 Task: In the  document regulation.rtf Insert page numer 'on top of the page' change page color to  'Olive Green'. Write company name: Ramsons
Action: Mouse moved to (318, 479)
Screenshot: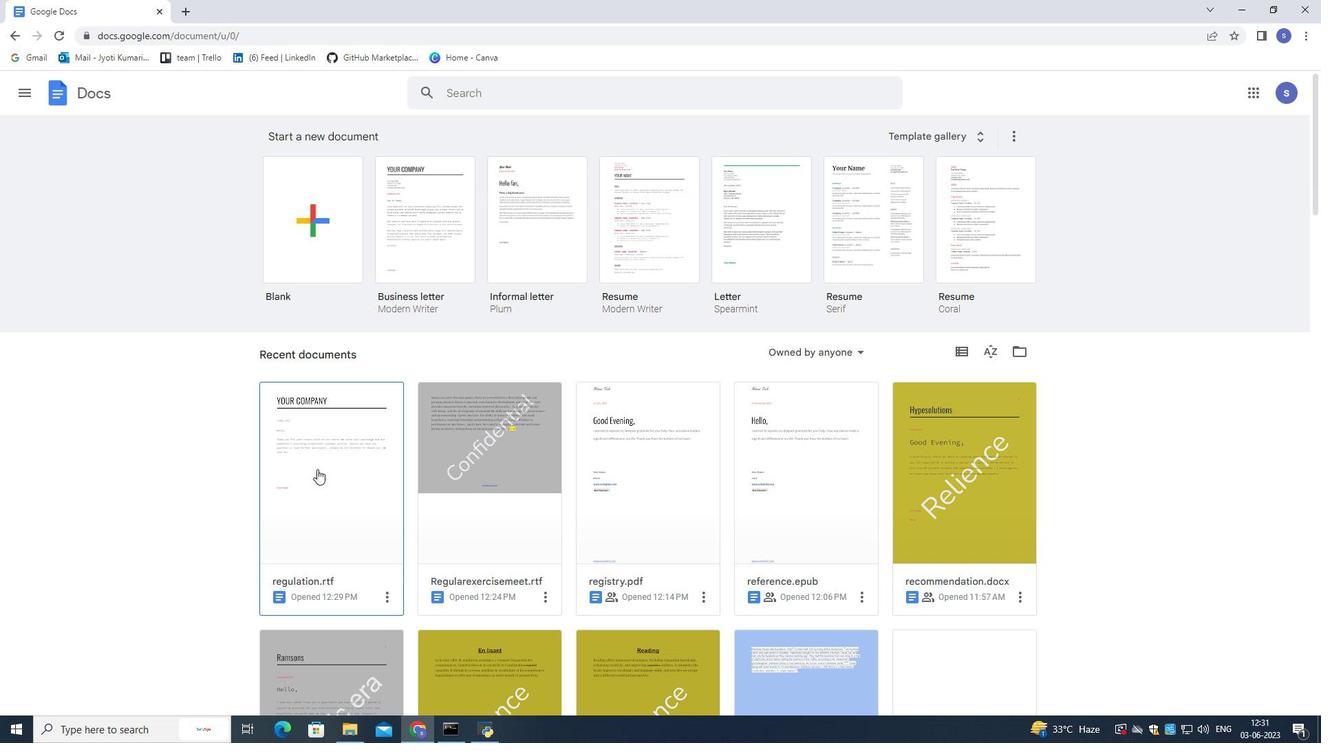 
Action: Mouse pressed left at (318, 479)
Screenshot: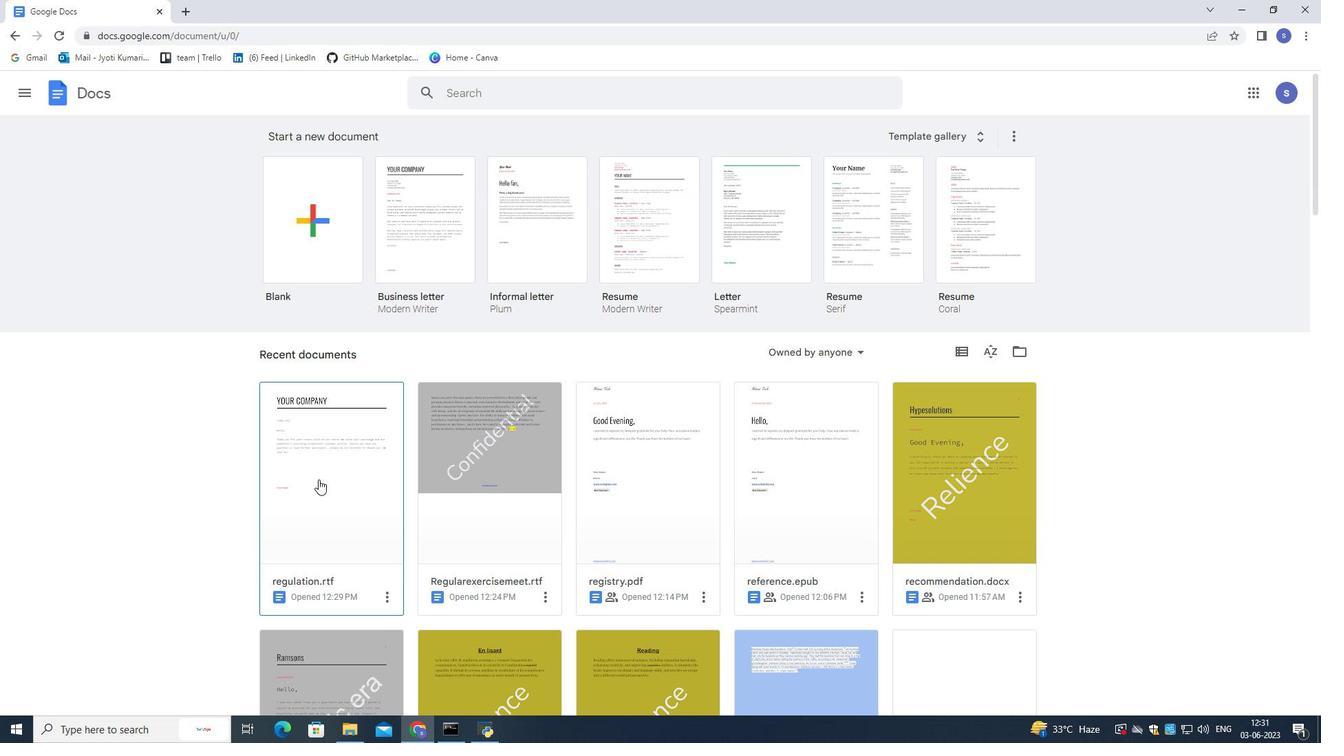
Action: Mouse moved to (319, 481)
Screenshot: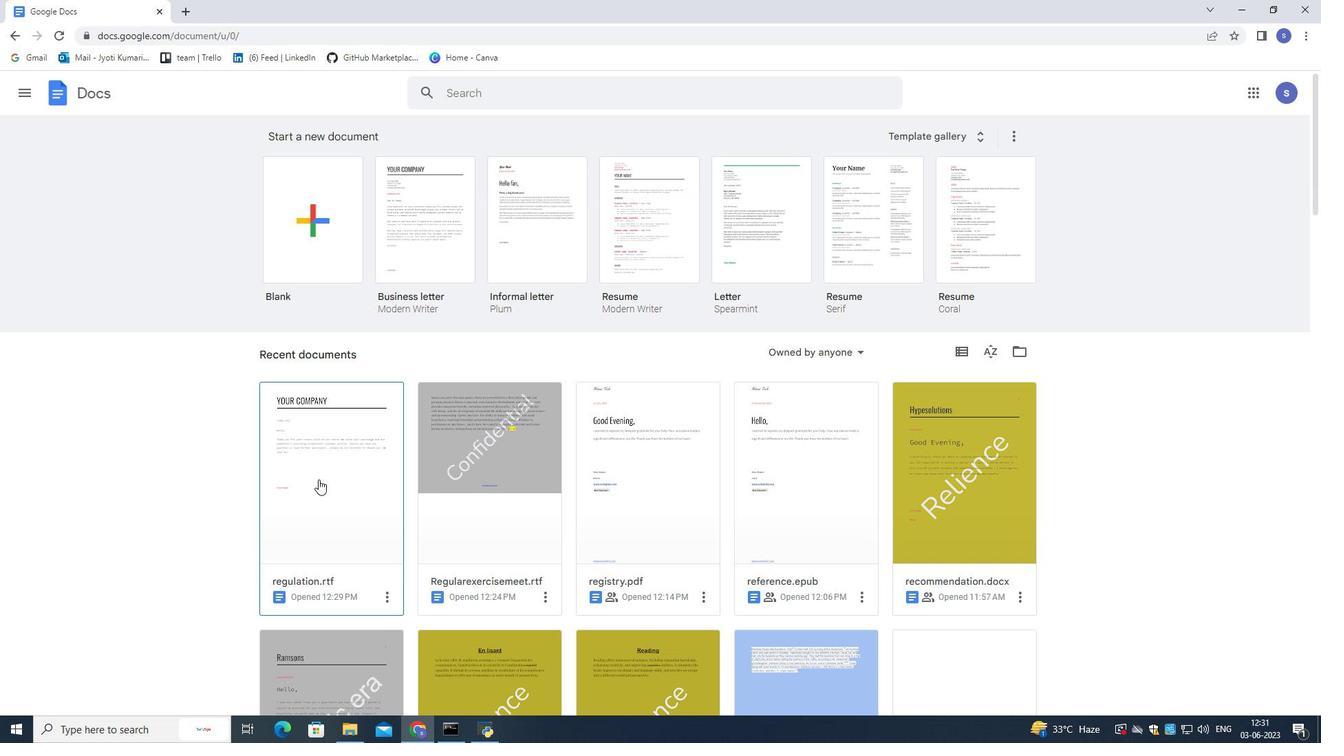 
Action: Mouse pressed left at (319, 481)
Screenshot: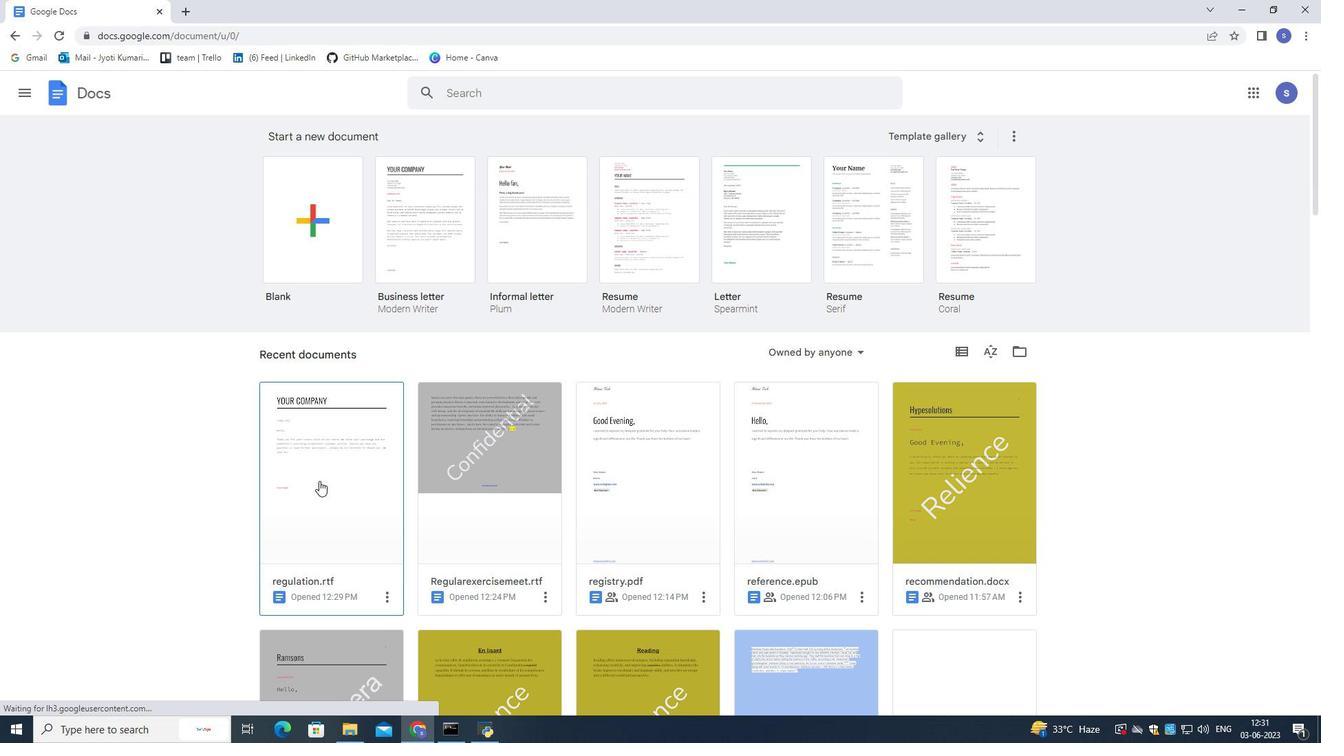 
Action: Mouse moved to (481, 284)
Screenshot: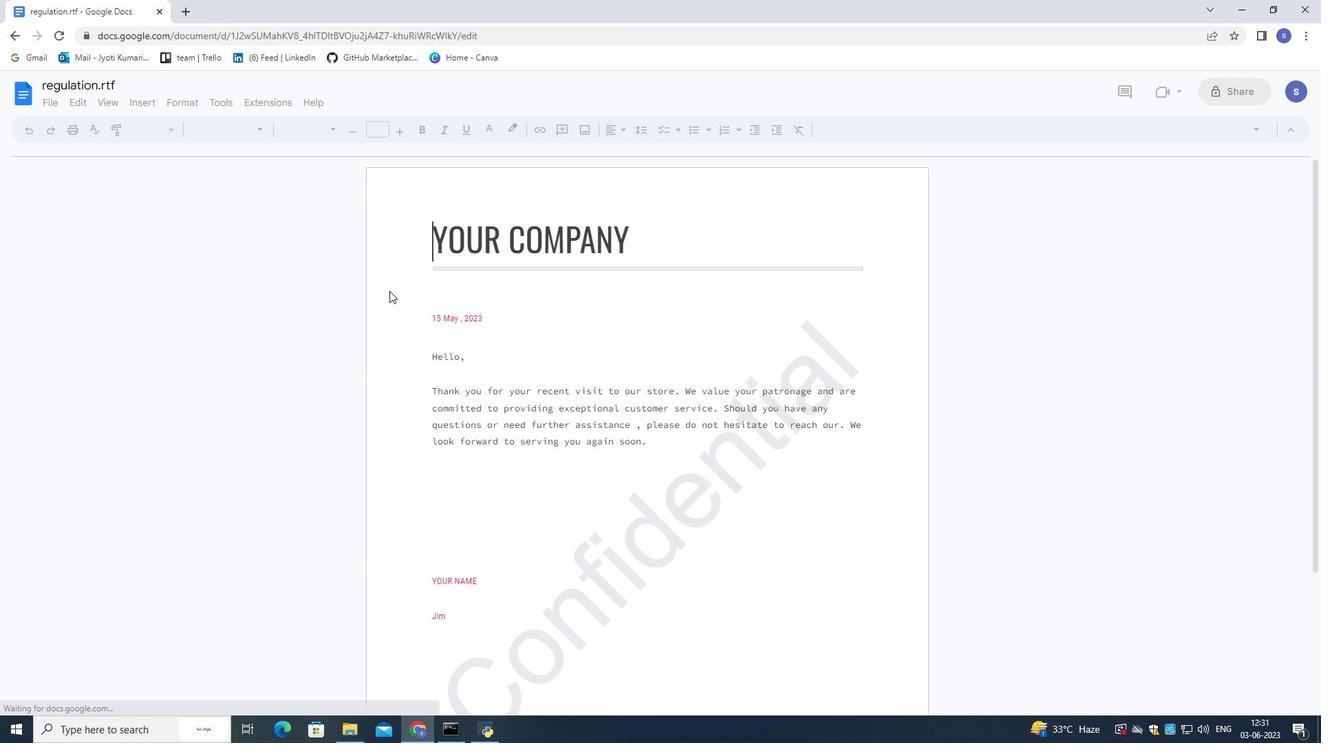 
Action: Mouse pressed left at (481, 284)
Screenshot: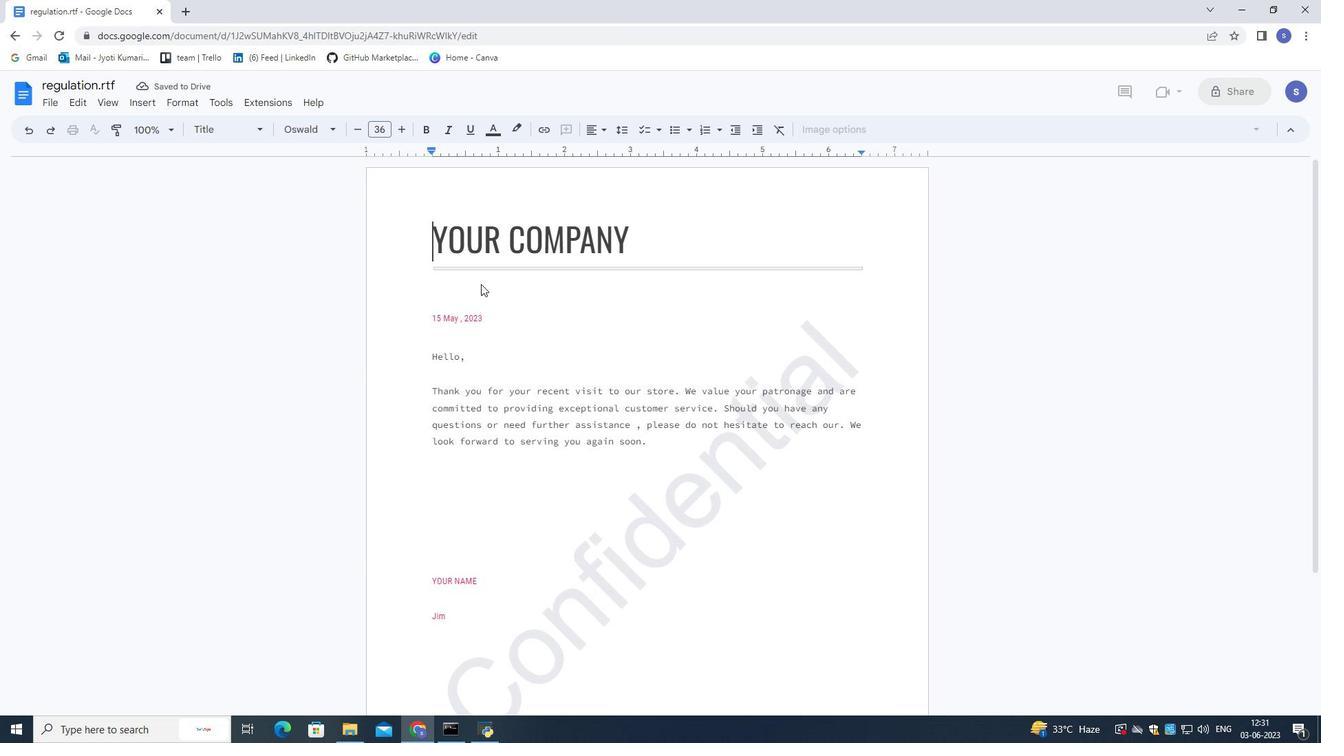 
Action: Mouse moved to (150, 103)
Screenshot: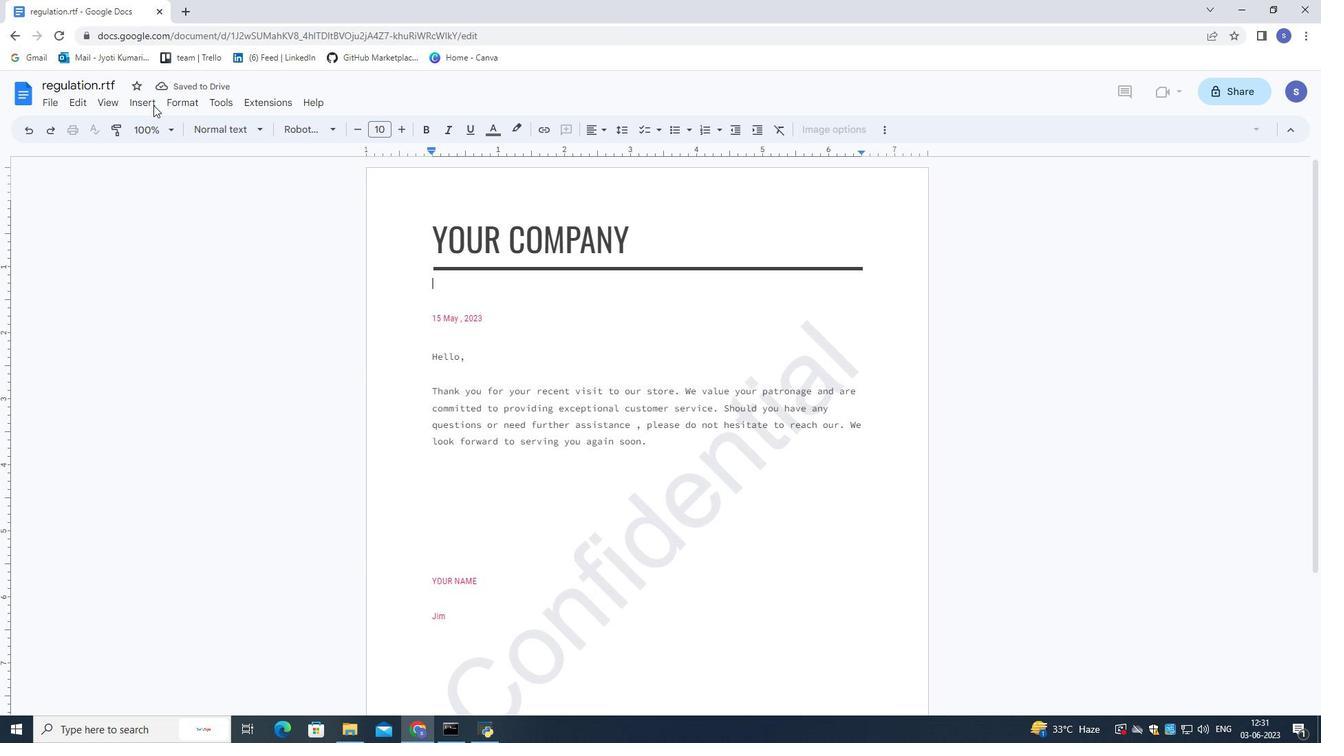 
Action: Mouse pressed left at (150, 103)
Screenshot: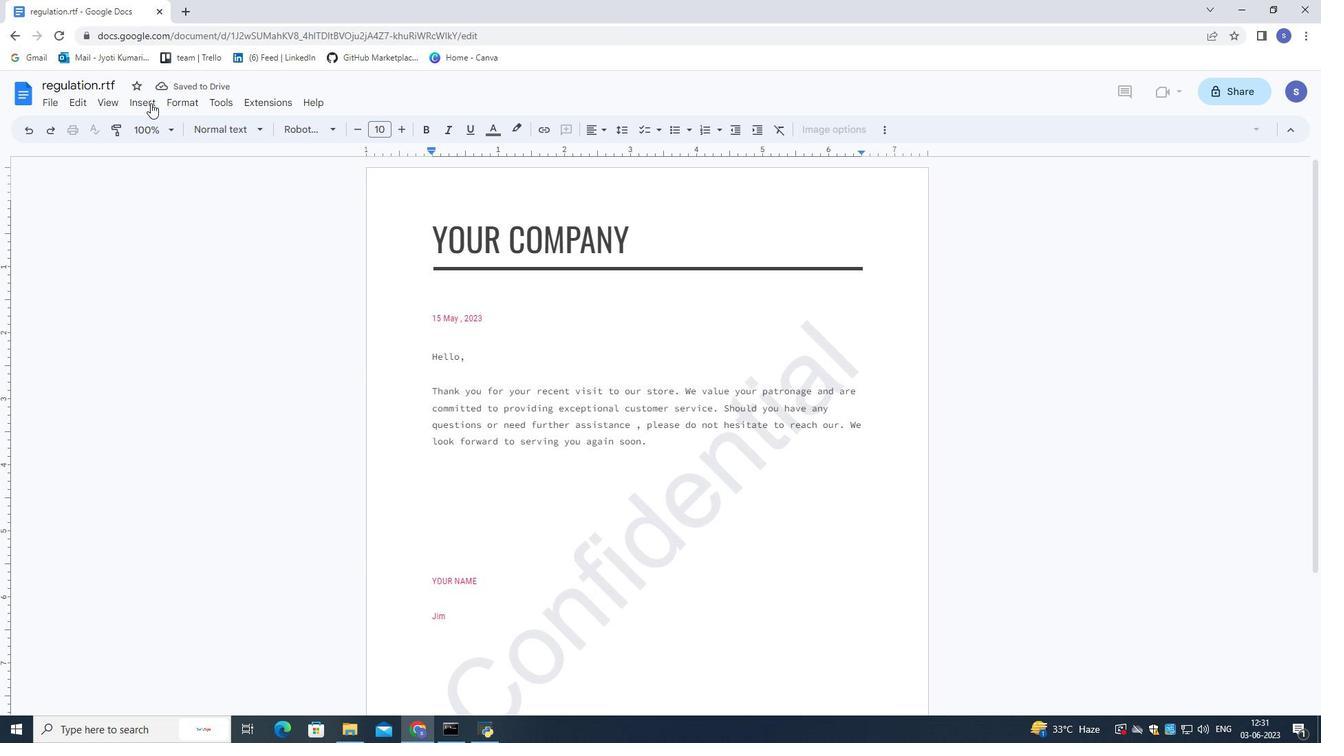 
Action: Mouse moved to (331, 471)
Screenshot: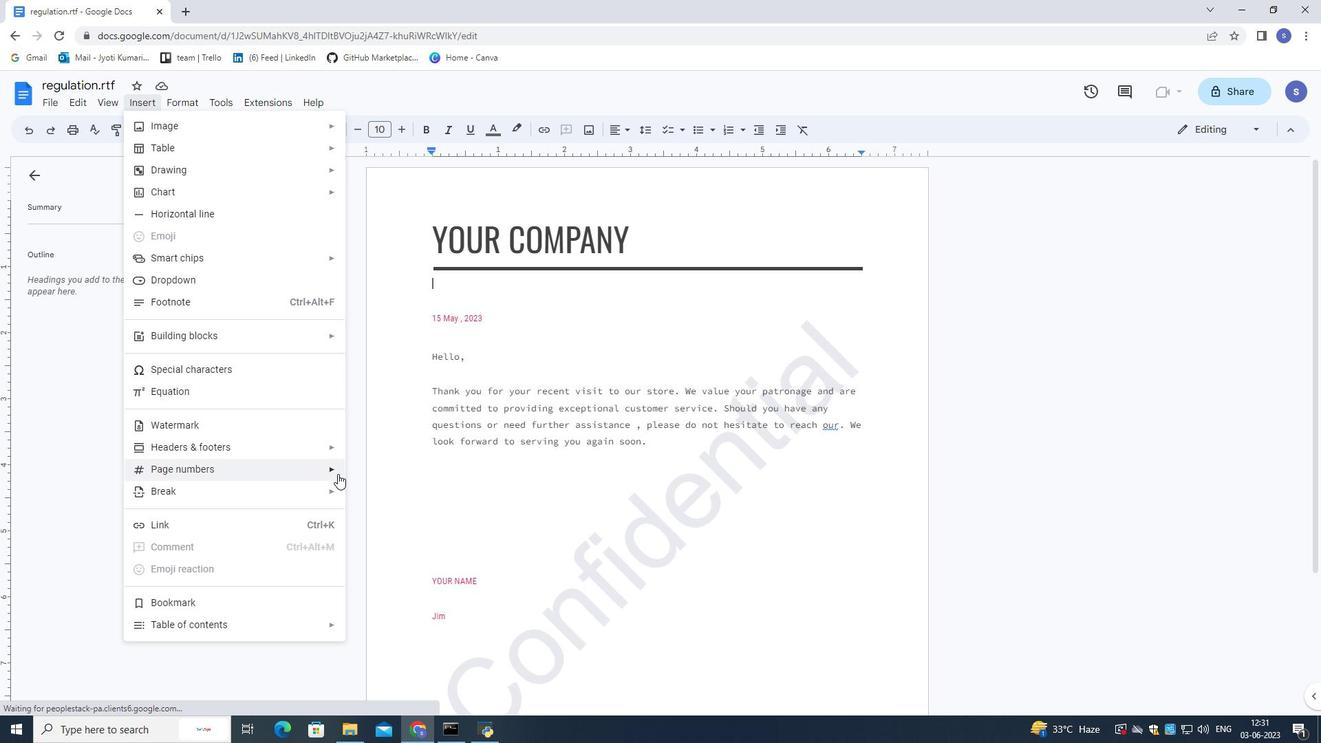 
Action: Mouse pressed left at (331, 471)
Screenshot: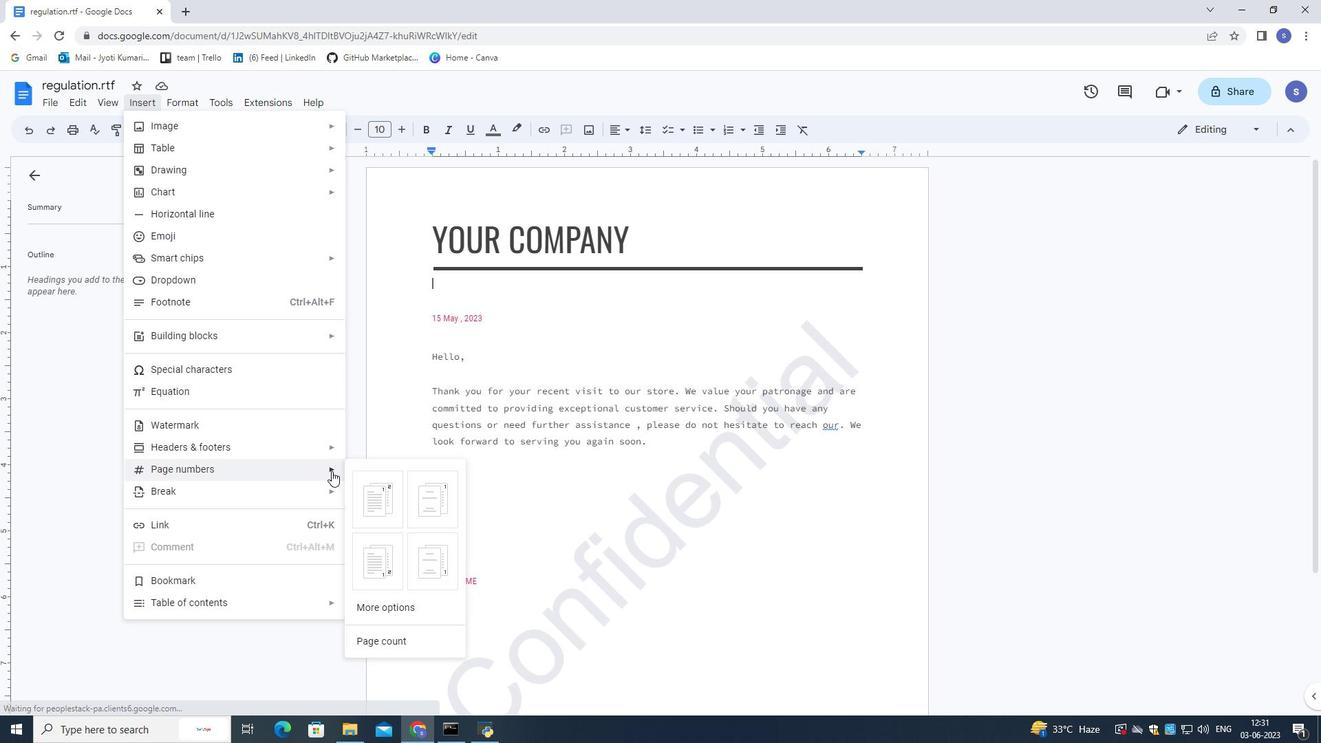 
Action: Mouse moved to (381, 485)
Screenshot: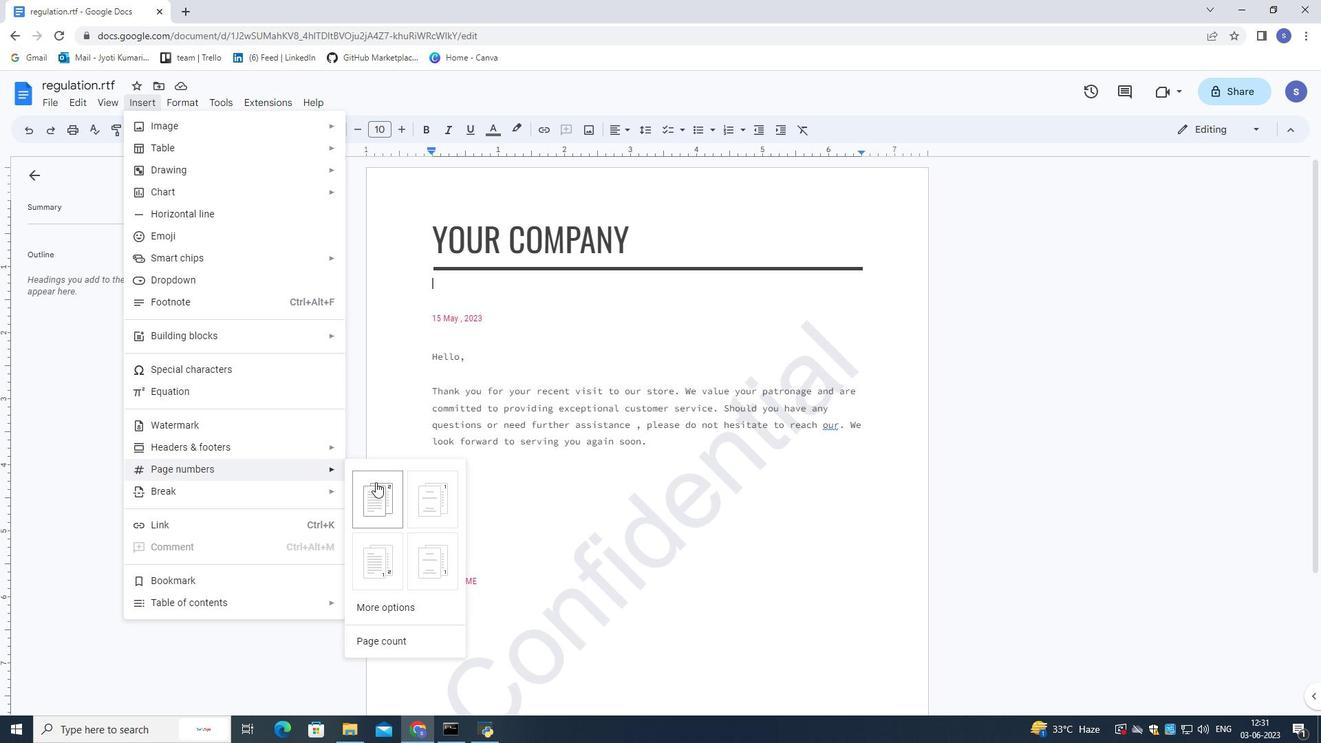 
Action: Mouse pressed left at (381, 485)
Screenshot: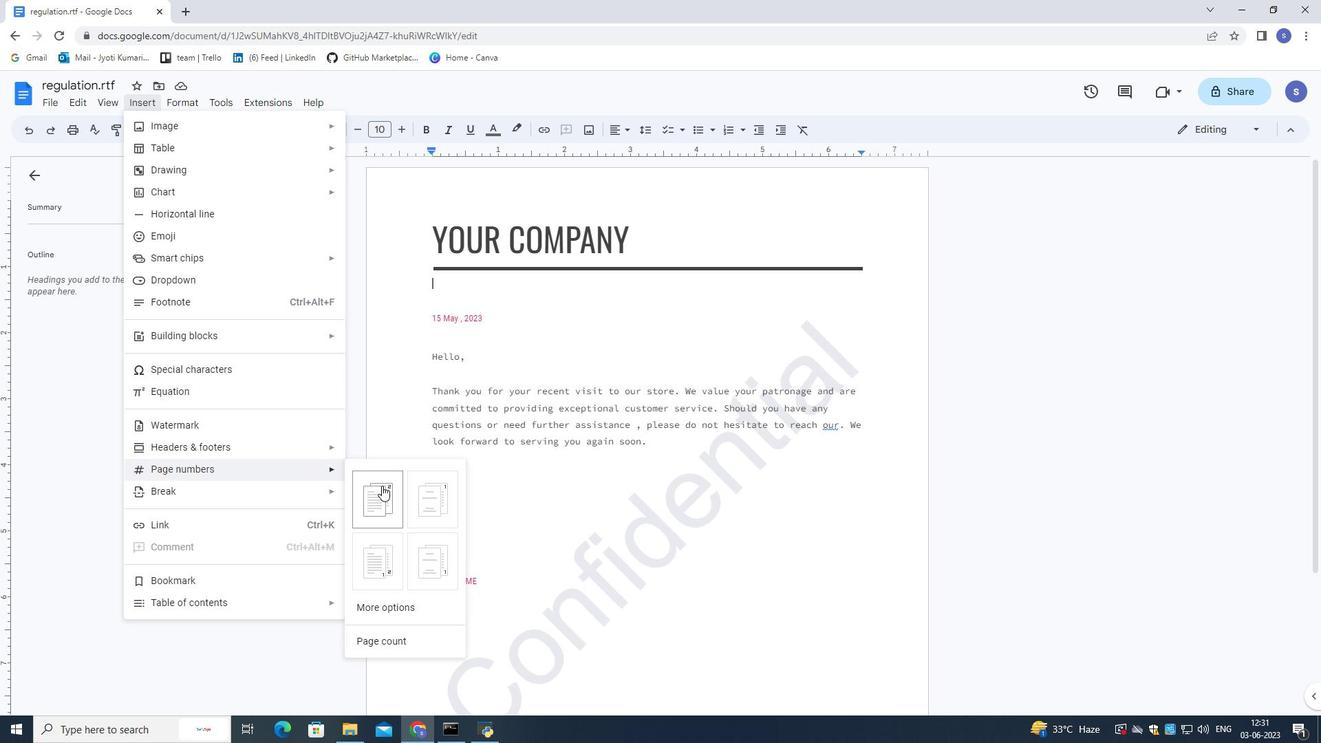 
Action: Mouse moved to (44, 99)
Screenshot: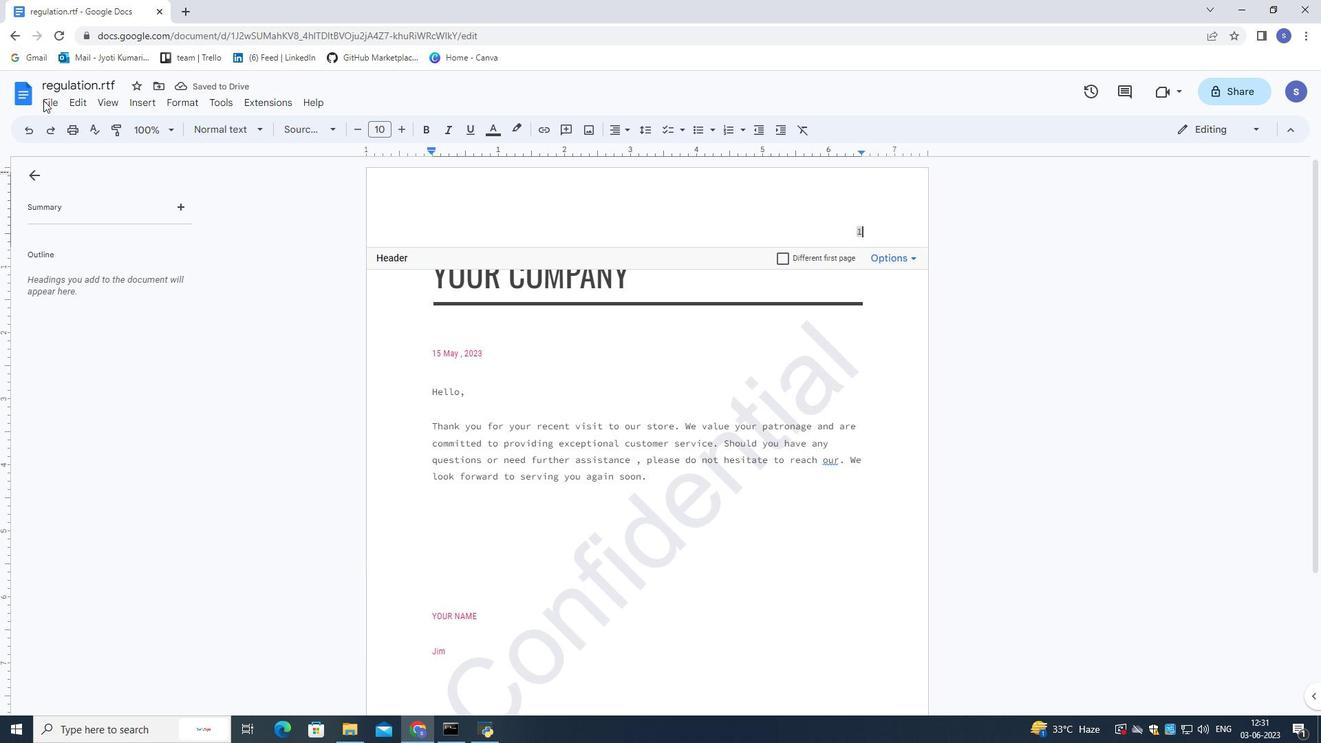 
Action: Mouse pressed left at (44, 99)
Screenshot: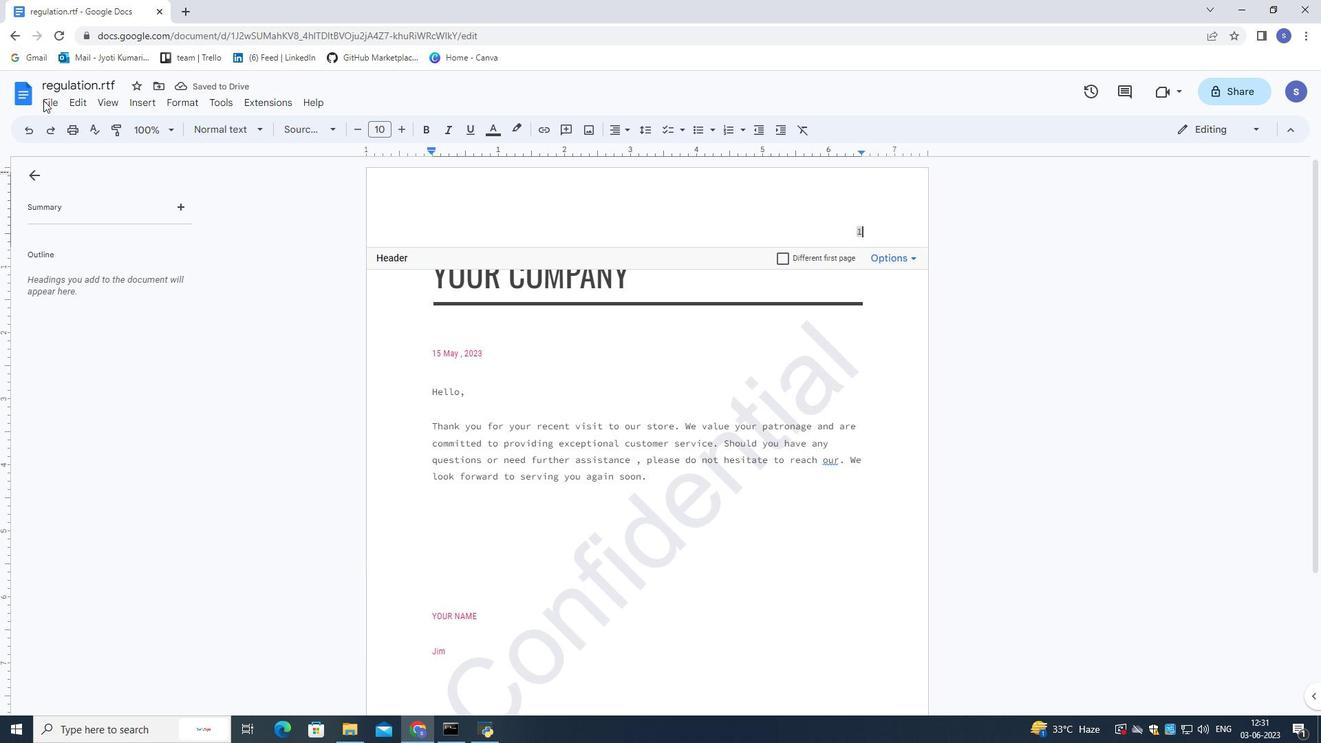 
Action: Mouse moved to (81, 480)
Screenshot: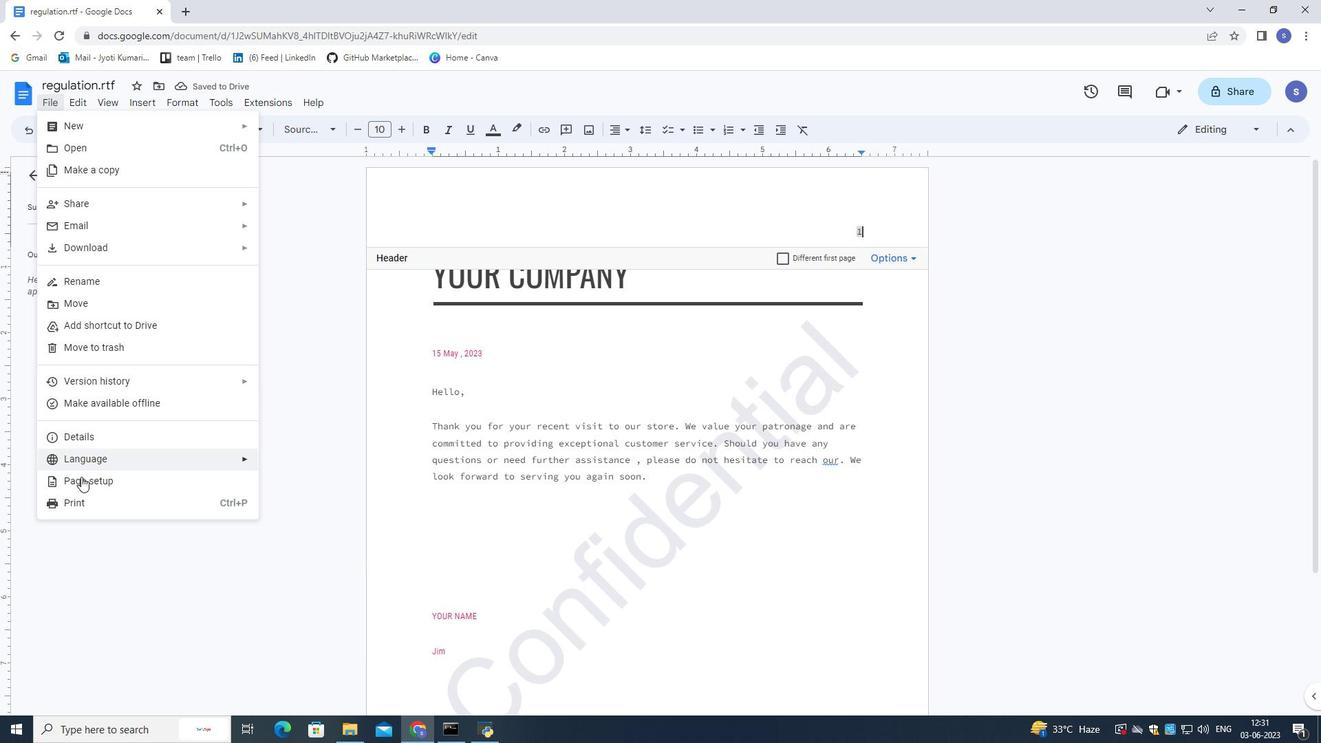 
Action: Mouse pressed left at (81, 480)
Screenshot: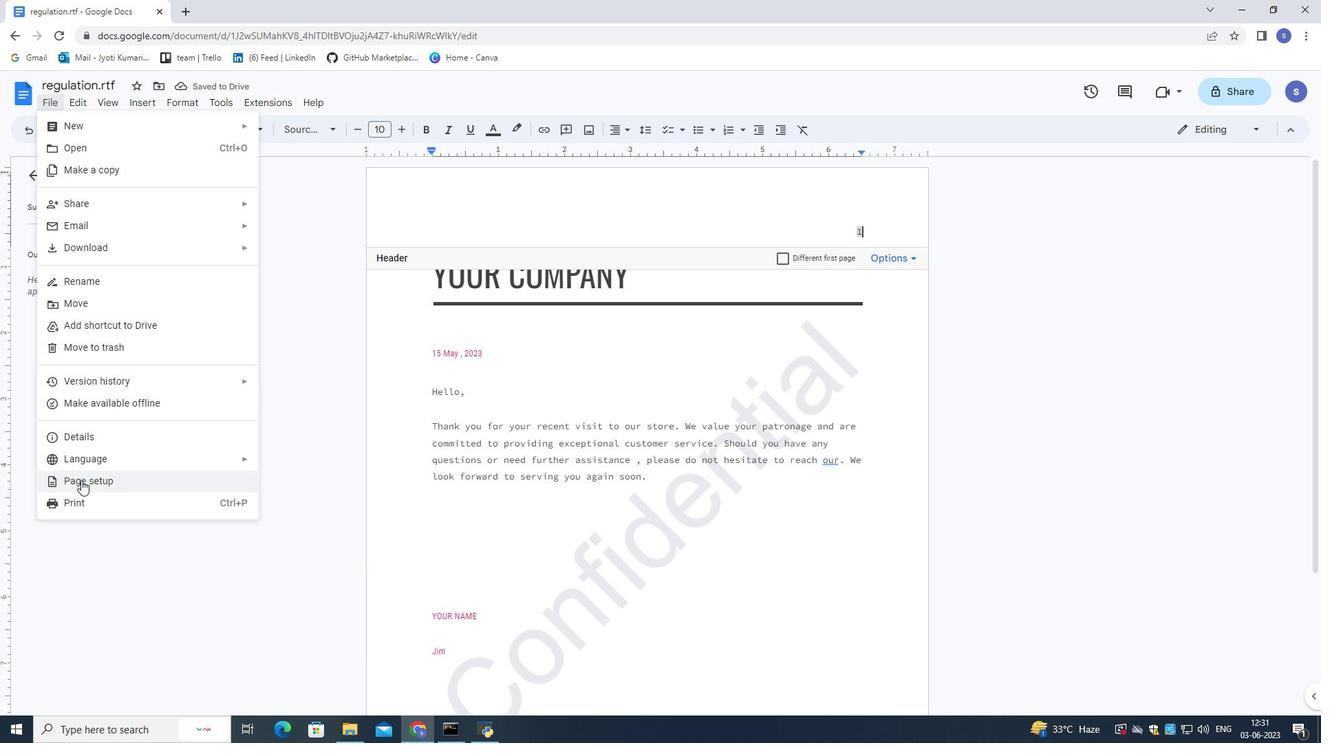 
Action: Mouse moved to (532, 487)
Screenshot: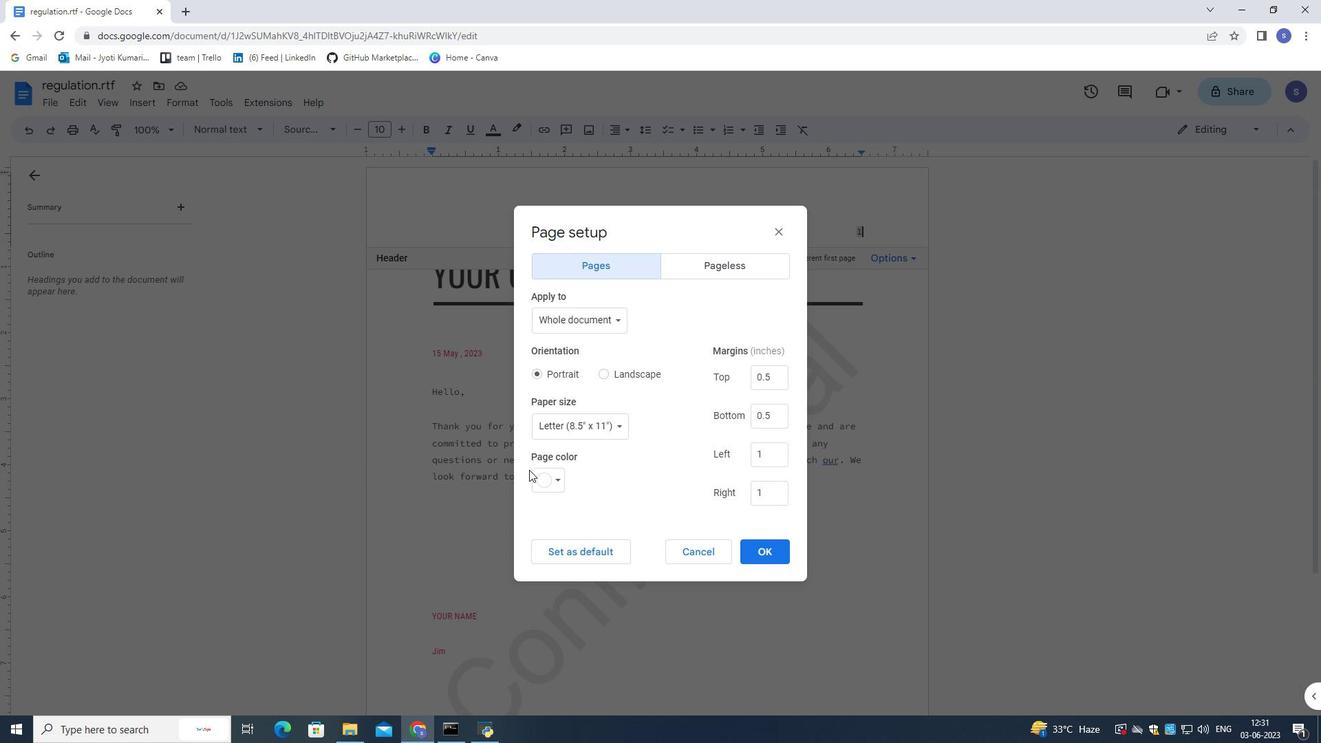 
Action: Mouse pressed left at (532, 487)
Screenshot: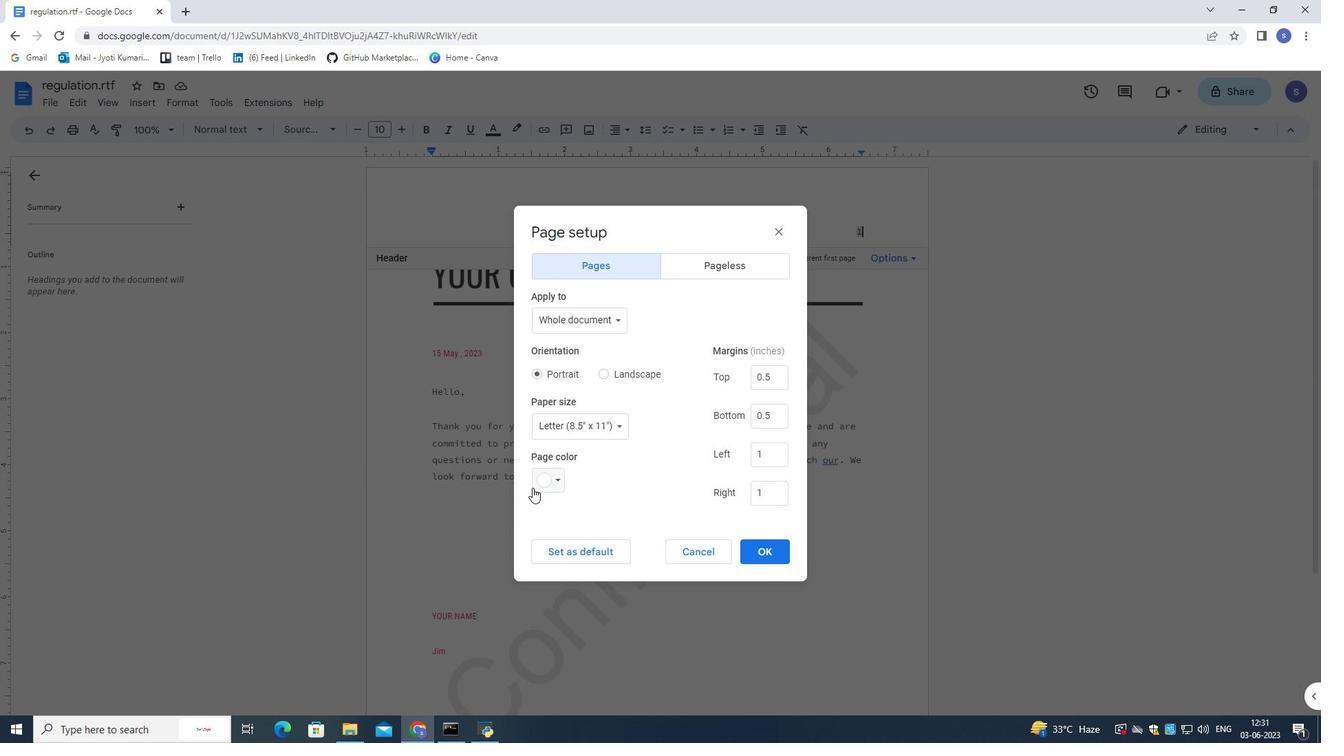 
Action: Mouse moved to (591, 635)
Screenshot: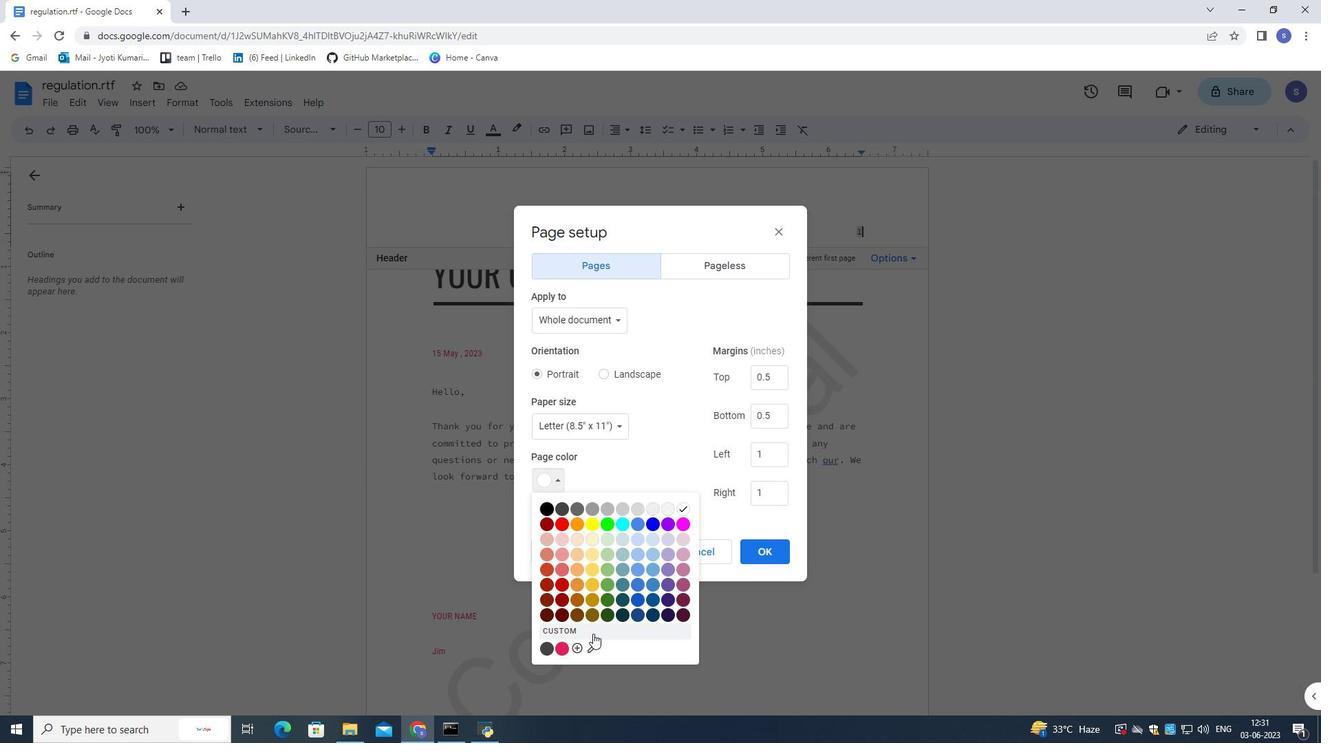 
Action: Mouse pressed left at (591, 635)
Screenshot: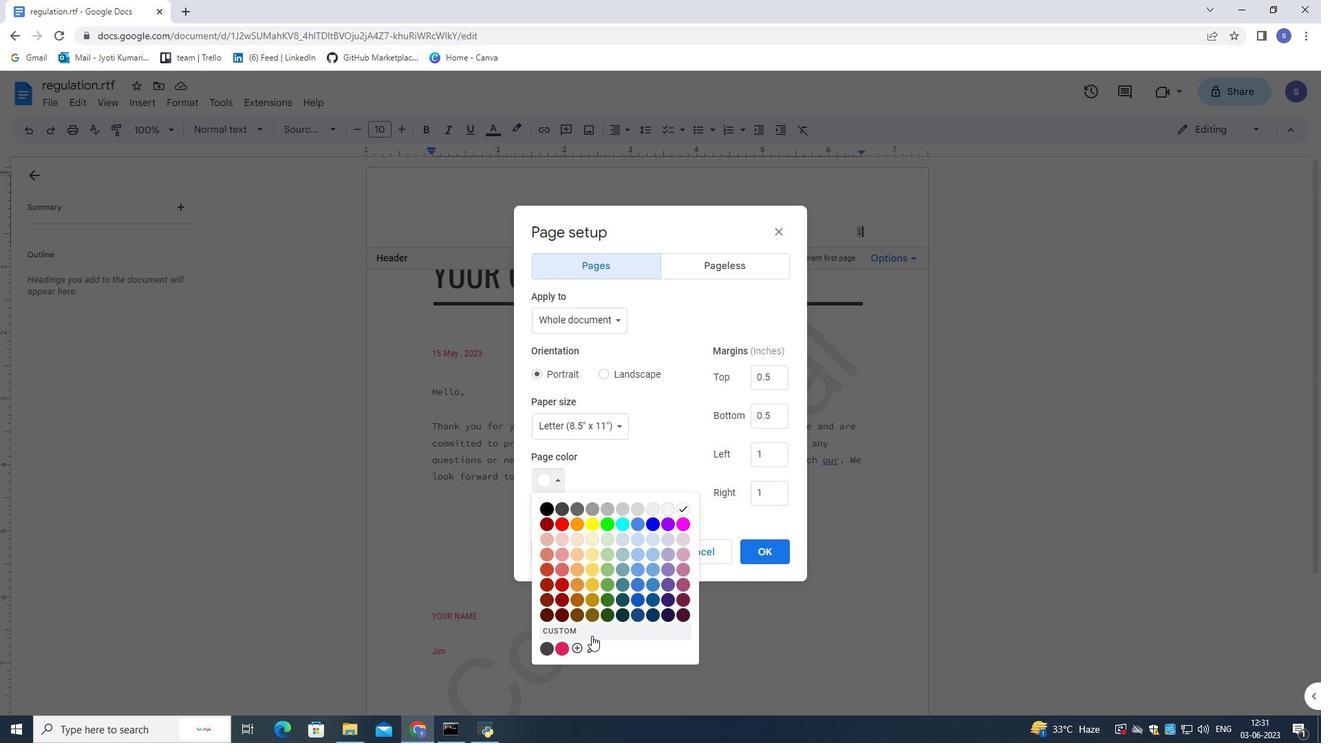 
Action: Mouse moved to (674, 408)
Screenshot: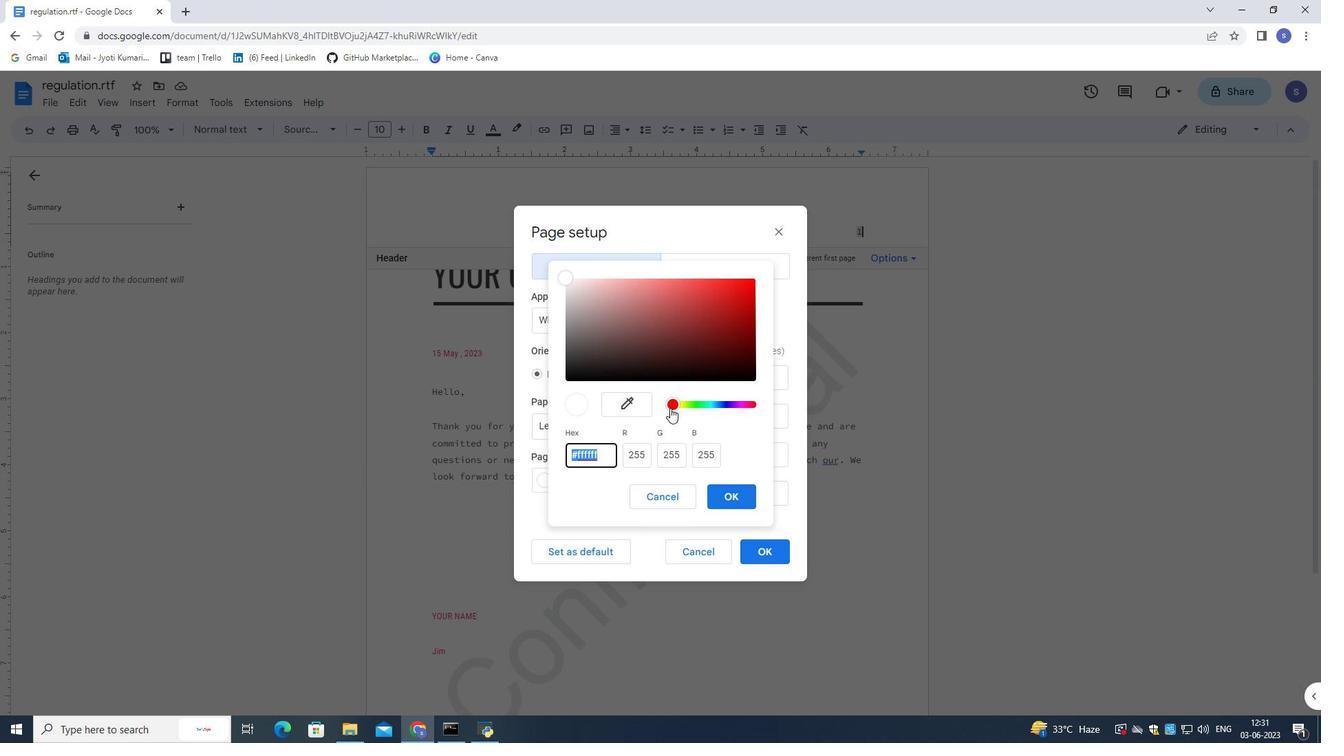 
Action: Mouse pressed left at (674, 408)
Screenshot: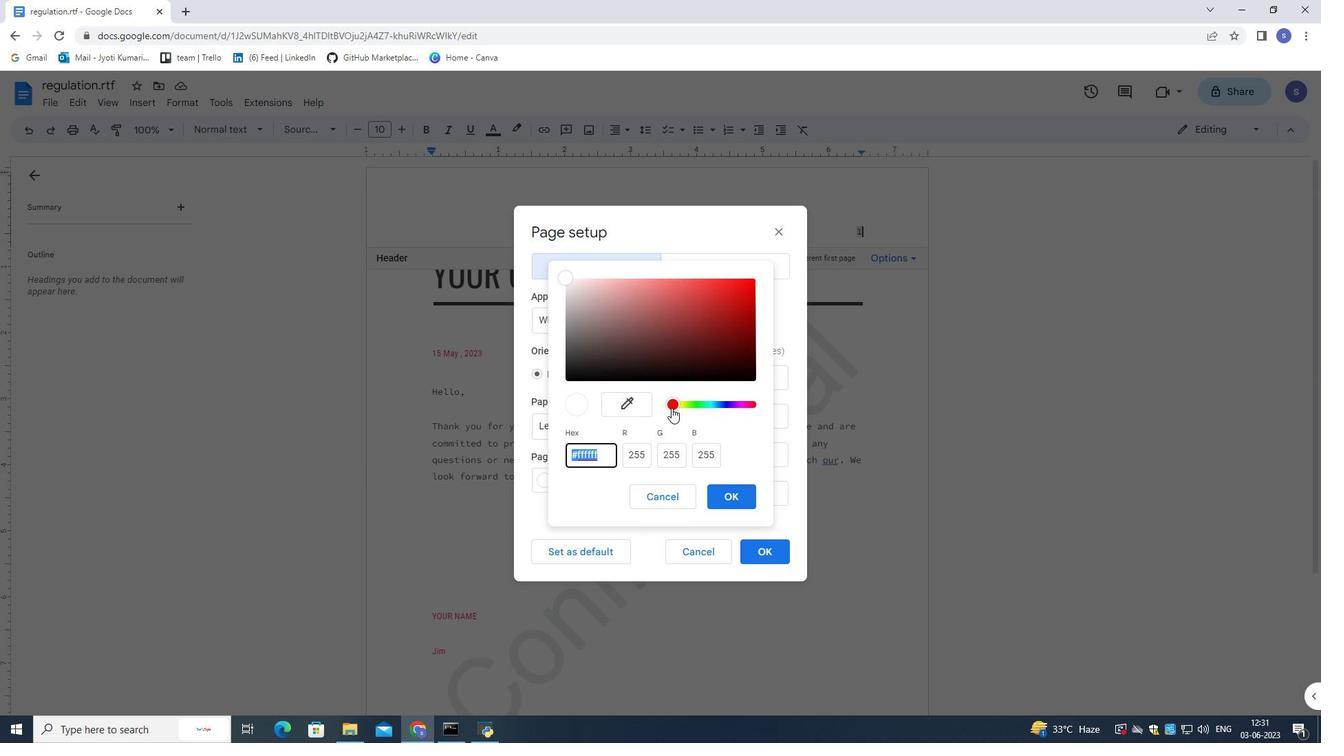 
Action: Mouse moved to (701, 346)
Screenshot: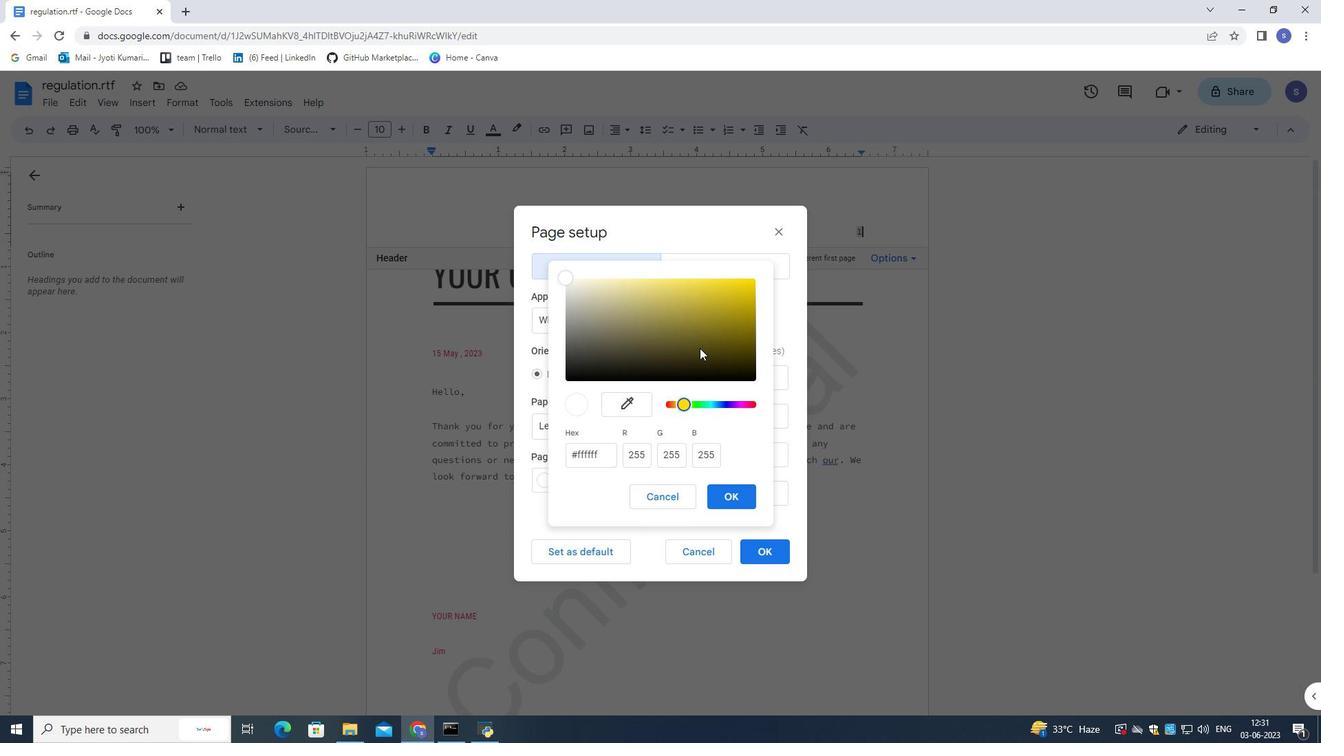 
Action: Mouse pressed left at (701, 346)
Screenshot: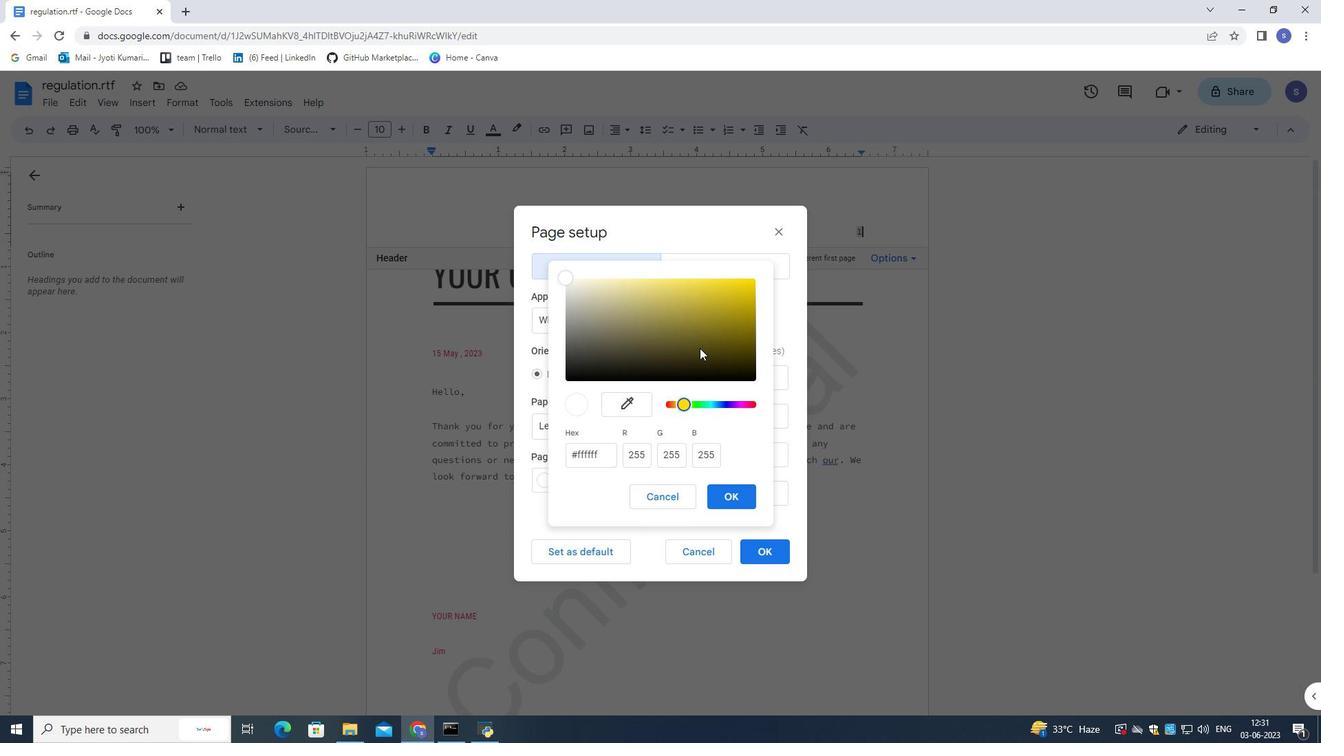 
Action: Mouse moved to (735, 500)
Screenshot: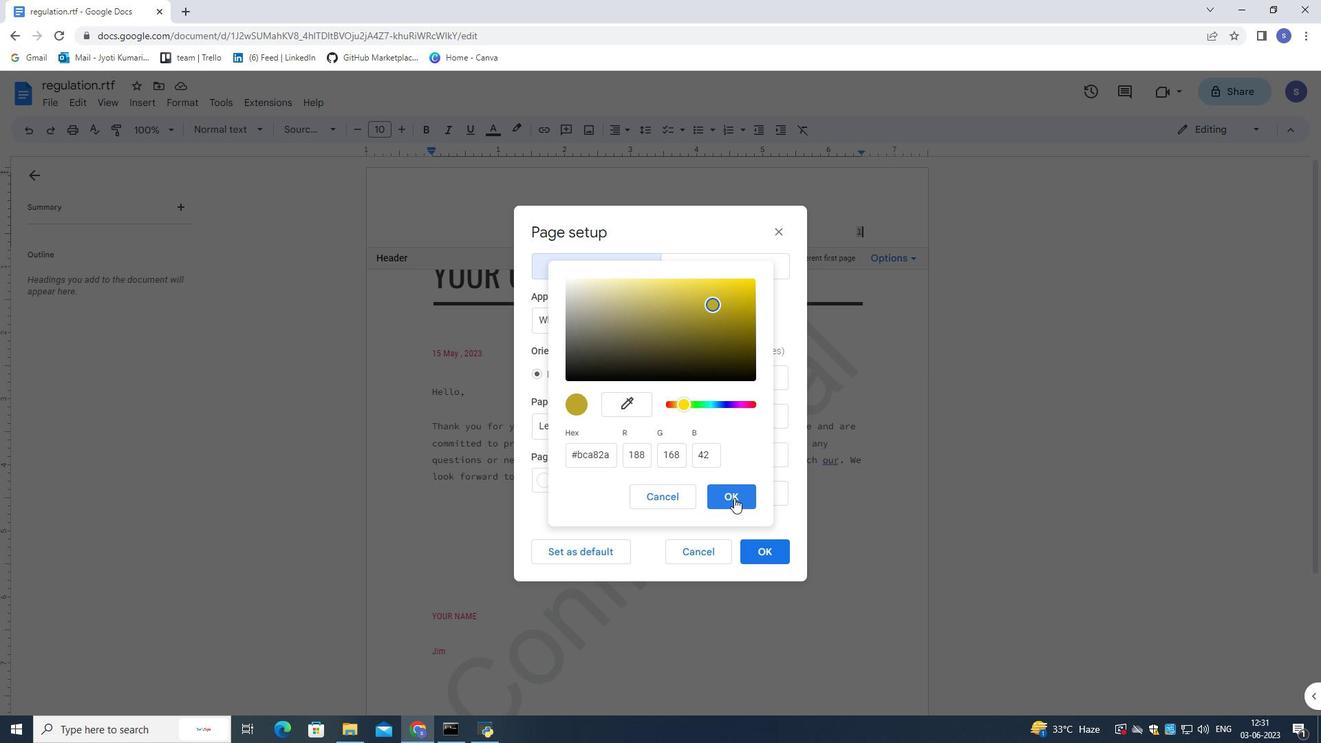 
Action: Mouse pressed left at (735, 500)
Screenshot: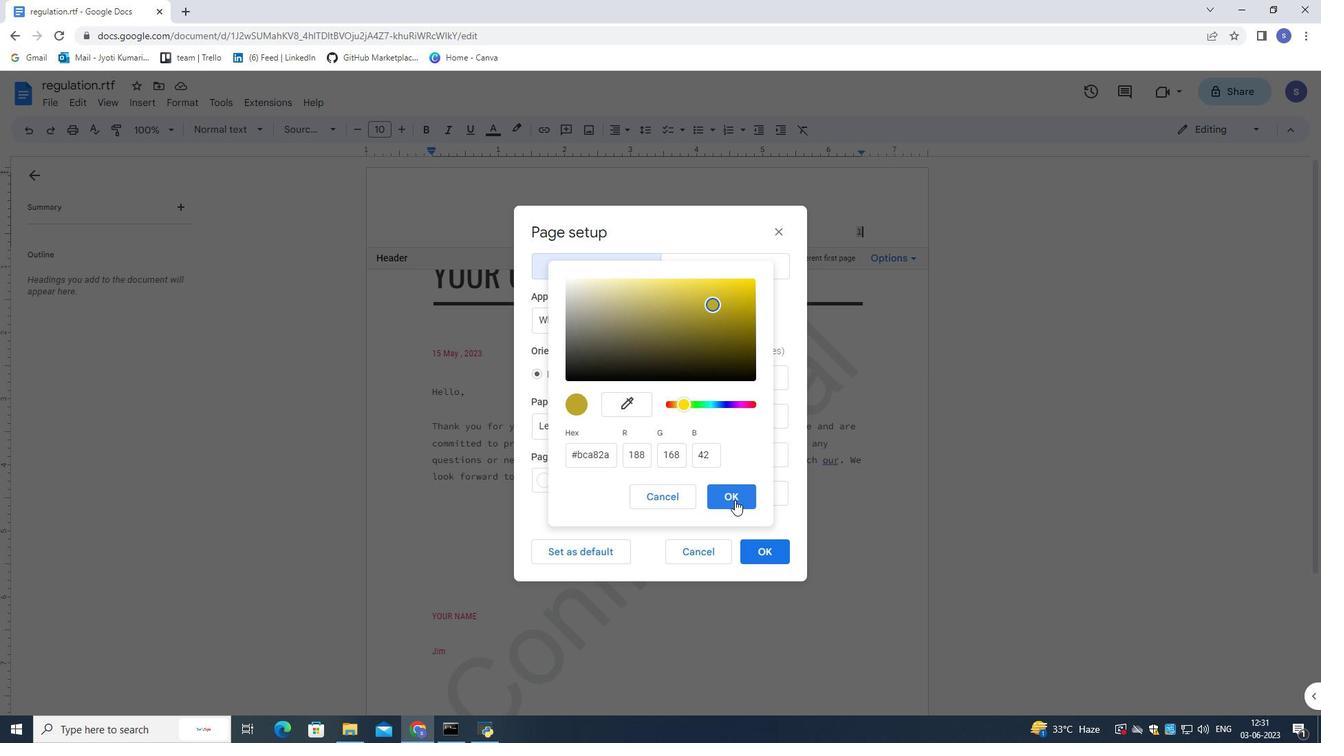 
Action: Mouse moved to (769, 564)
Screenshot: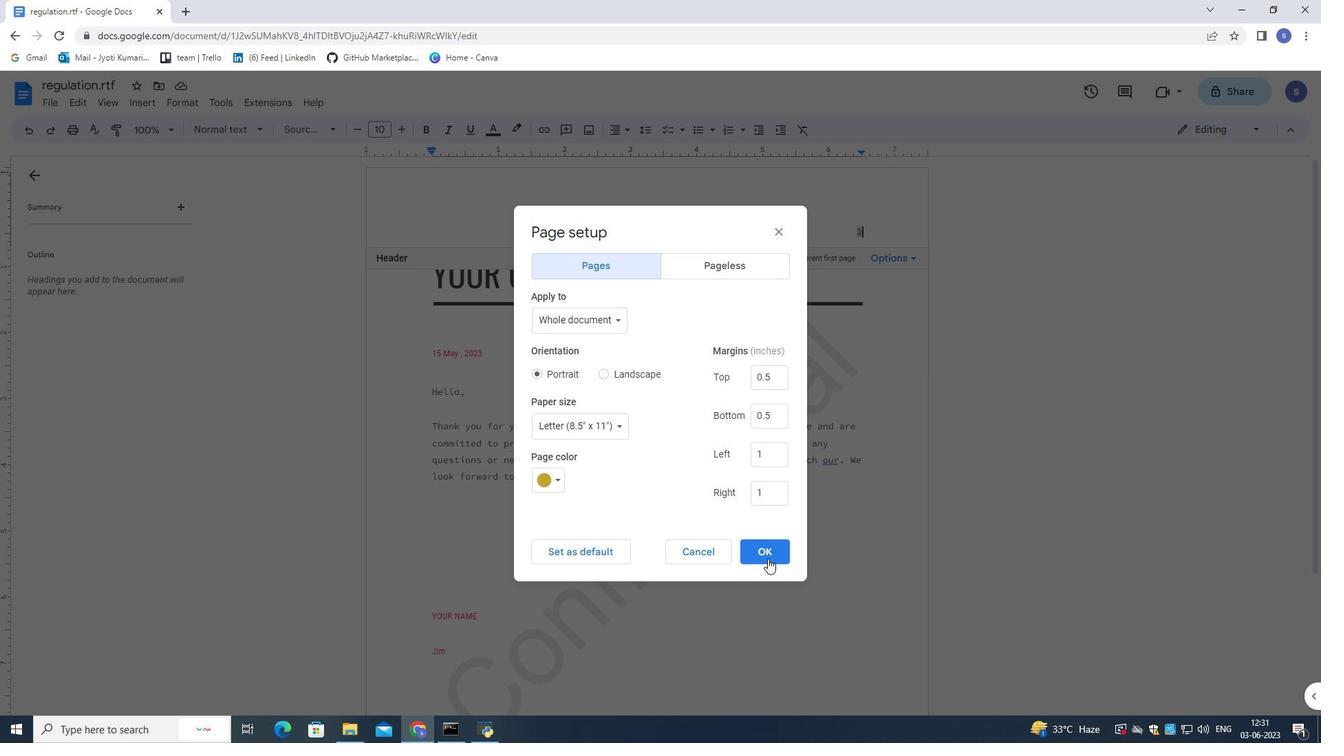 
Action: Mouse pressed left at (769, 564)
Screenshot: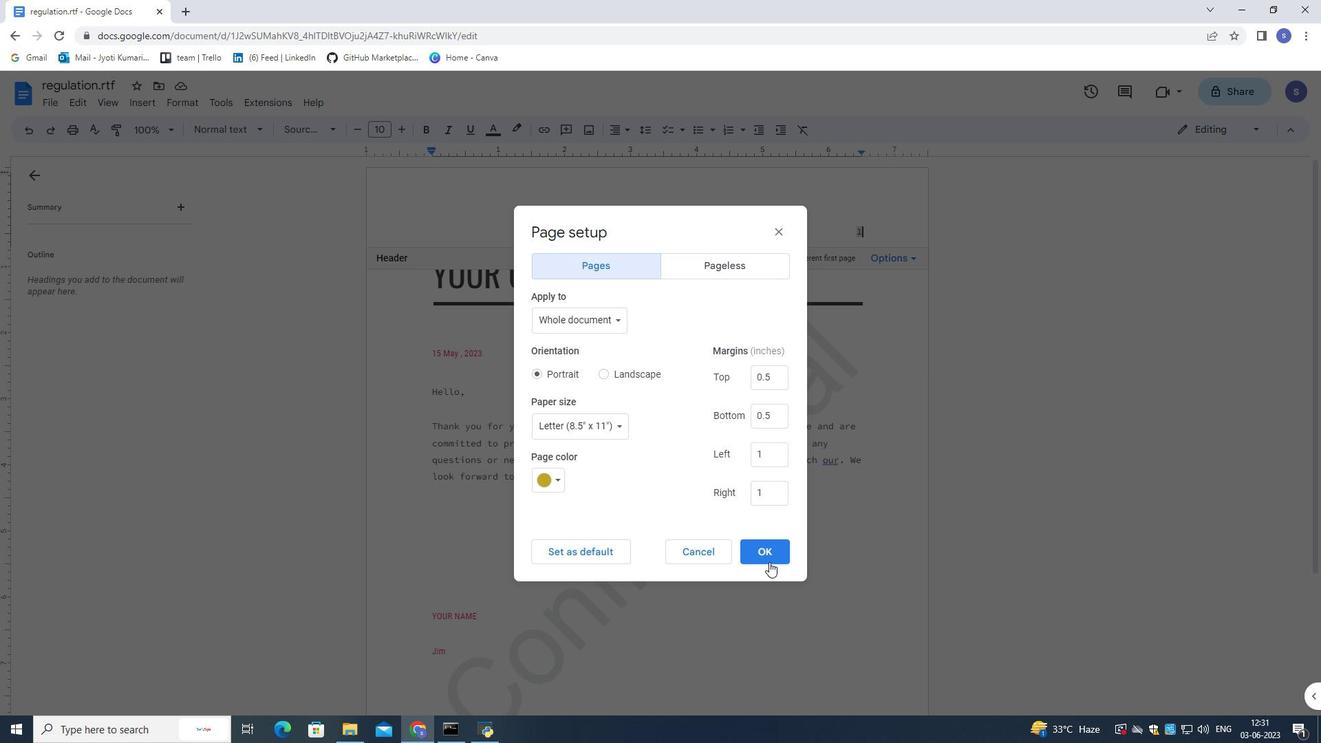 
Action: Mouse moved to (764, 554)
Screenshot: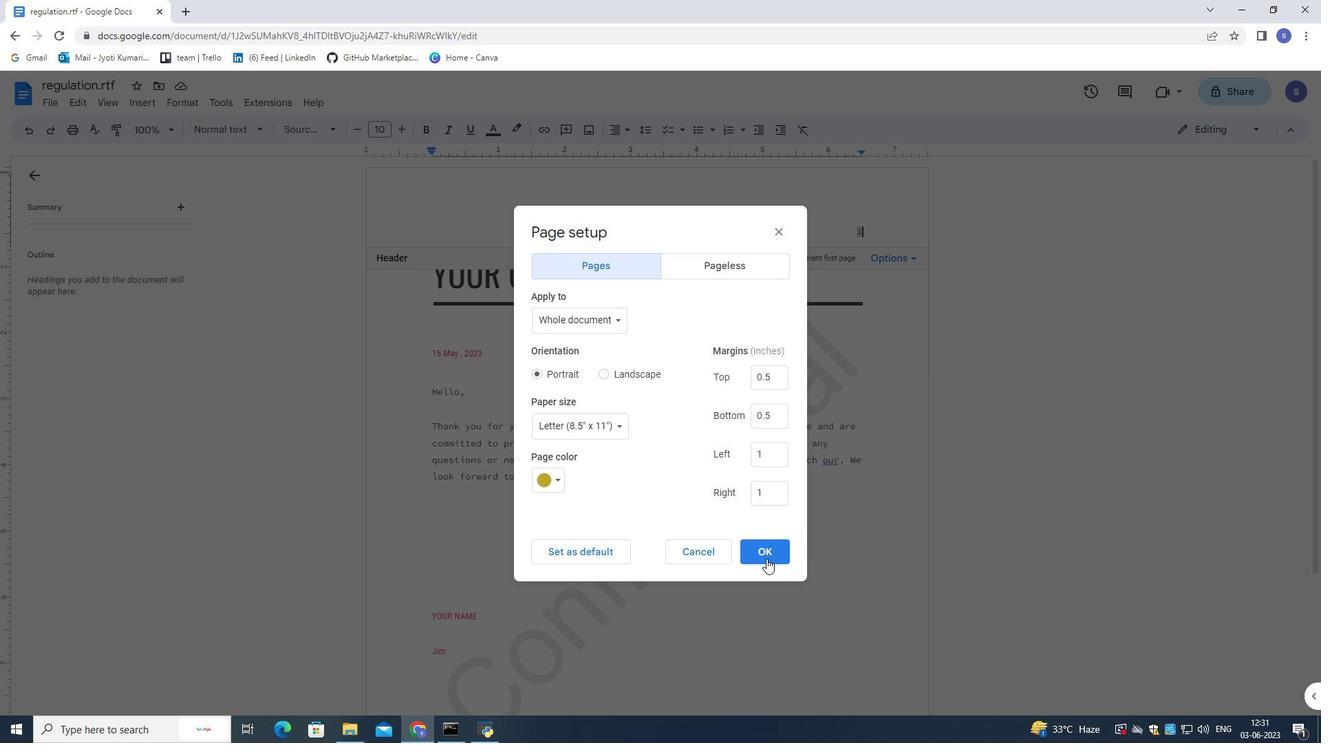 
Action: Mouse pressed left at (764, 554)
Screenshot: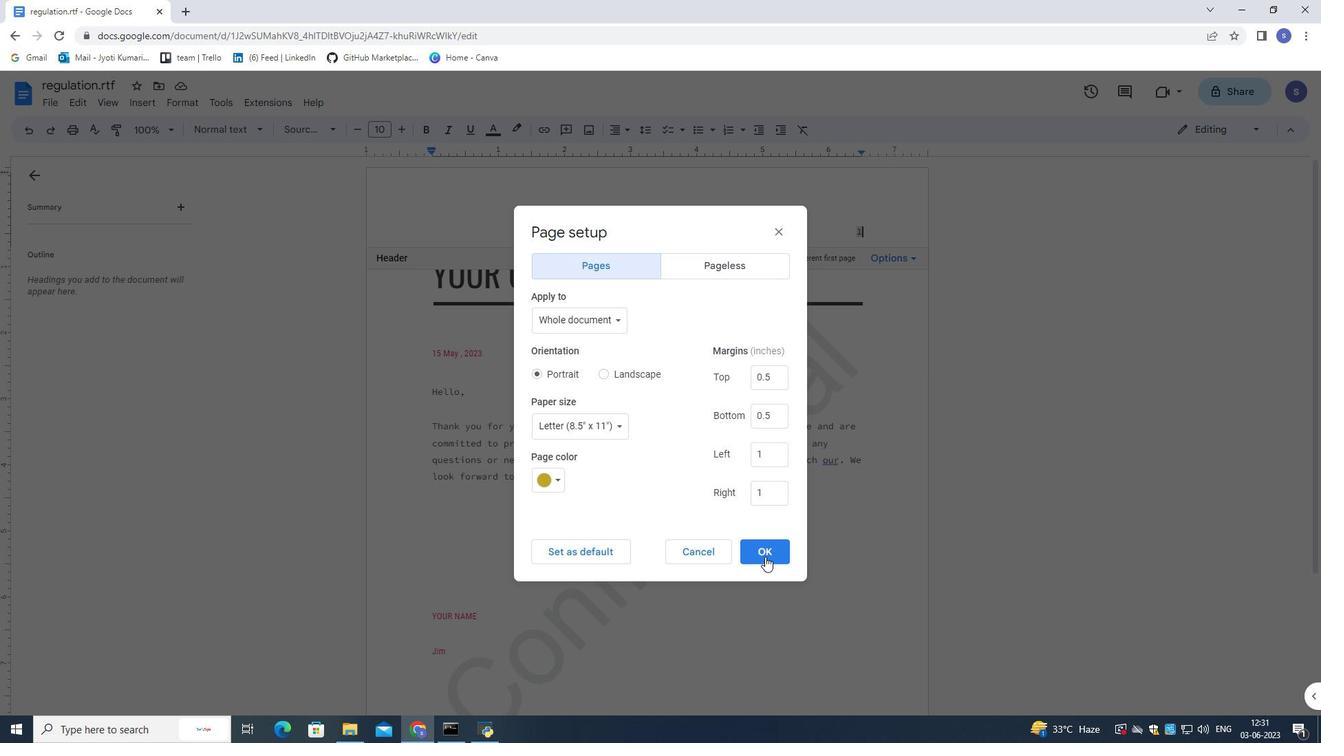
Action: Mouse moved to (765, 466)
Screenshot: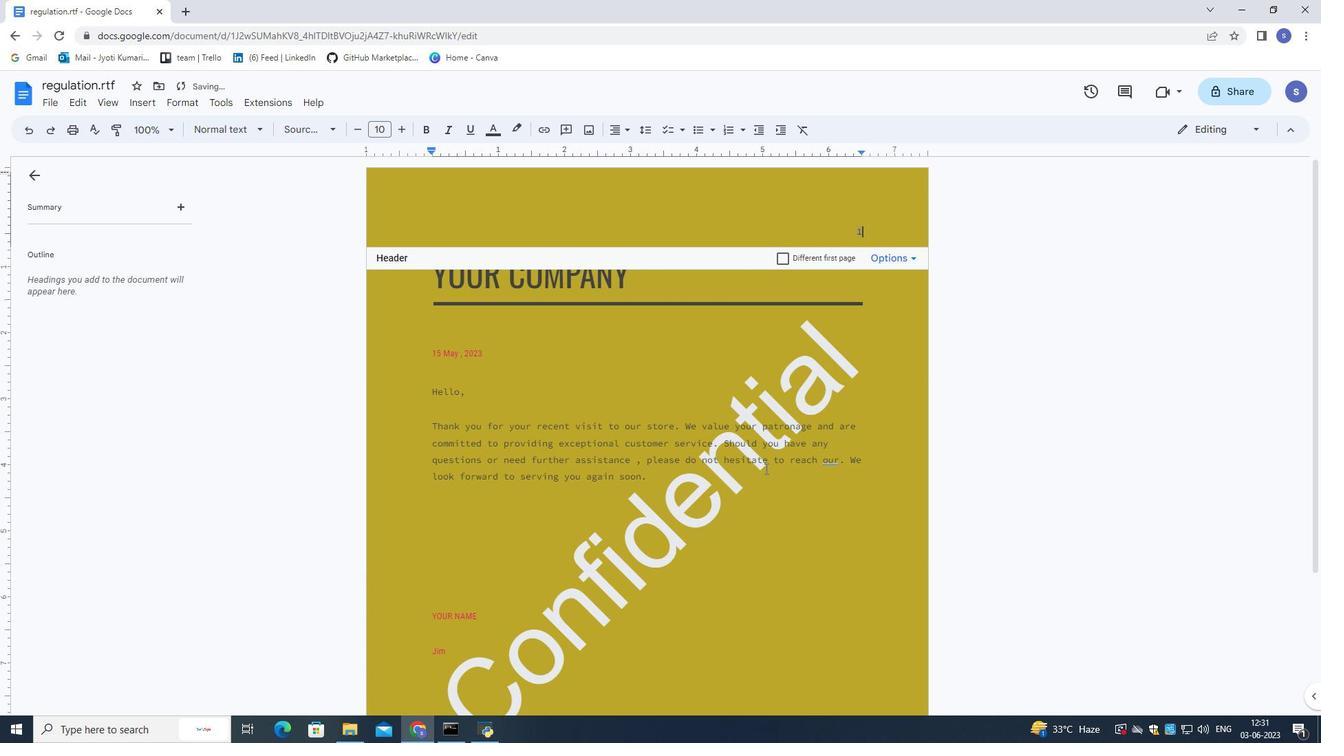 
Action: Mouse scrolled (765, 467) with delta (0, 0)
Screenshot: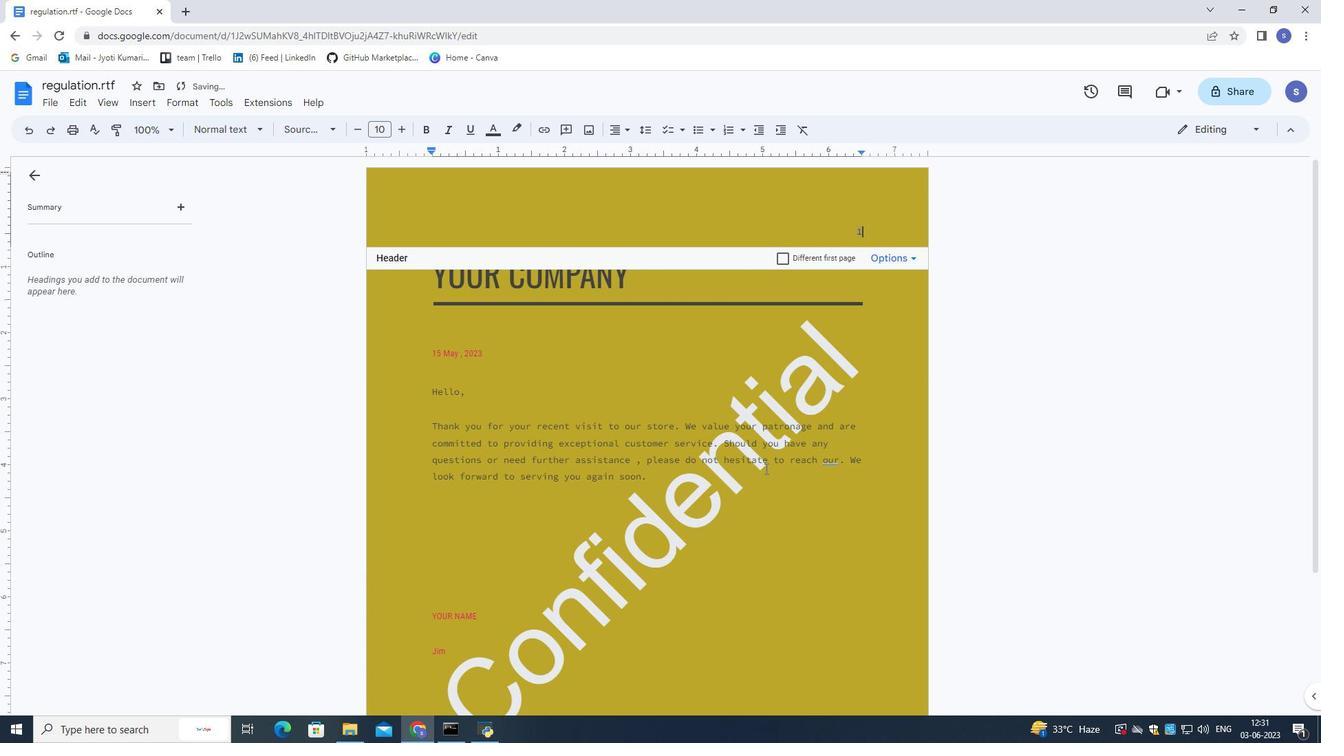 
Action: Mouse scrolled (765, 467) with delta (0, 0)
Screenshot: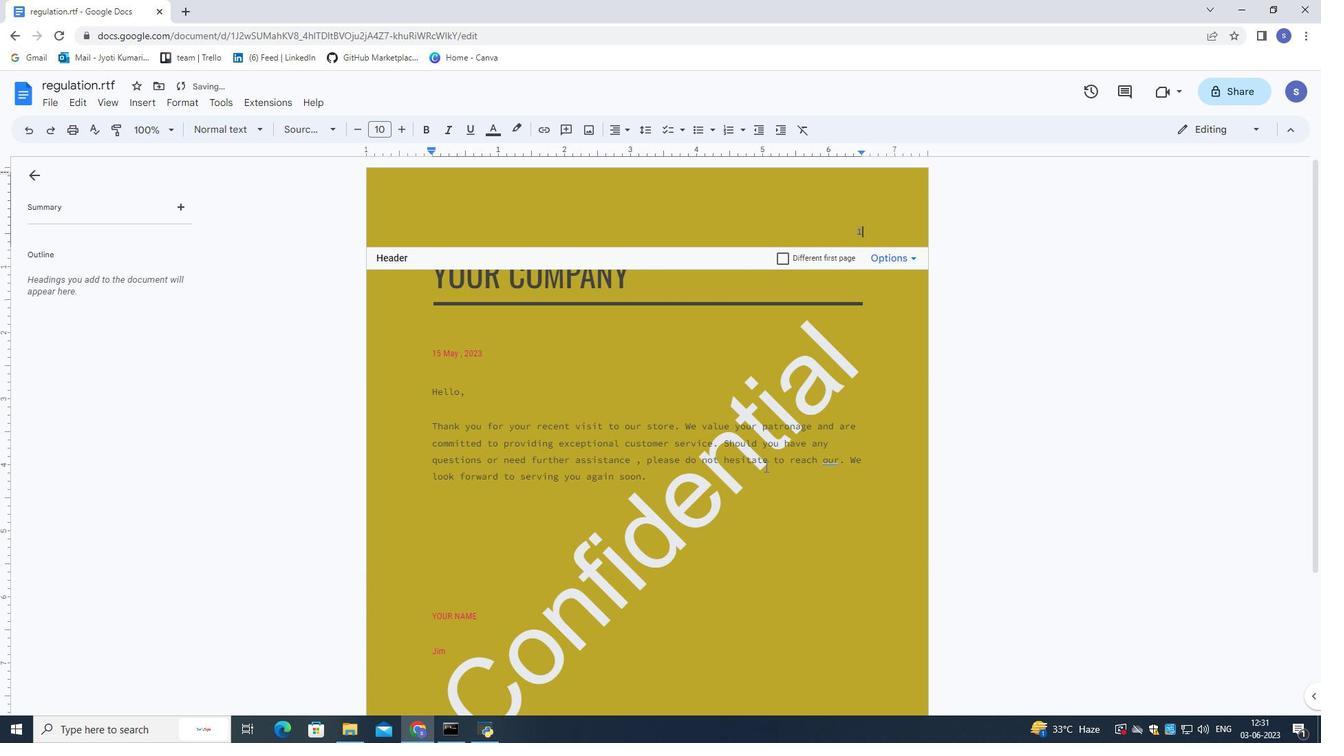 
Action: Mouse scrolled (765, 467) with delta (0, 0)
Screenshot: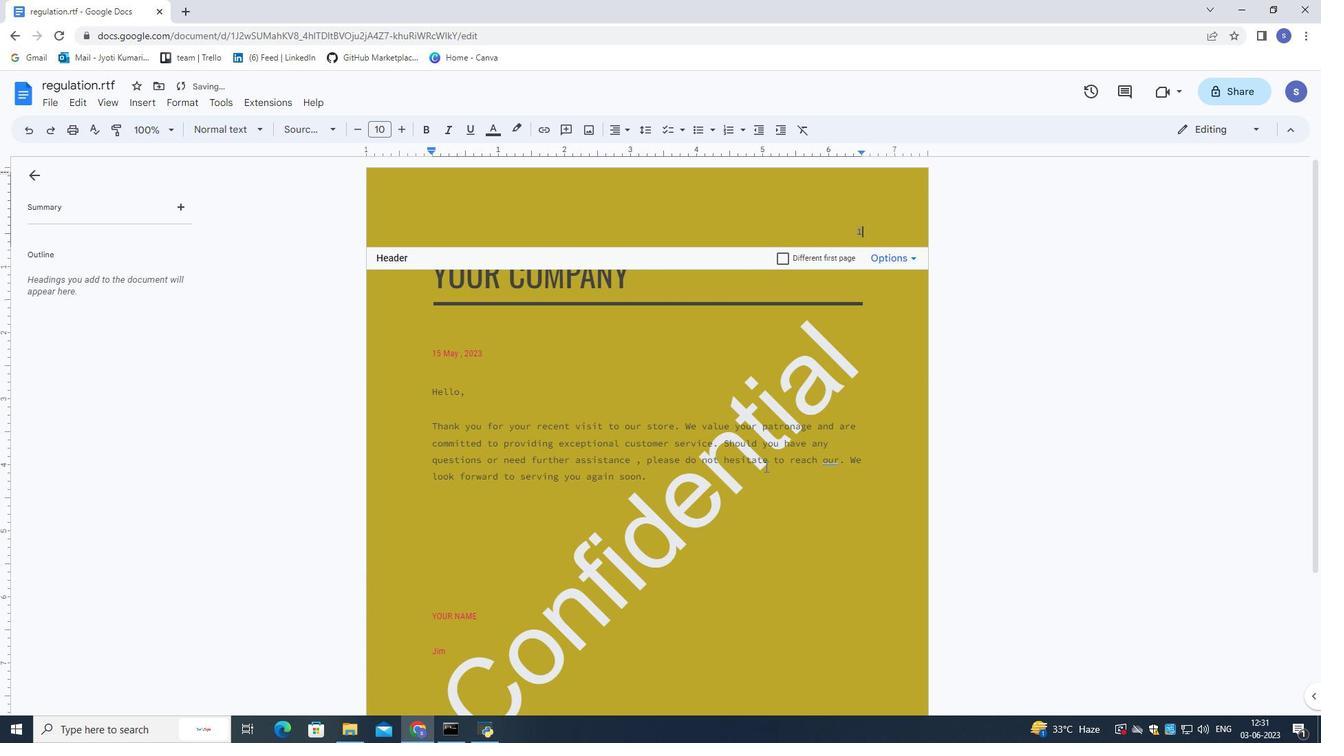 
Action: Mouse moved to (765, 465)
Screenshot: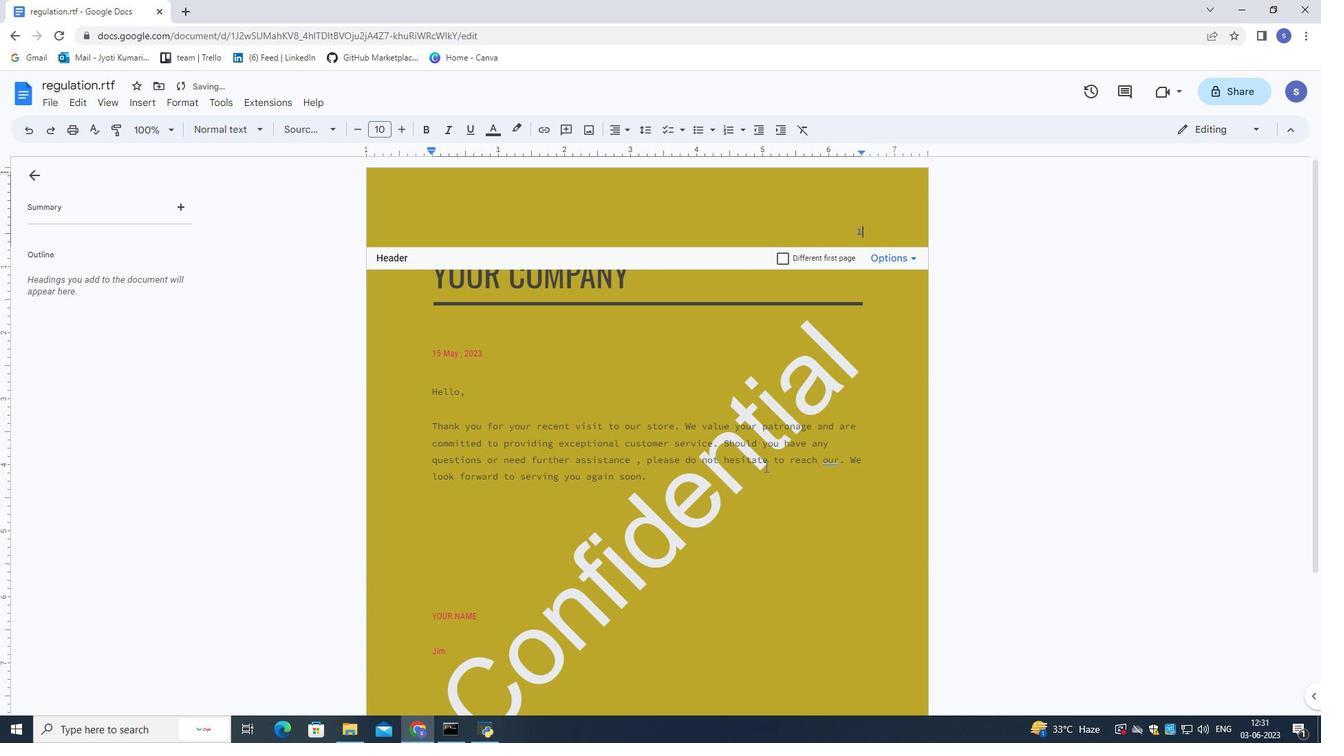 
Action: Mouse scrolled (765, 465) with delta (0, 0)
Screenshot: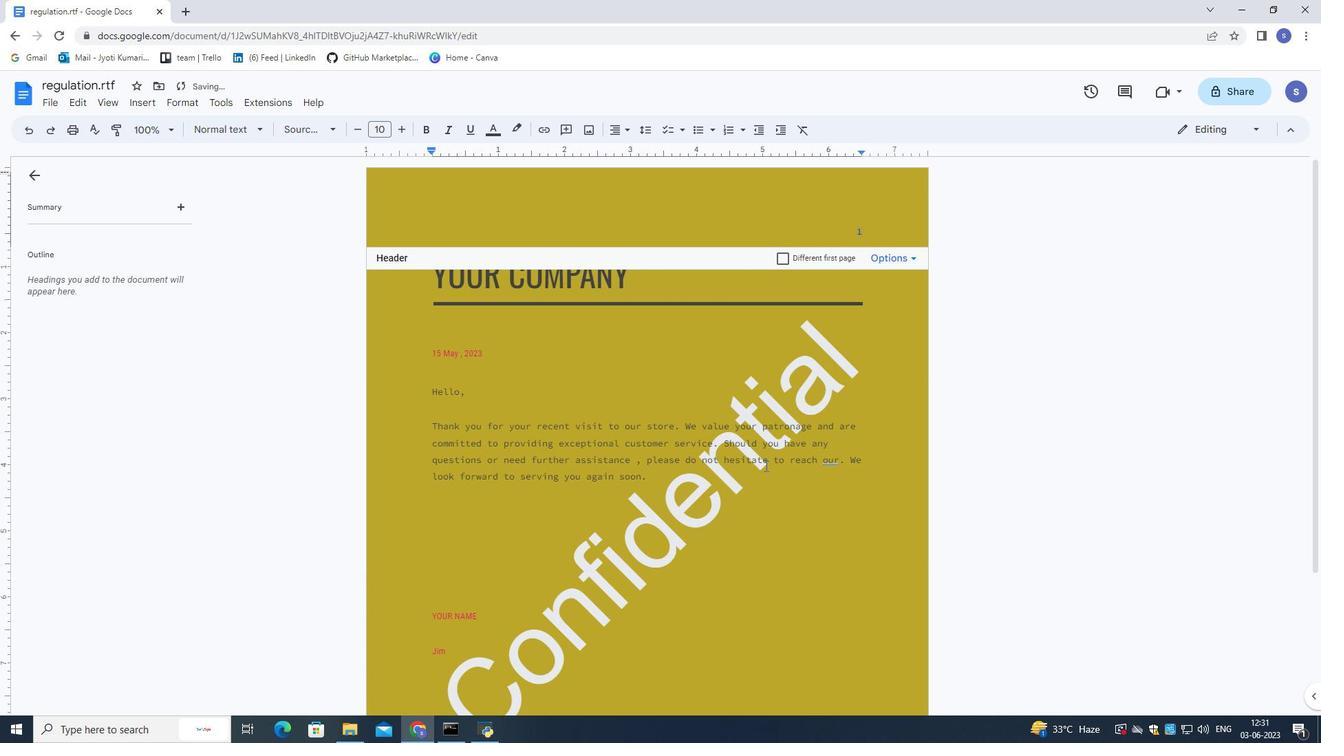 
Action: Mouse scrolled (765, 465) with delta (0, 0)
Screenshot: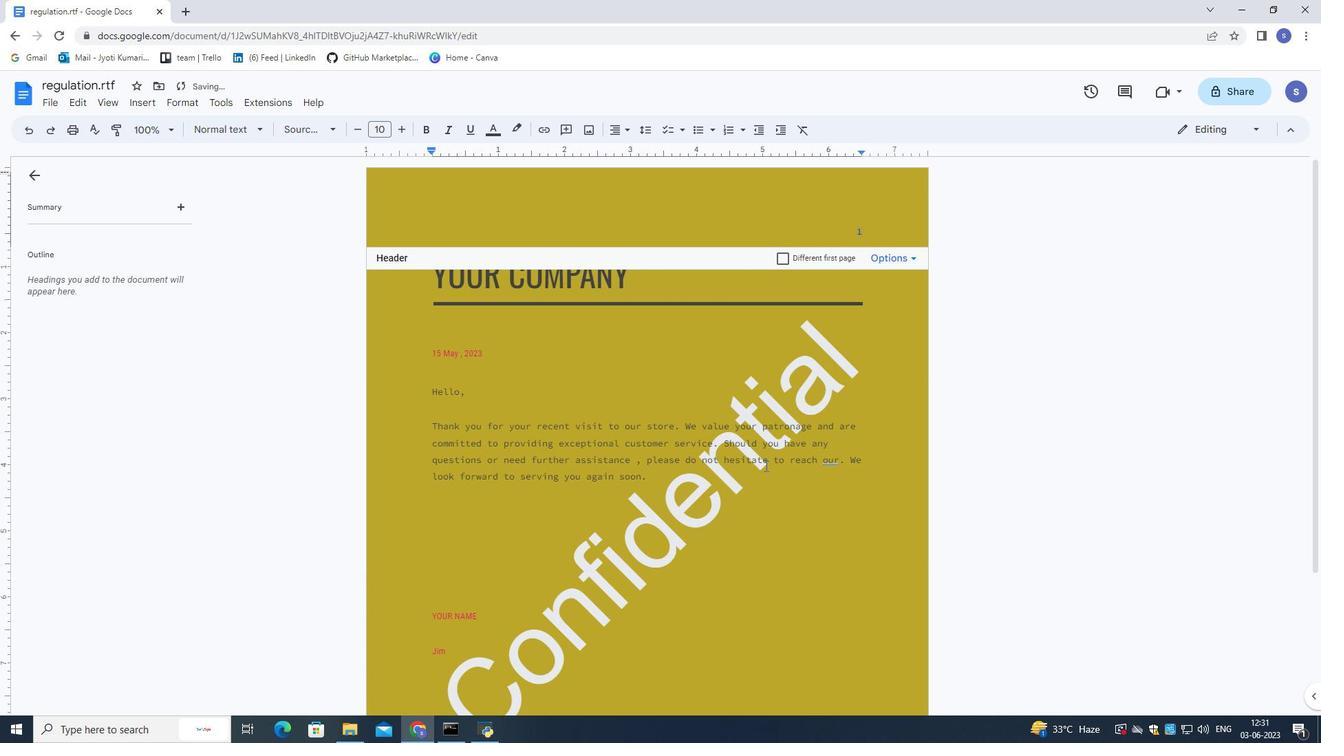 
Action: Mouse scrolled (765, 465) with delta (0, 0)
Screenshot: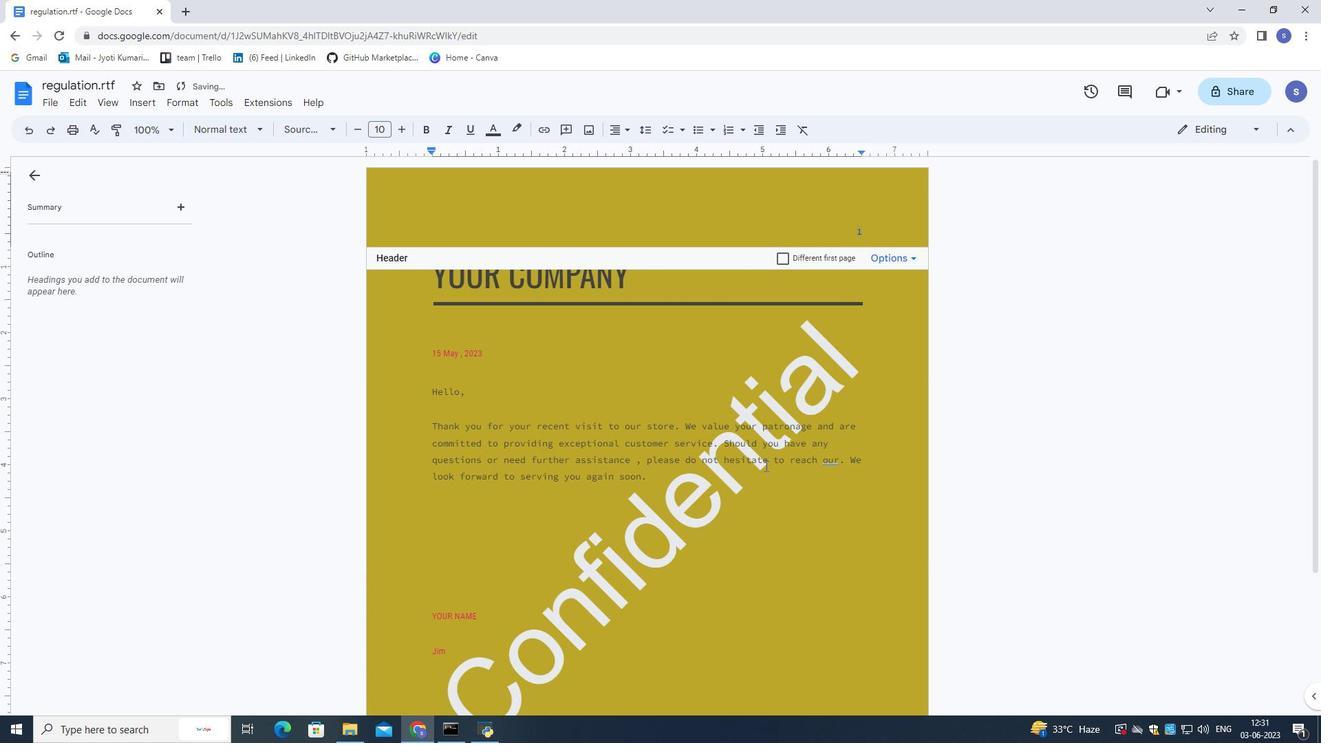 
Action: Mouse scrolled (765, 465) with delta (0, 0)
Screenshot: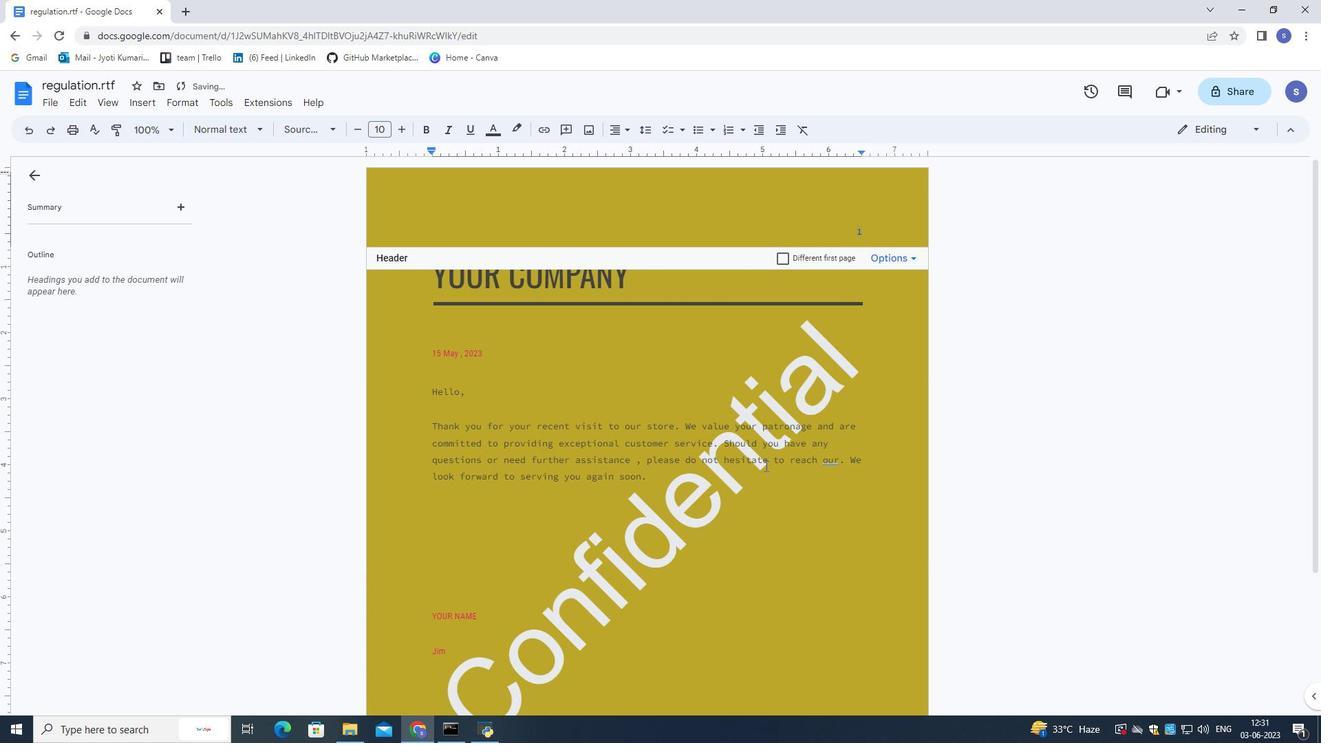 
Action: Mouse pressed left at (765, 465)
Screenshot: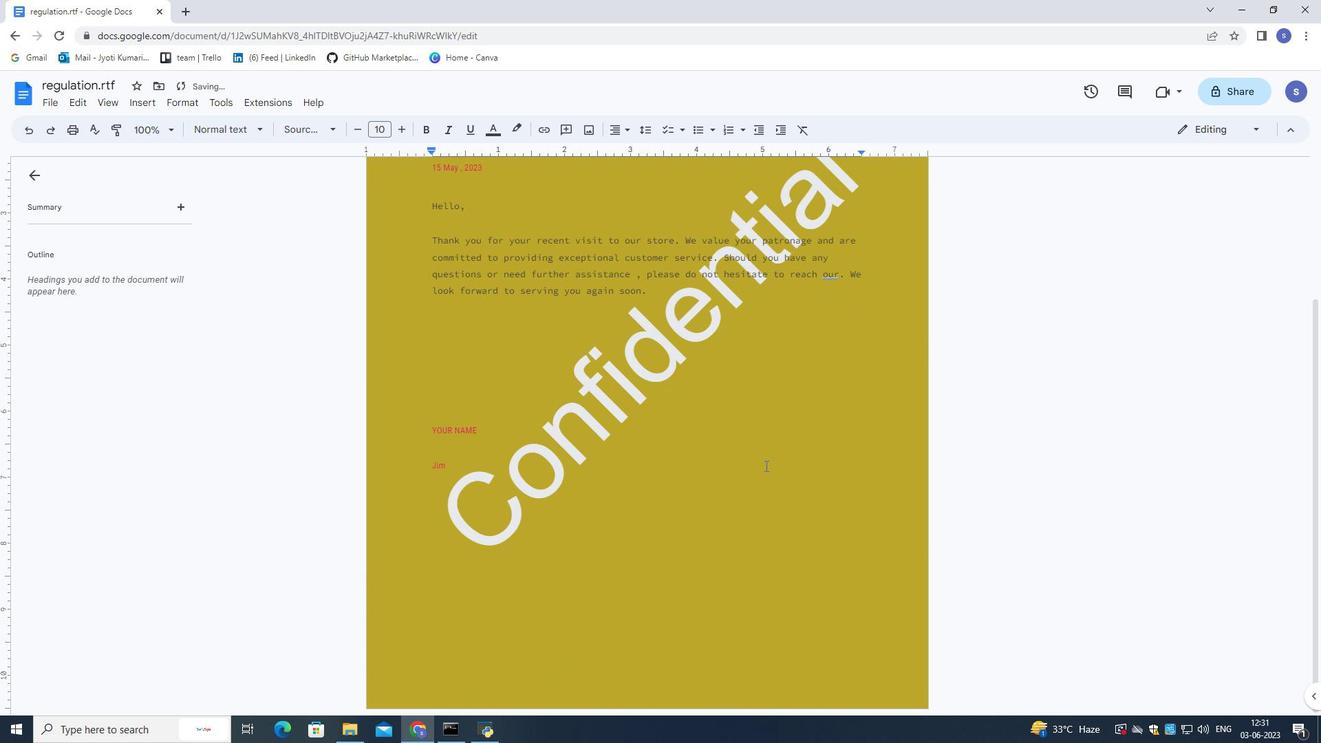 
Action: Mouse moved to (761, 463)
Screenshot: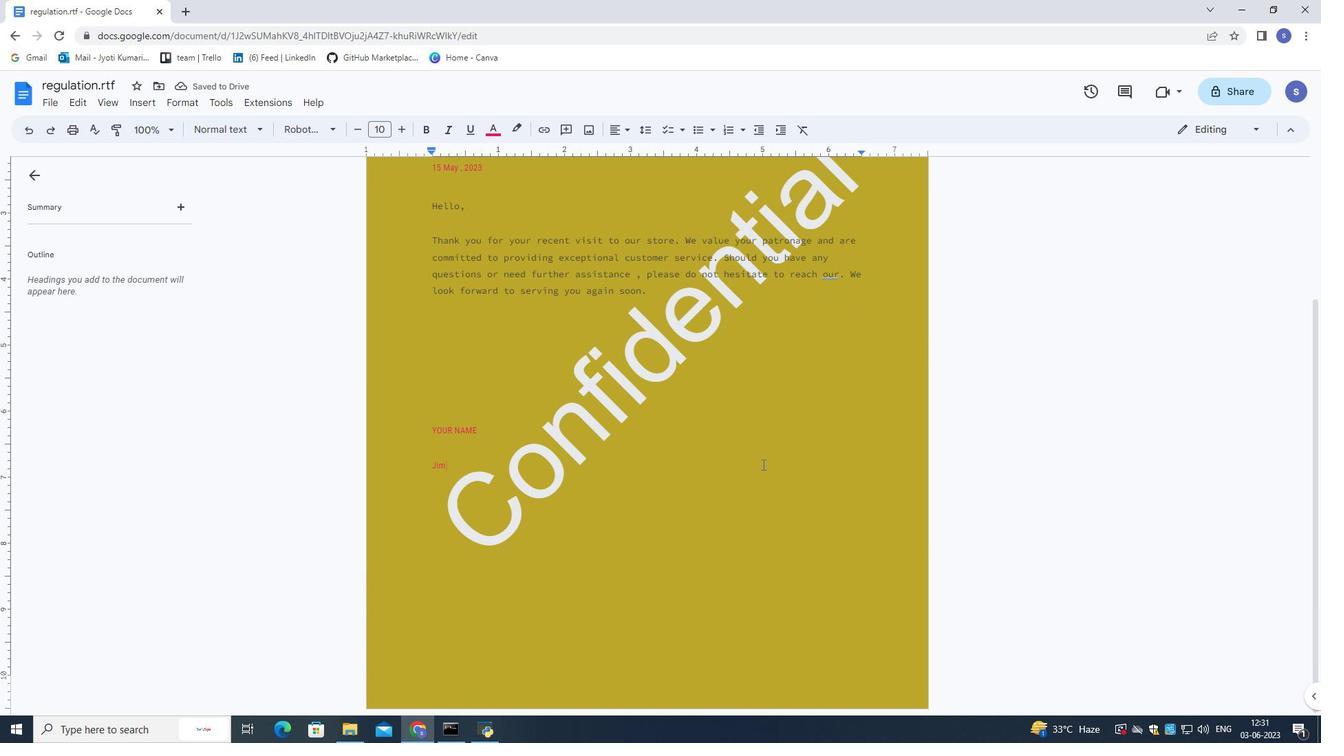 
Action: Mouse scrolled (761, 464) with delta (0, 0)
Screenshot: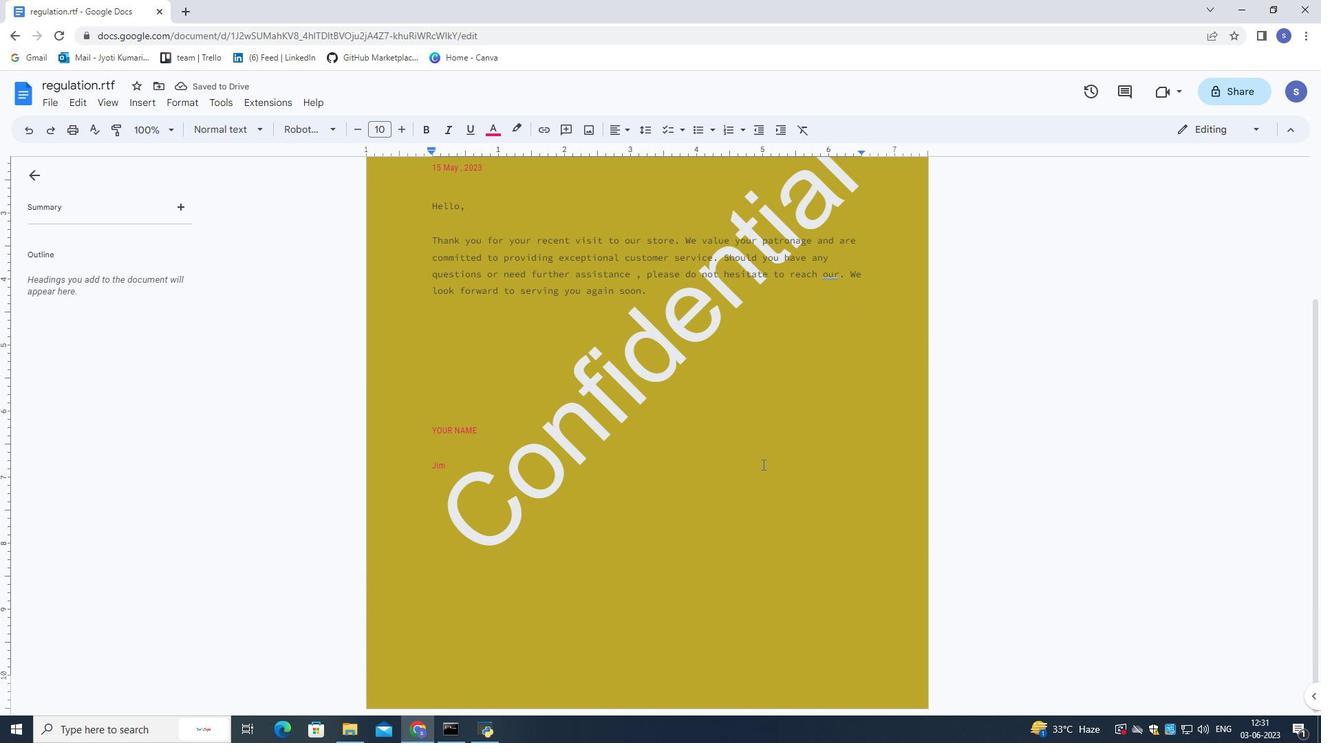 
Action: Mouse moved to (761, 463)
Screenshot: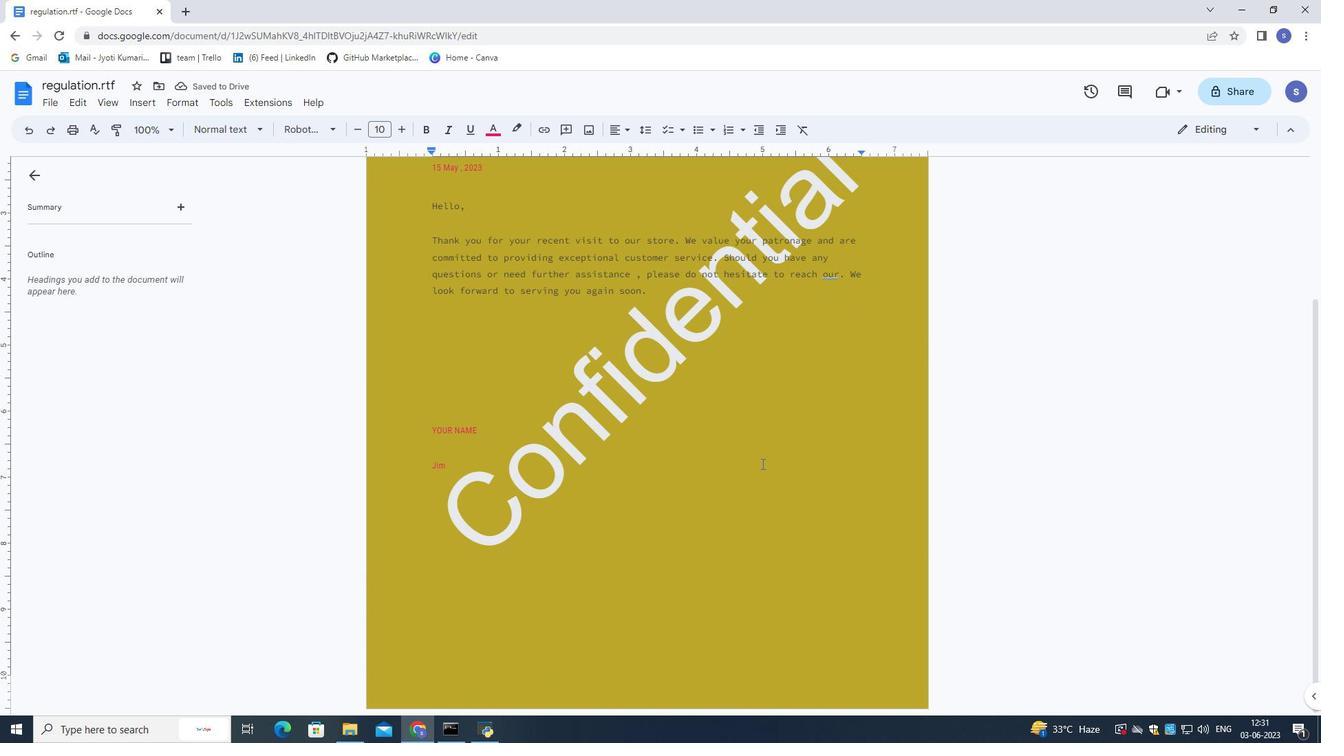 
Action: Mouse scrolled (761, 464) with delta (0, 0)
Screenshot: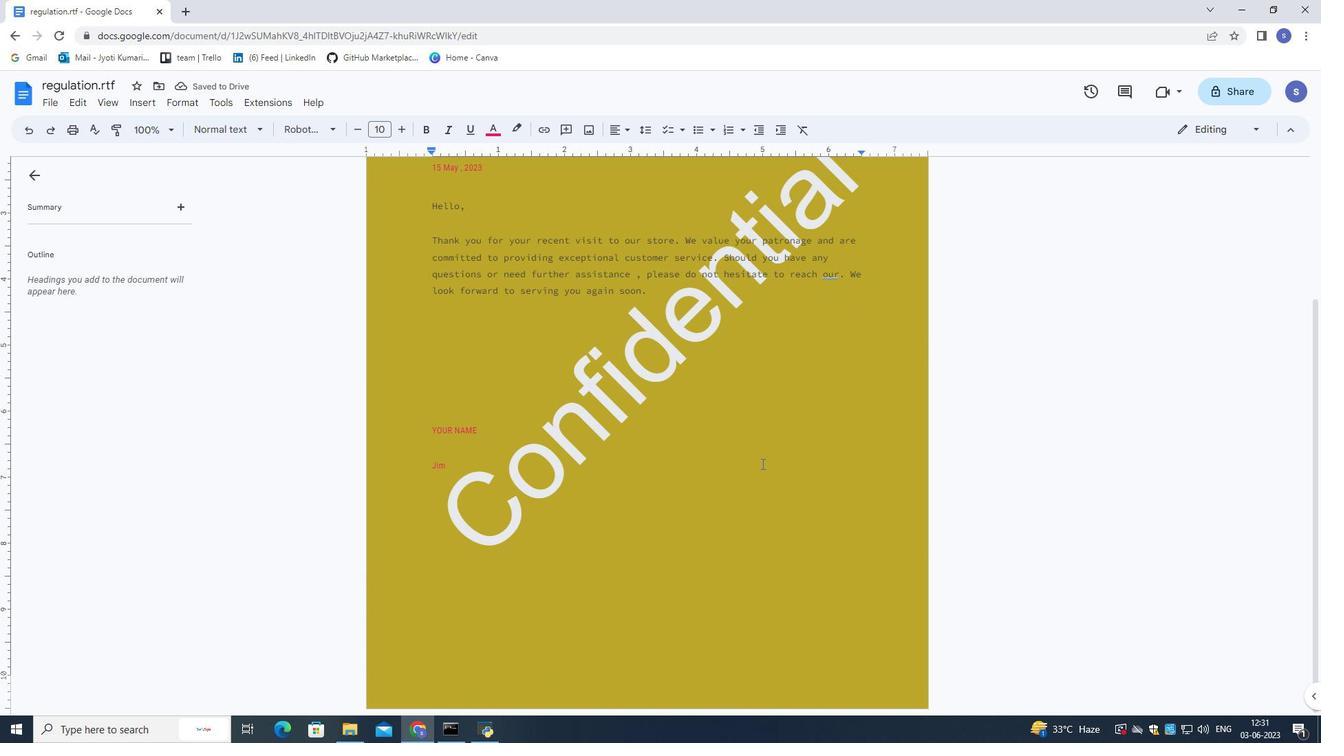 
Action: Mouse scrolled (761, 464) with delta (0, 0)
Screenshot: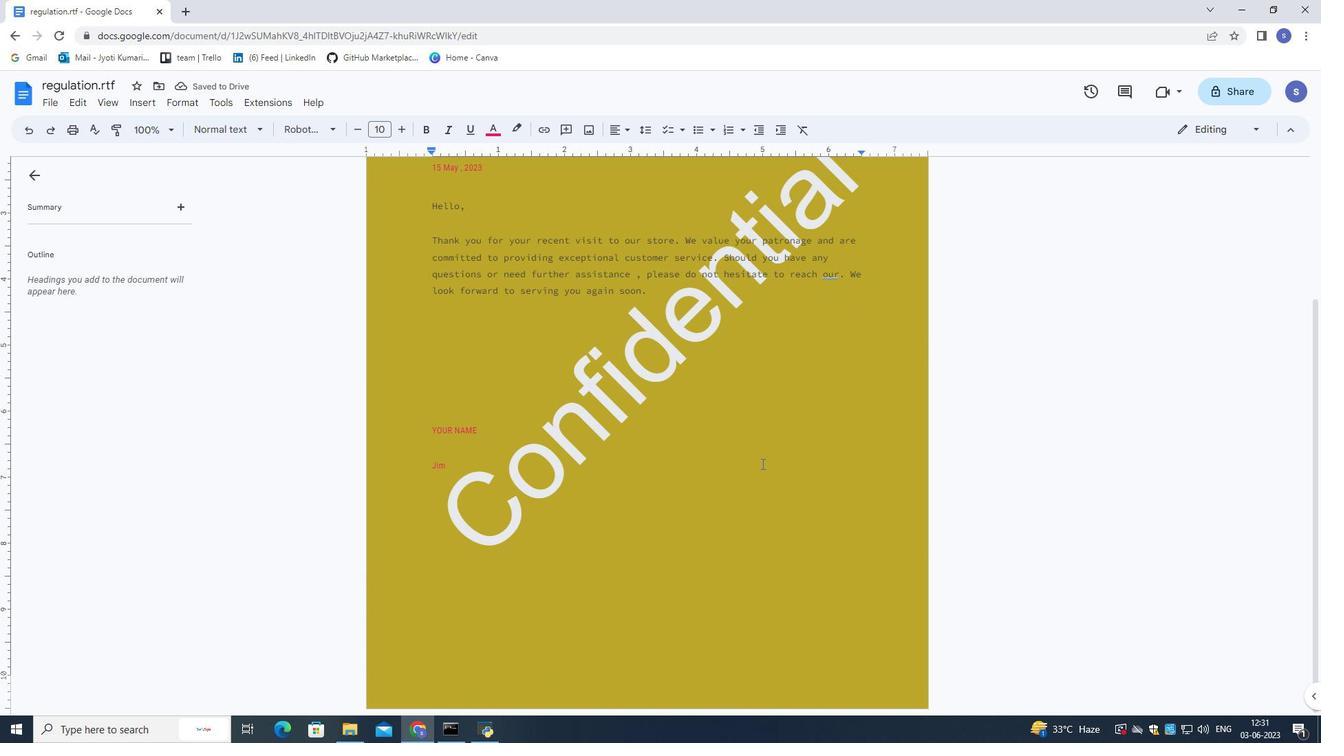 
Action: Mouse moved to (760, 463)
Screenshot: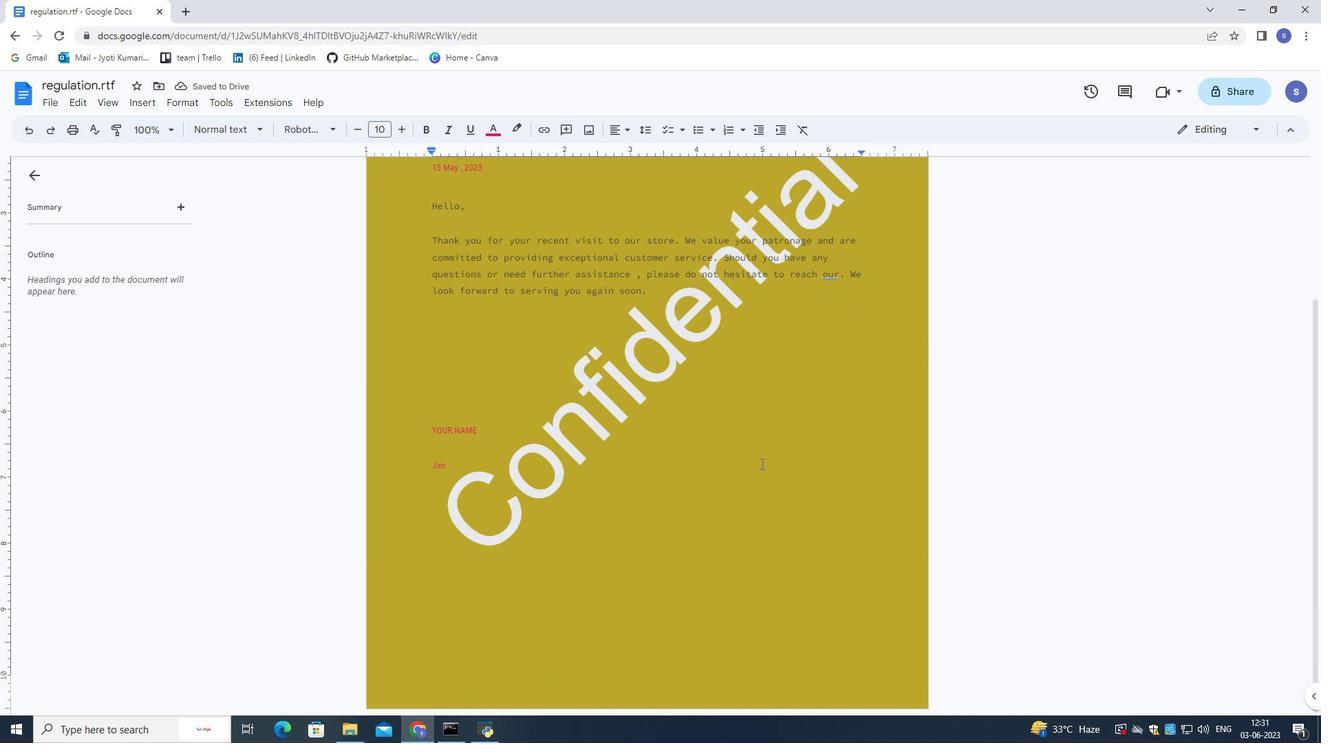 
Action: Mouse scrolled (760, 463) with delta (0, 0)
Screenshot: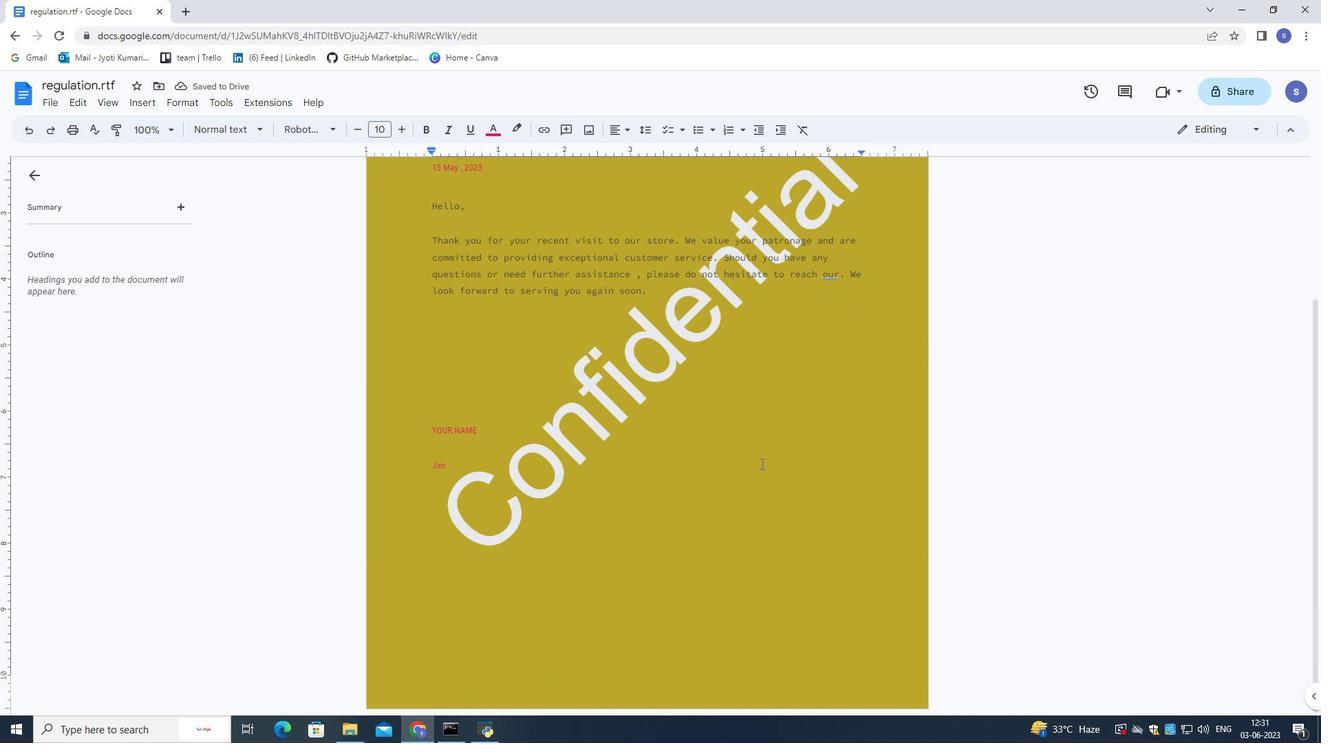 
Action: Mouse moved to (650, 286)
Screenshot: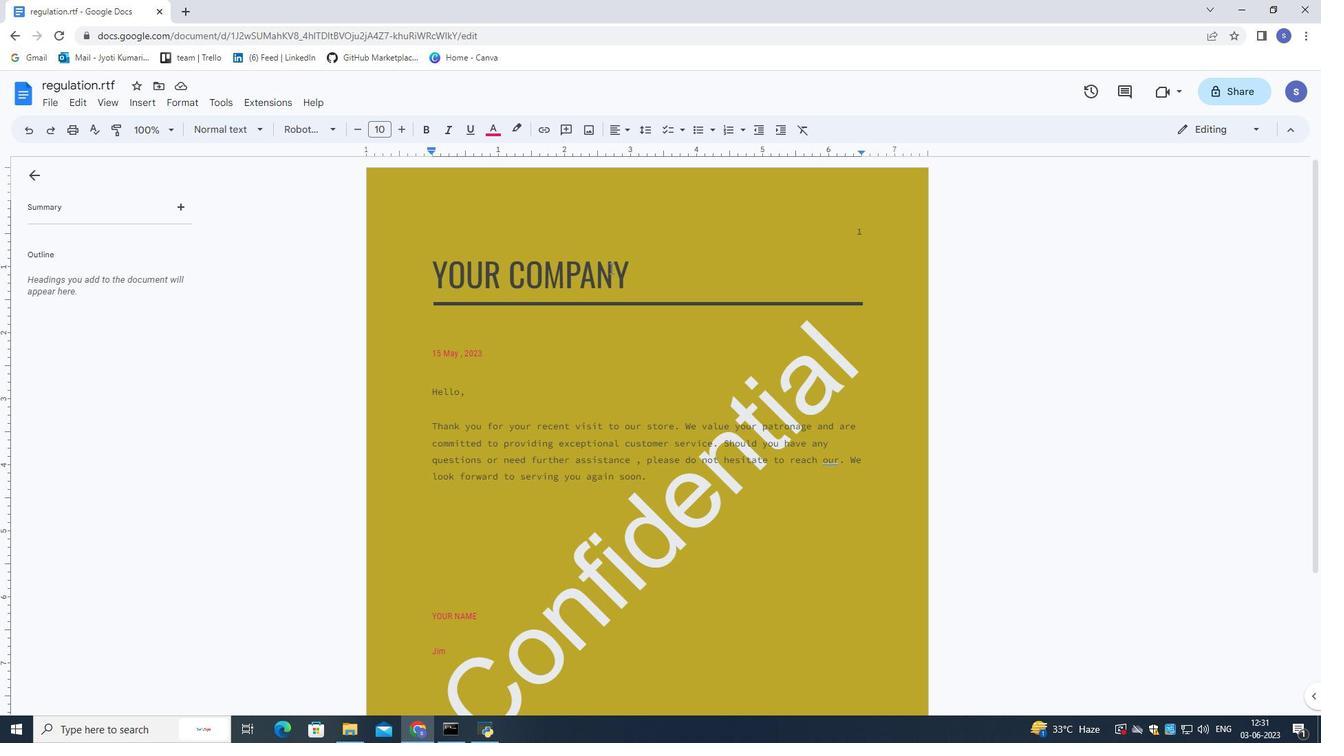 
Action: Mouse pressed left at (650, 286)
Screenshot: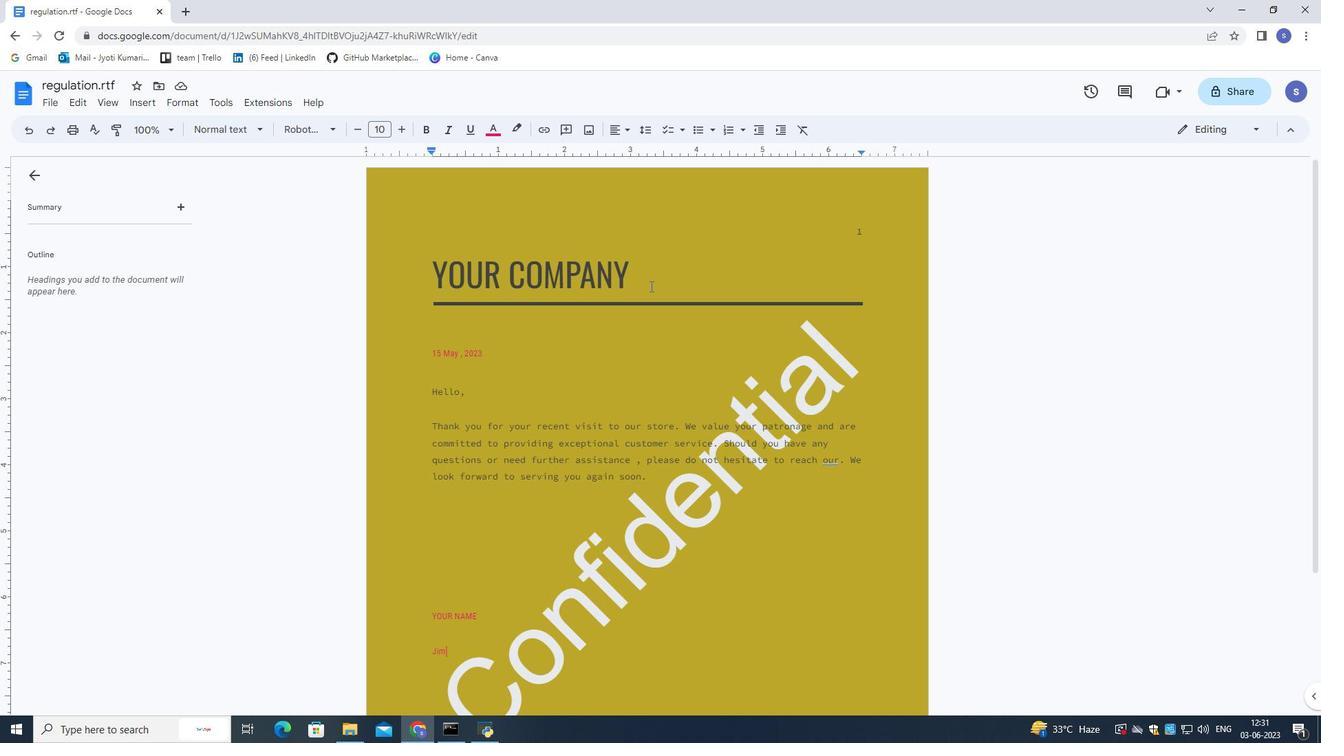 
Action: Mouse pressed left at (650, 286)
Screenshot: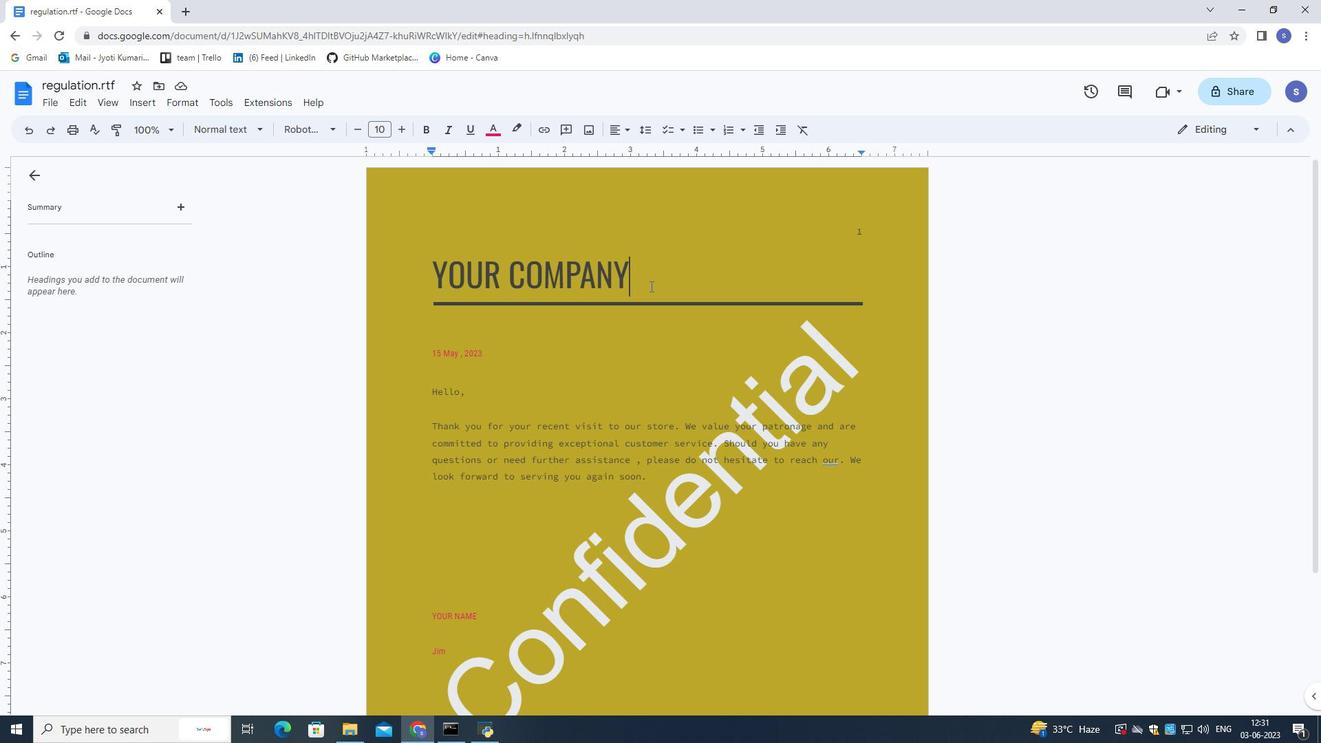 
Action: Mouse pressed left at (650, 286)
Screenshot: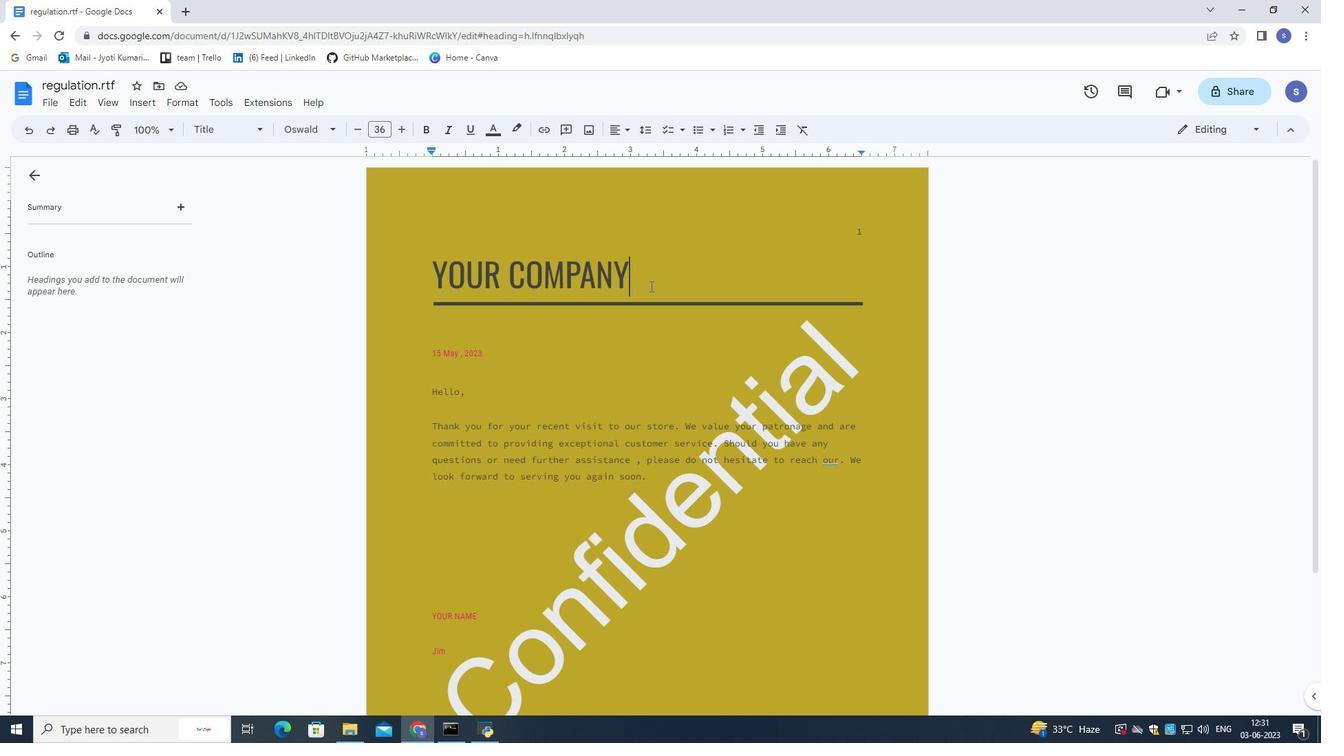 
Action: Mouse moved to (646, 283)
Screenshot: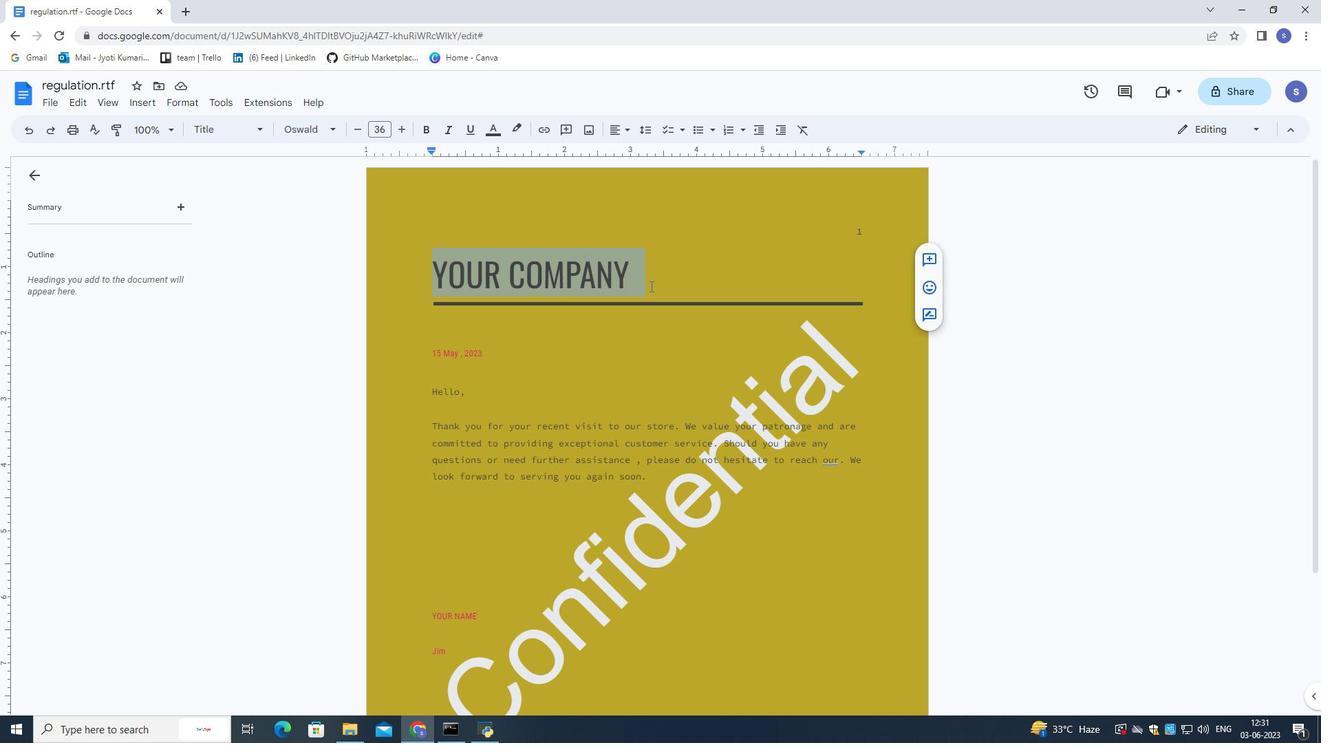 
Action: Key pressed <Key.shift>Ramsons
Screenshot: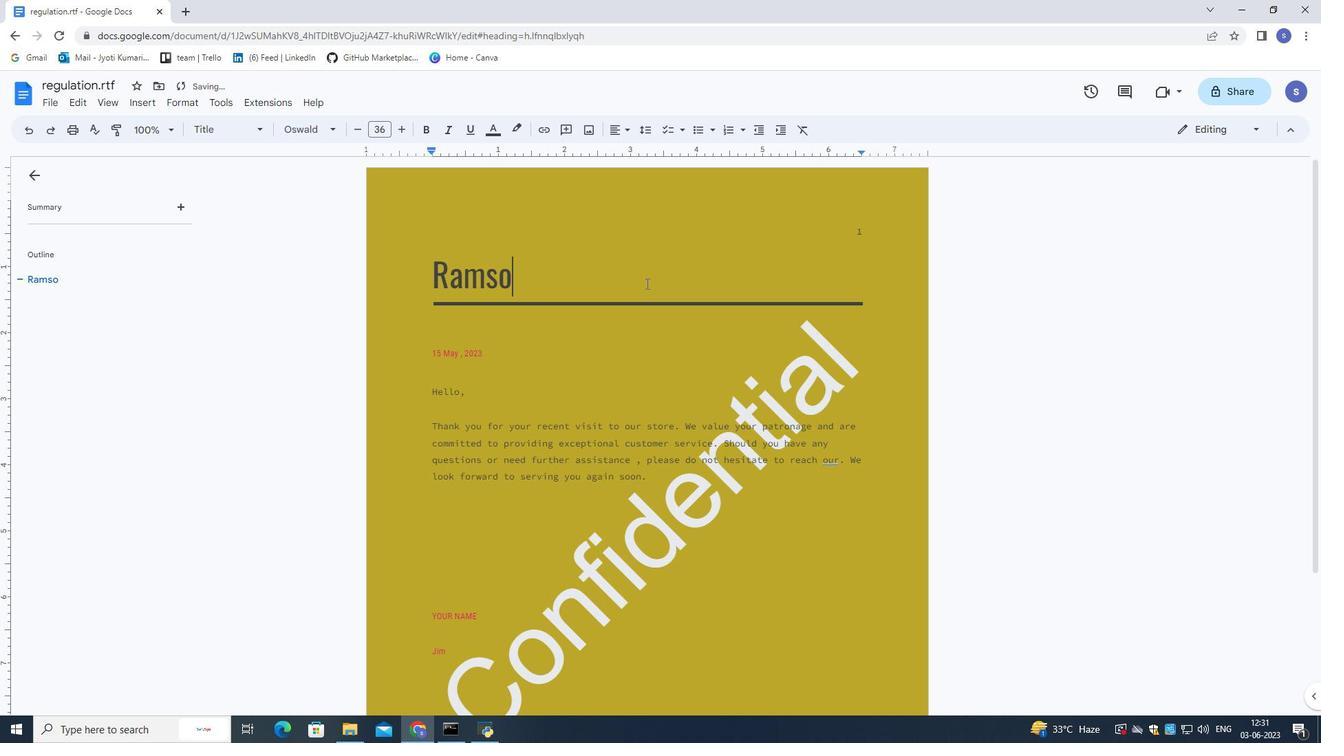 
Action: Mouse moved to (648, 297)
Screenshot: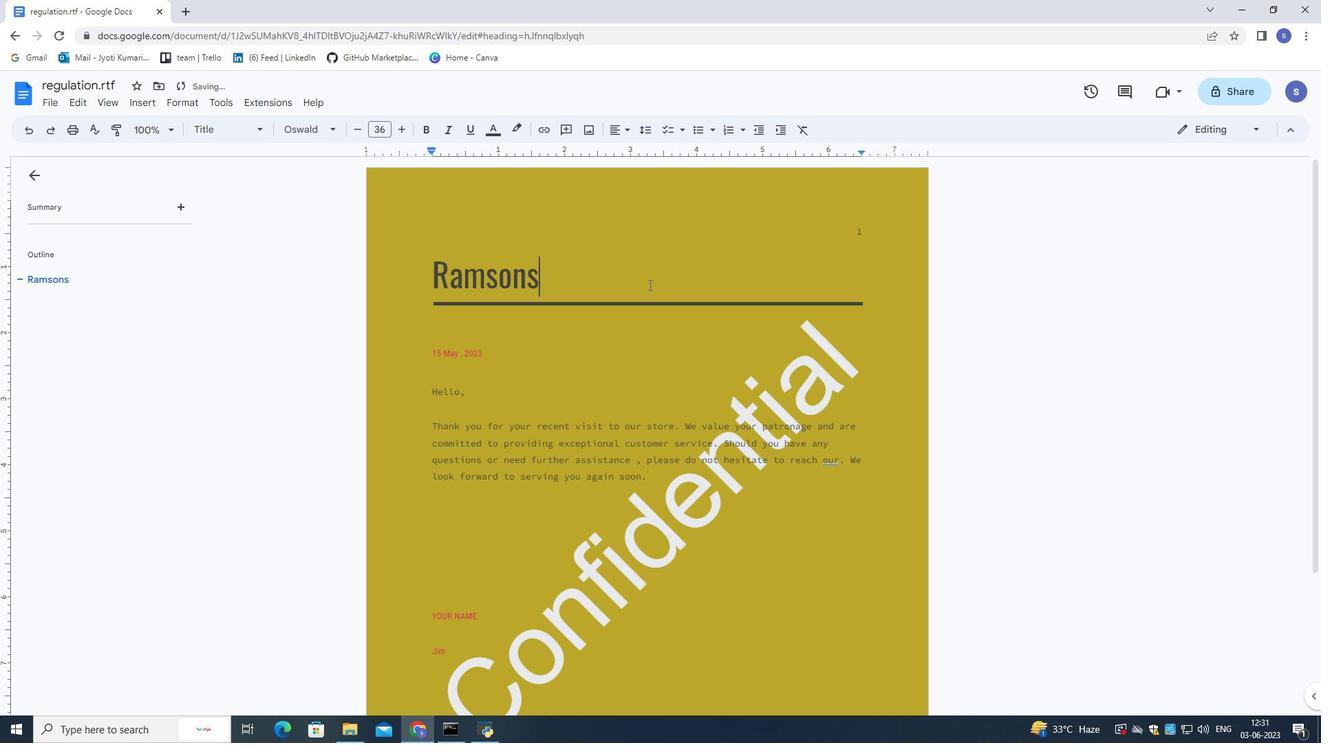 
Action: Mouse scrolled (648, 297) with delta (0, 0)
Screenshot: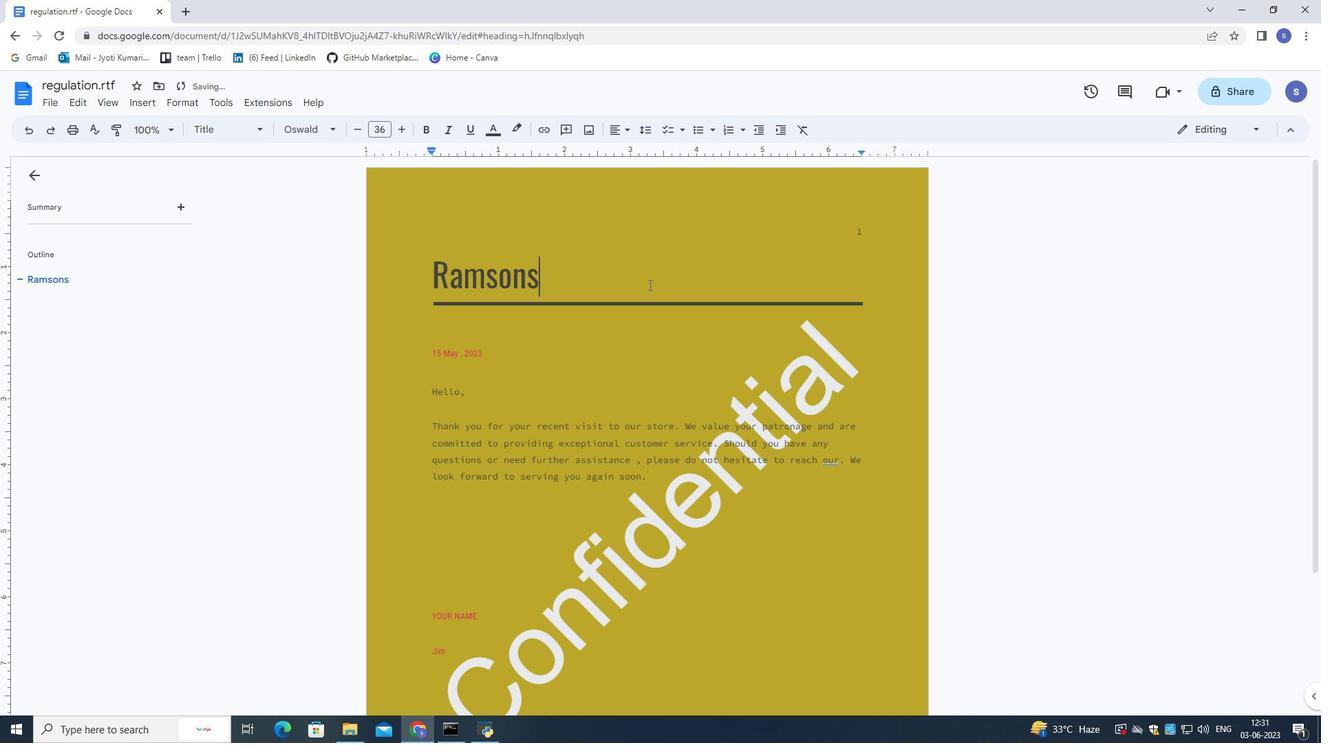 
Action: Mouse moved to (648, 300)
Screenshot: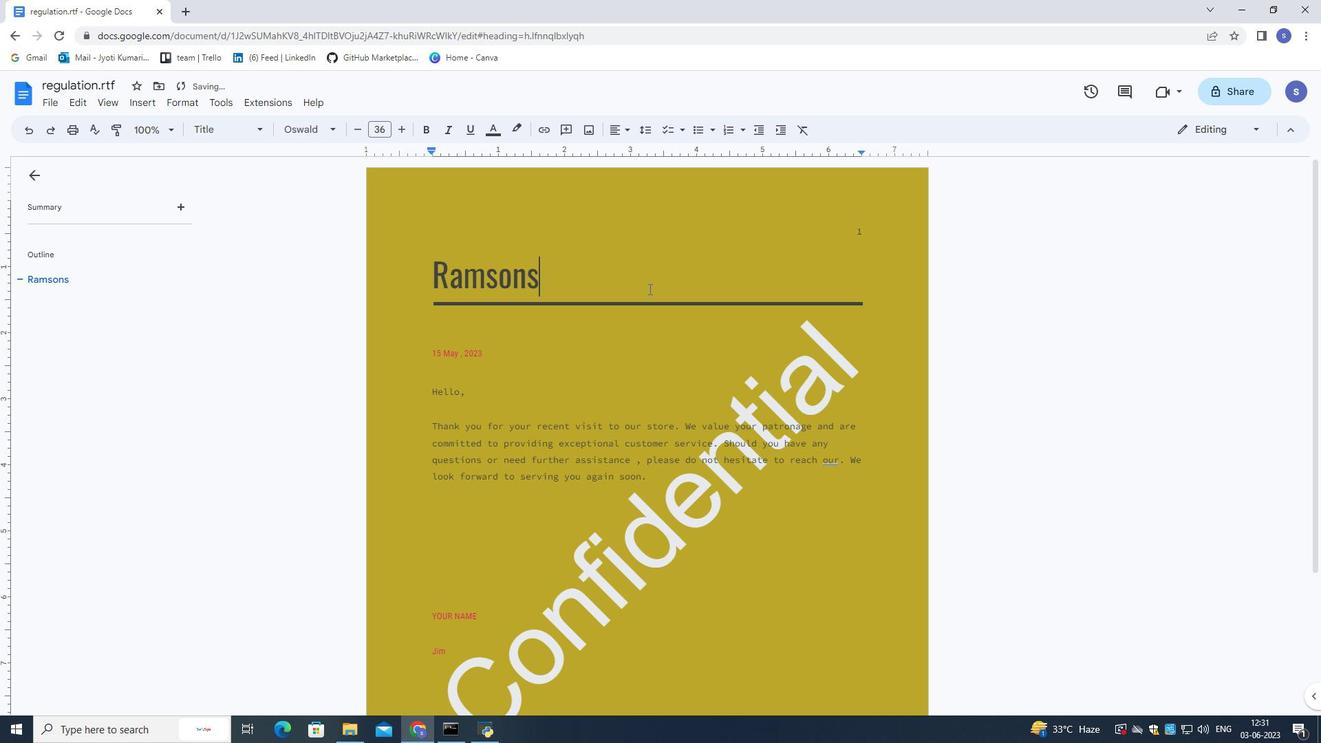 
Action: Mouse scrolled (648, 300) with delta (0, 0)
Screenshot: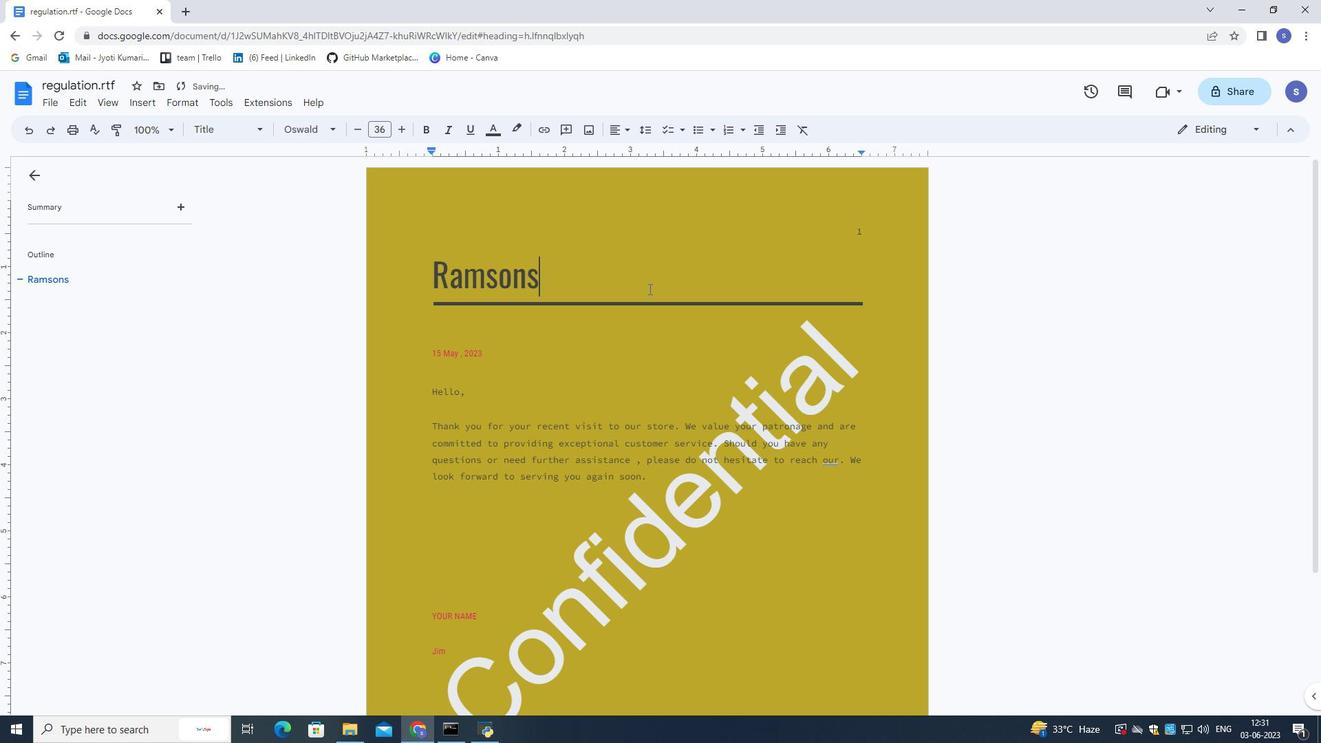 
Action: Mouse moved to (648, 302)
Screenshot: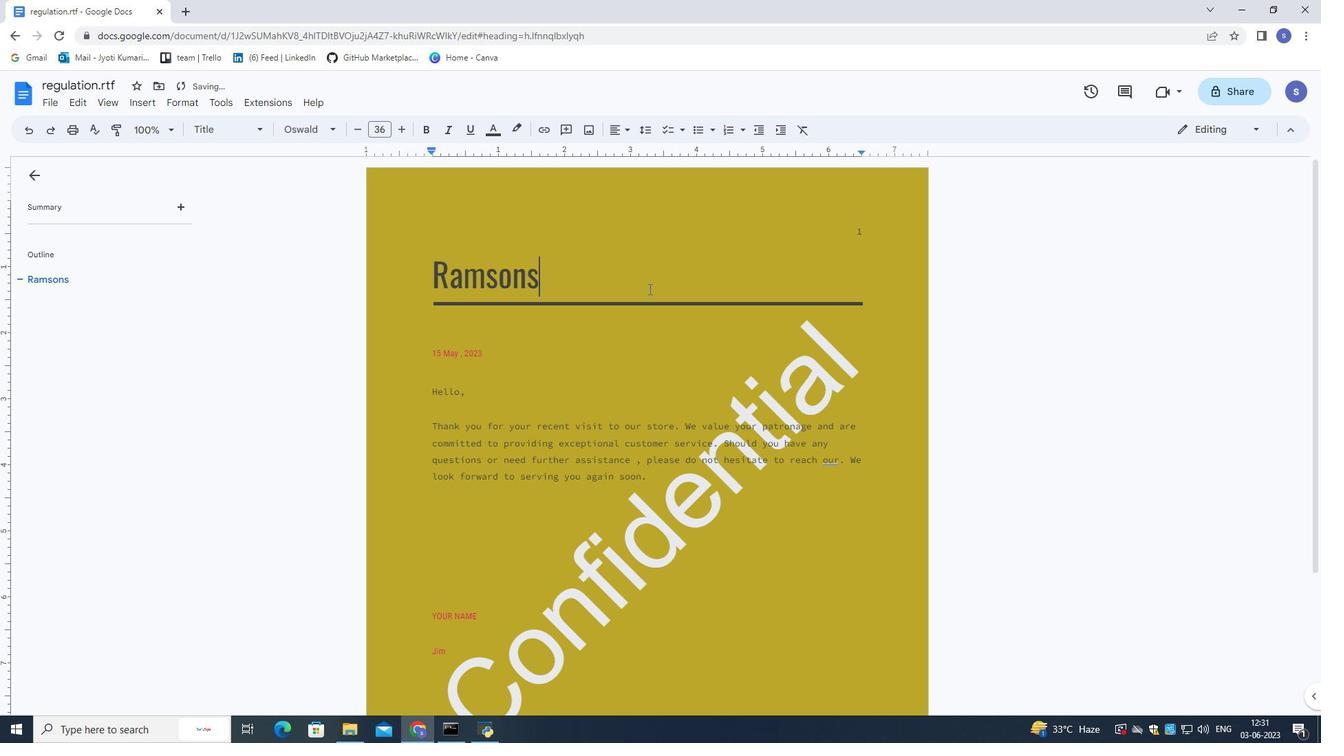 
Action: Mouse scrolled (648, 302) with delta (0, 0)
Screenshot: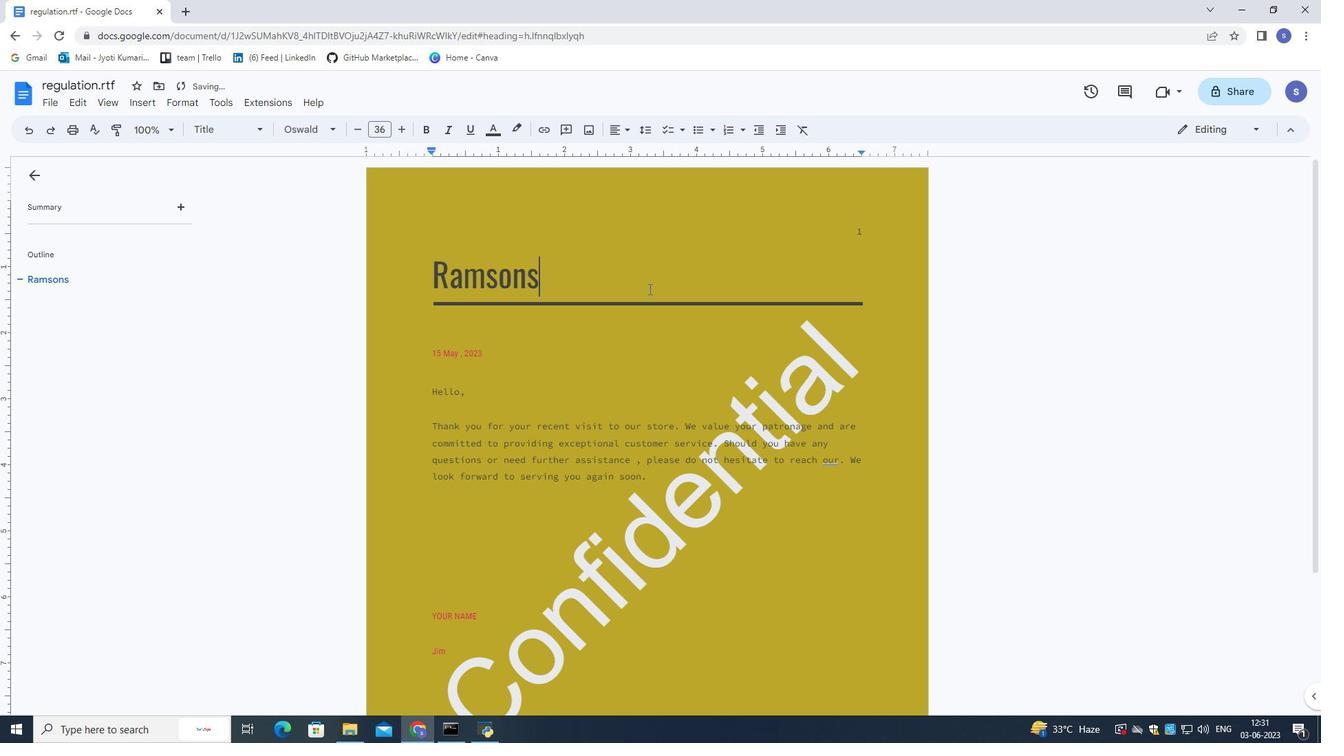 
Action: Mouse moved to (648, 303)
Screenshot: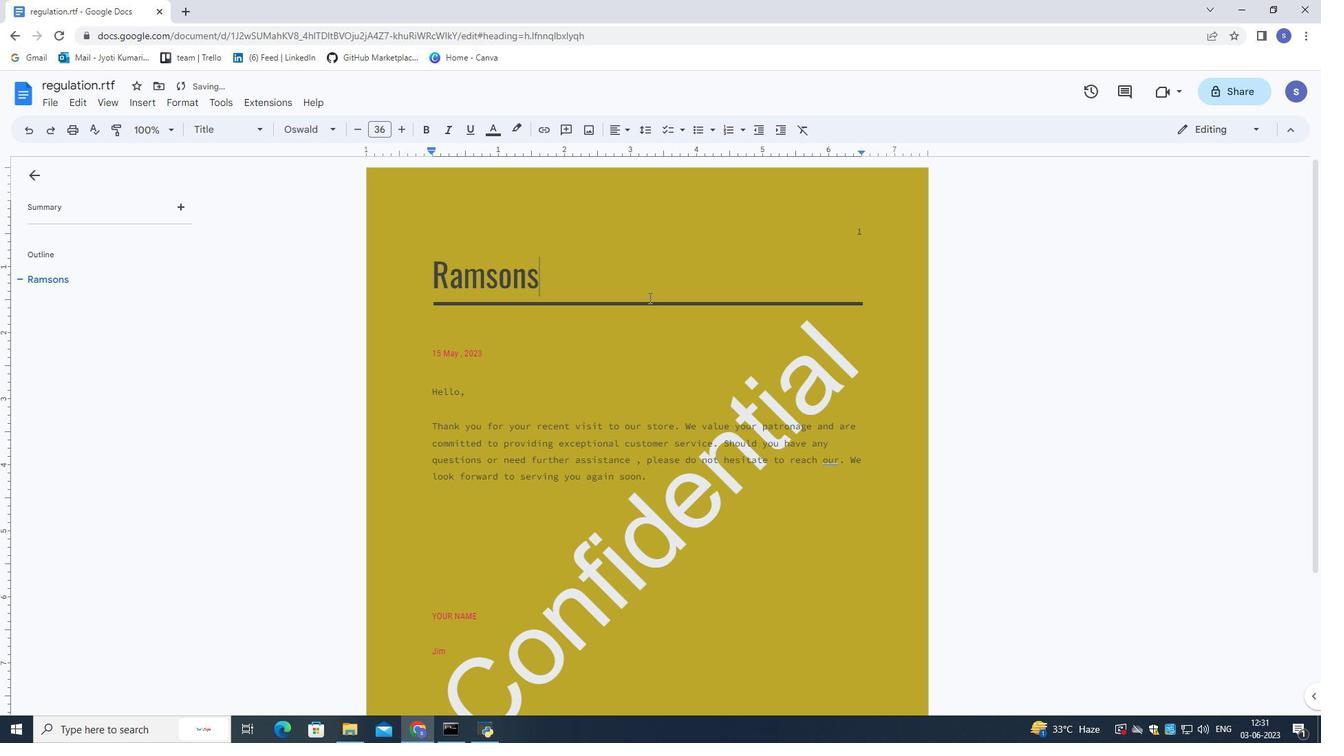 
Action: Mouse scrolled (648, 302) with delta (0, 0)
Screenshot: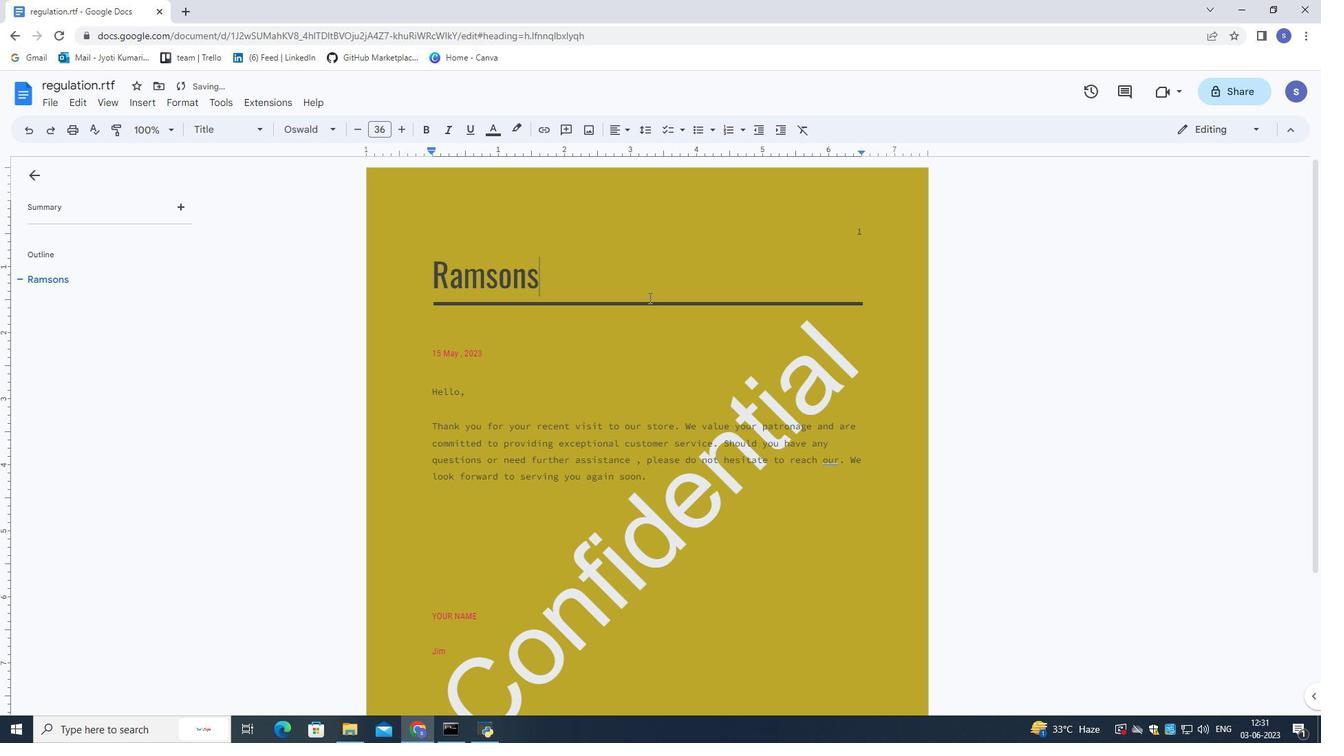 
Action: Mouse moved to (648, 304)
Screenshot: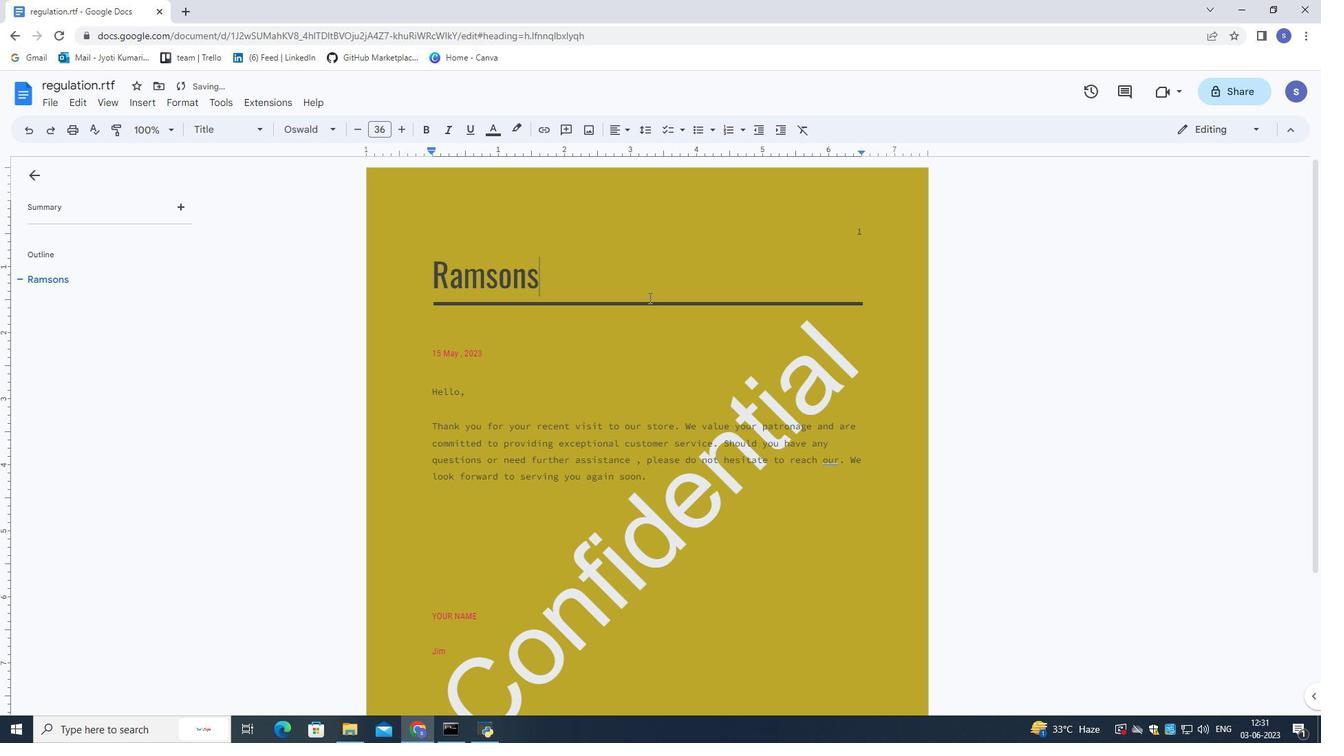 
Action: Mouse scrolled (648, 303) with delta (0, 0)
Screenshot: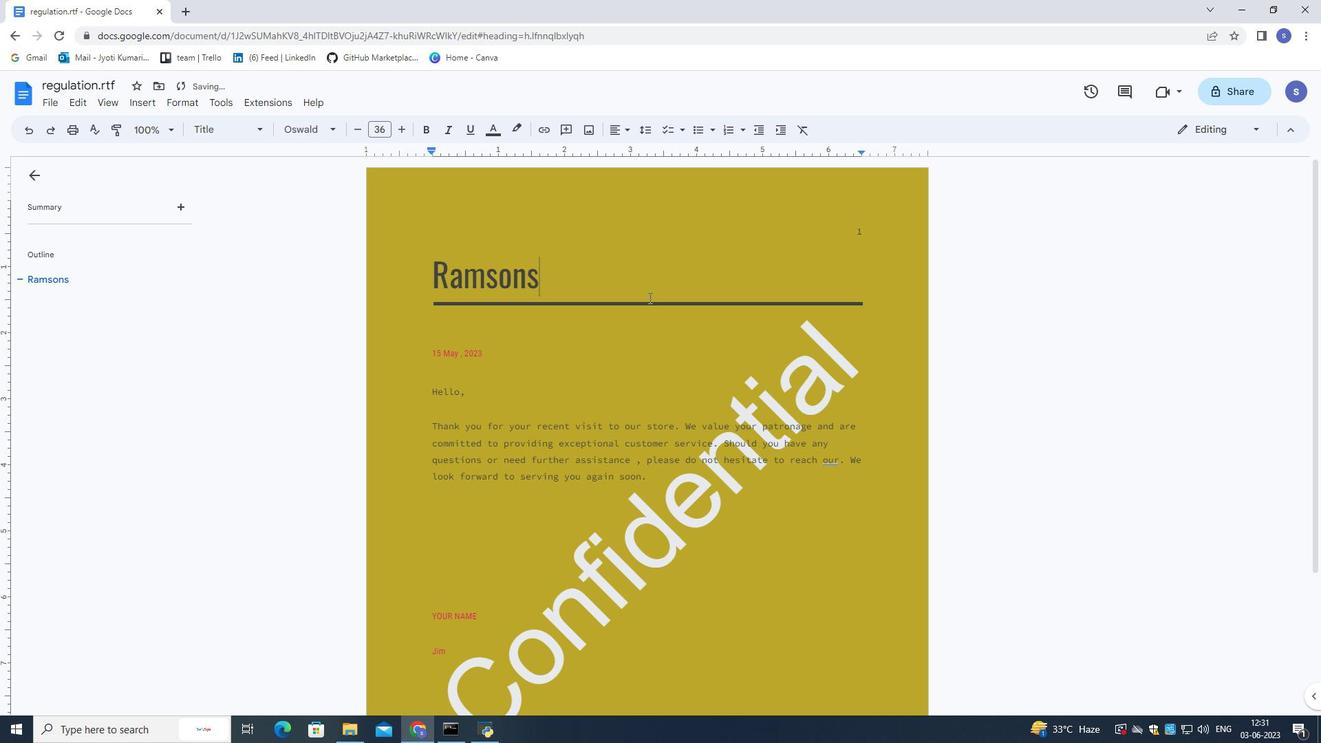 
Action: Mouse moved to (648, 304)
Screenshot: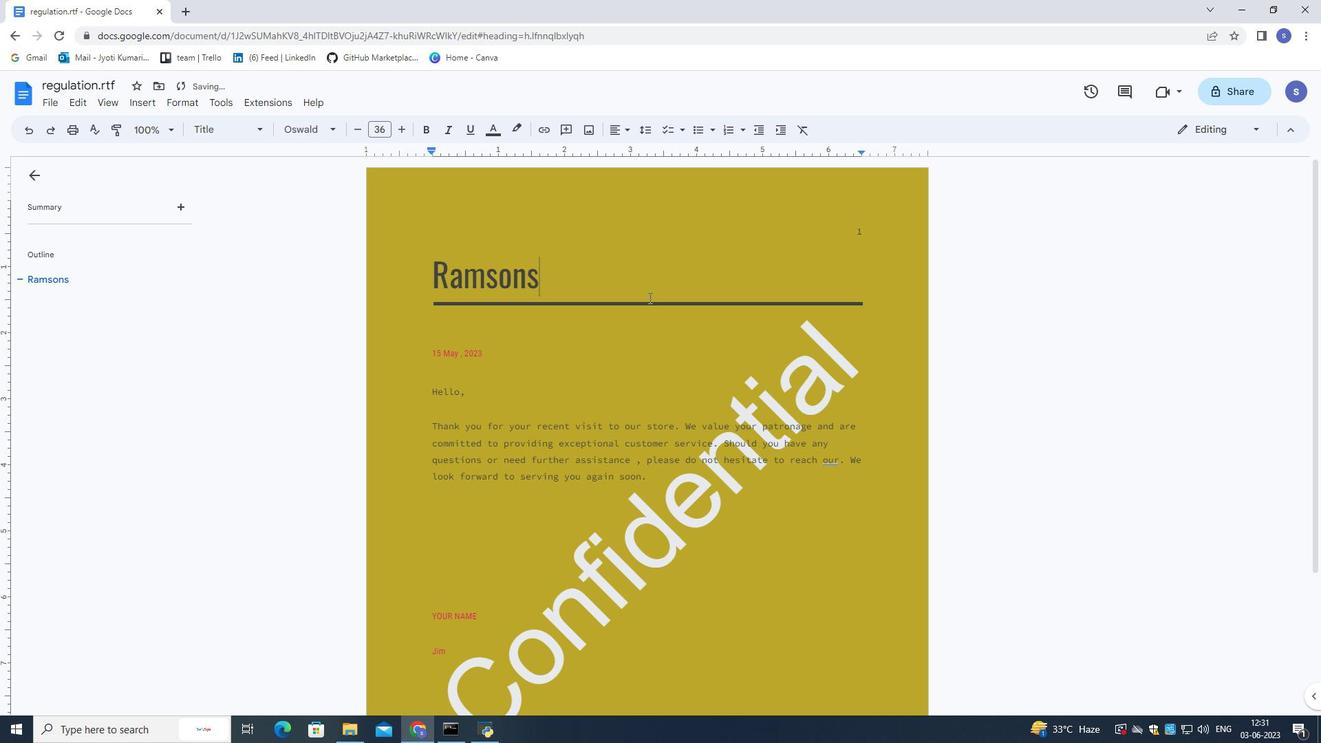 
Action: Mouse scrolled (648, 303) with delta (0, 0)
Screenshot: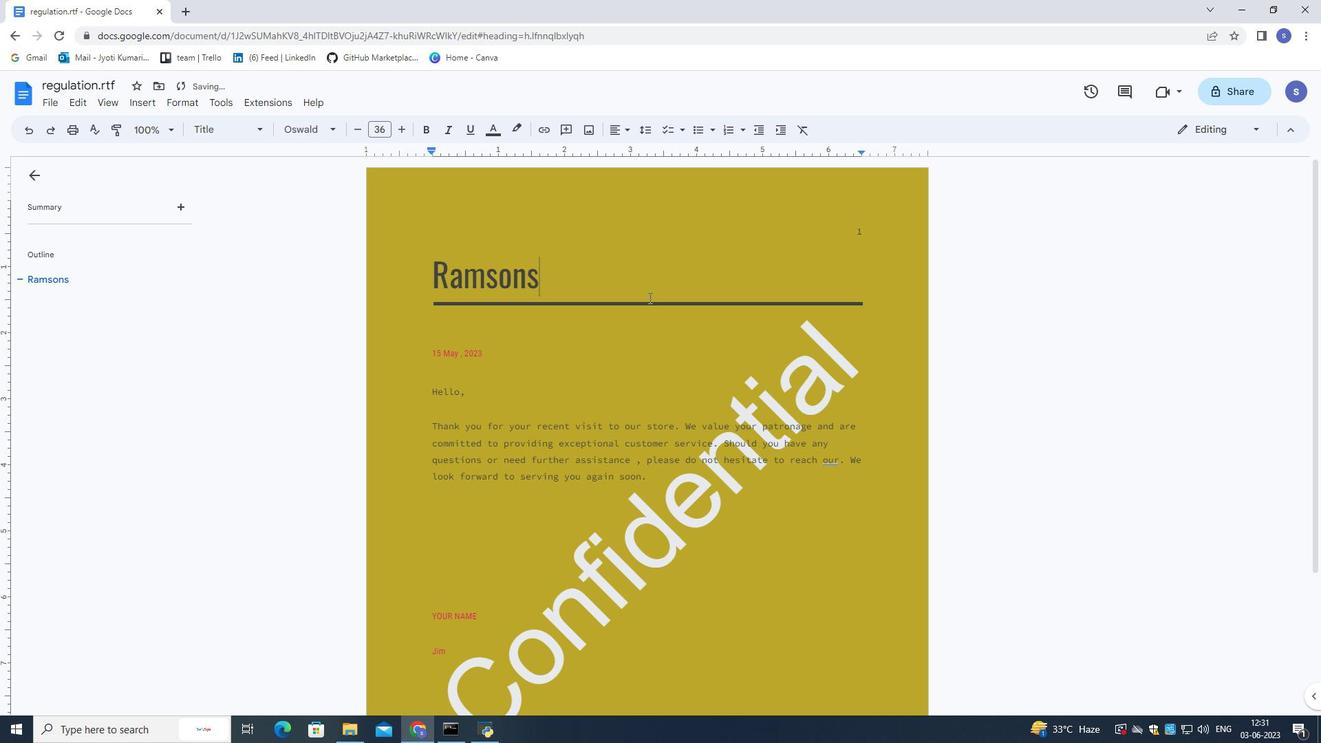 
Action: Mouse moved to (648, 304)
Screenshot: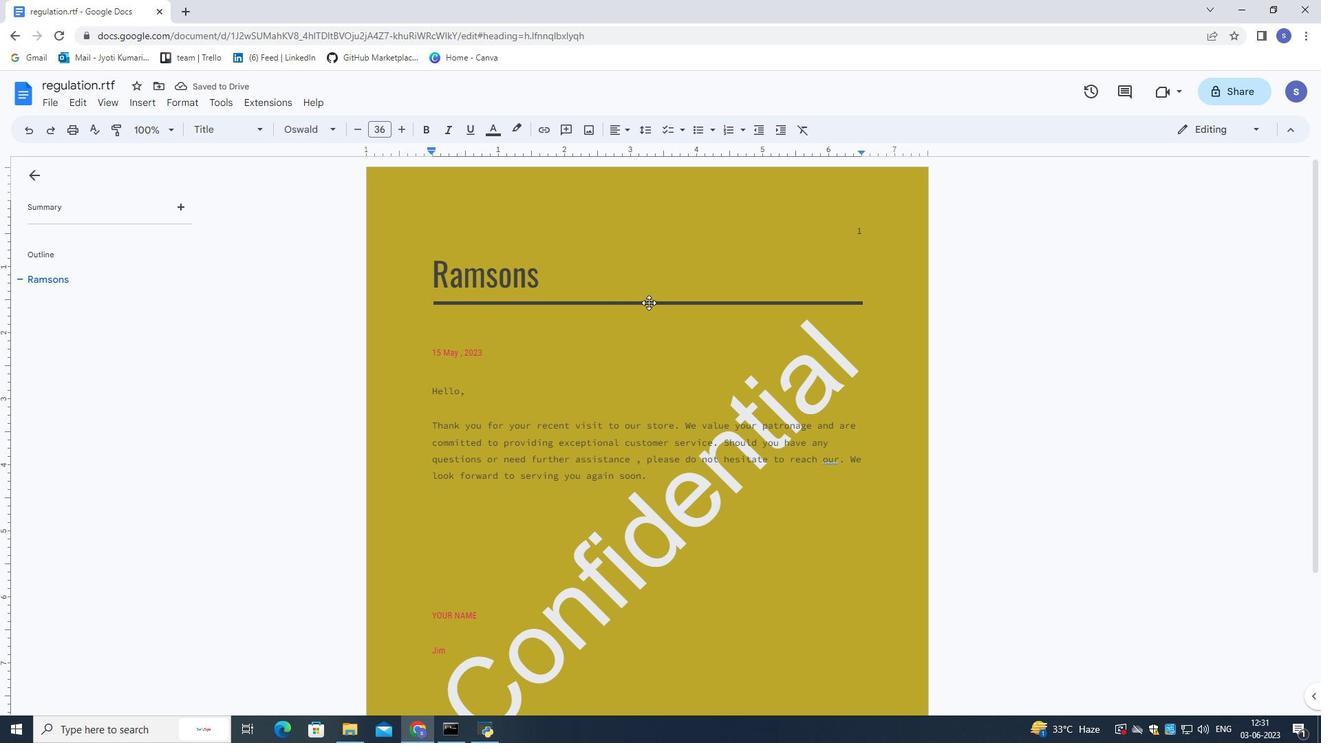 
Action: Mouse scrolled (648, 305) with delta (0, 0)
Screenshot: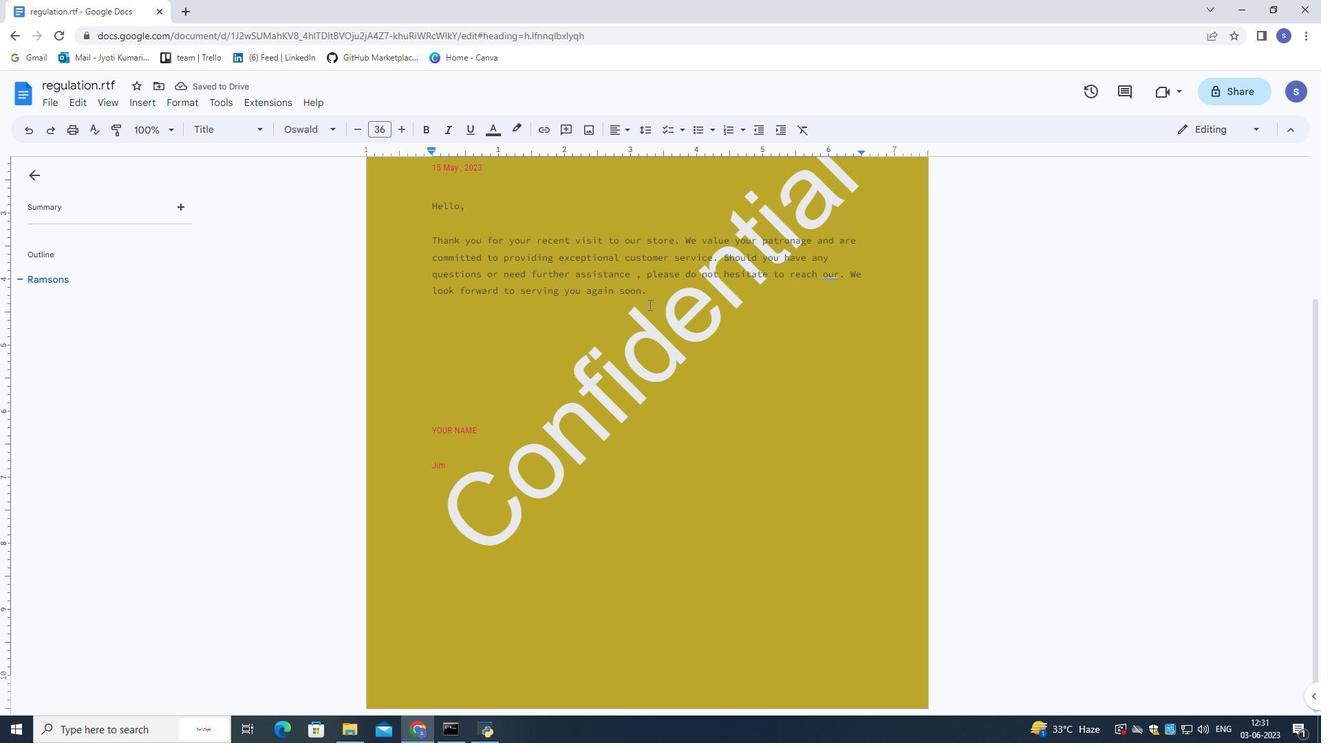 
Action: Mouse scrolled (648, 305) with delta (0, 0)
Screenshot: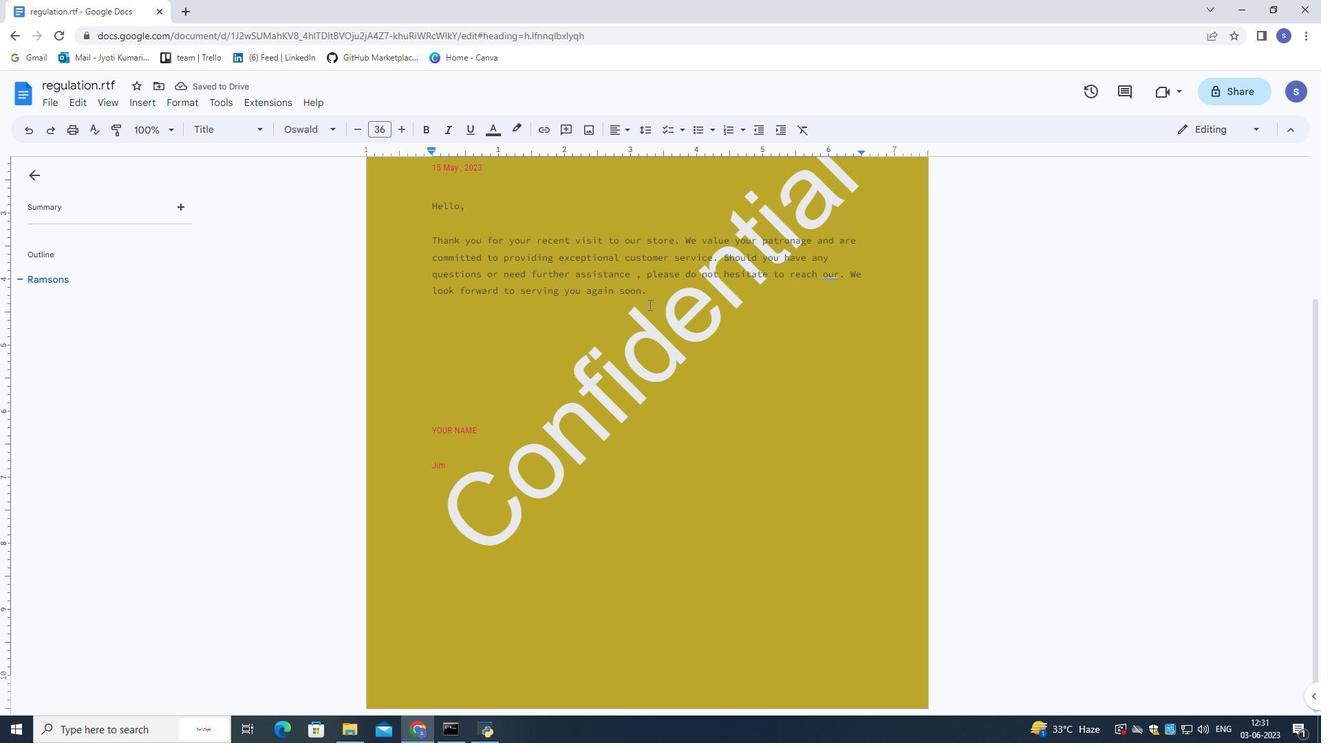 
Action: Mouse scrolled (648, 305) with delta (0, 0)
Screenshot: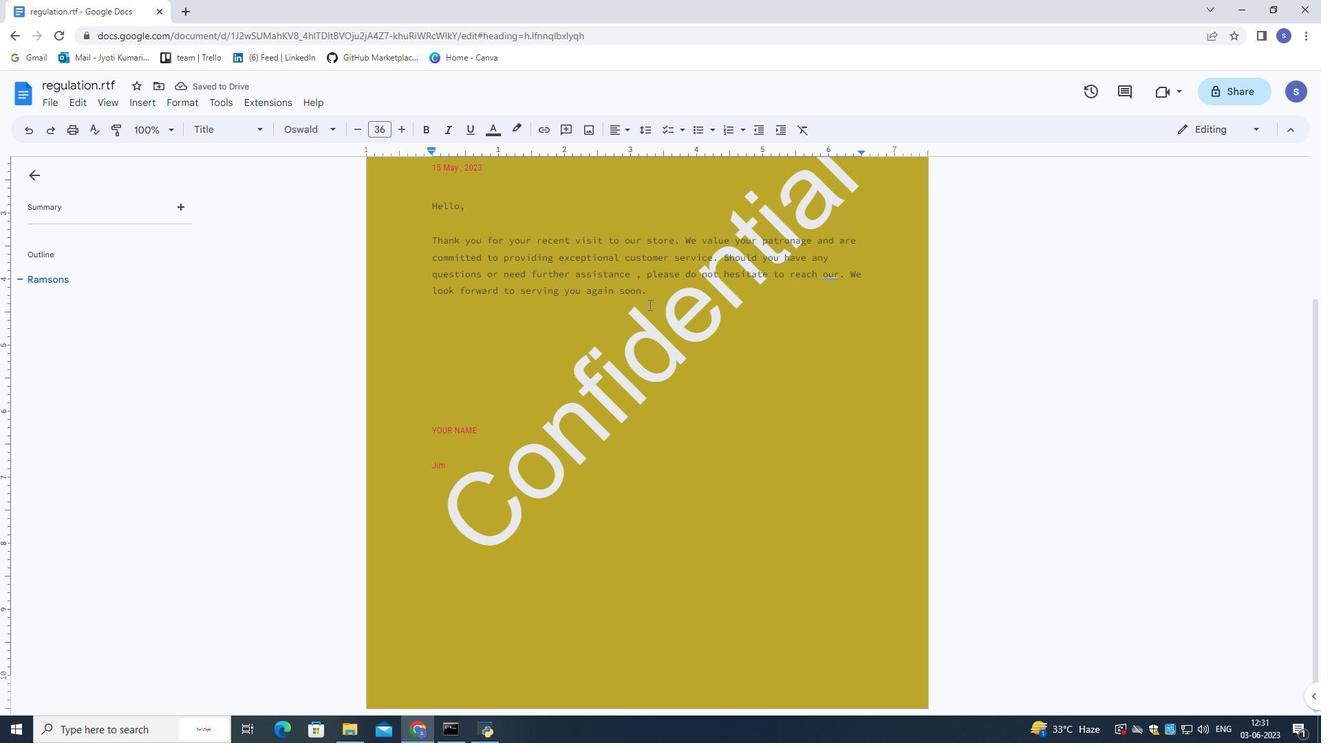 
Action: Mouse scrolled (648, 305) with delta (0, 0)
Screenshot: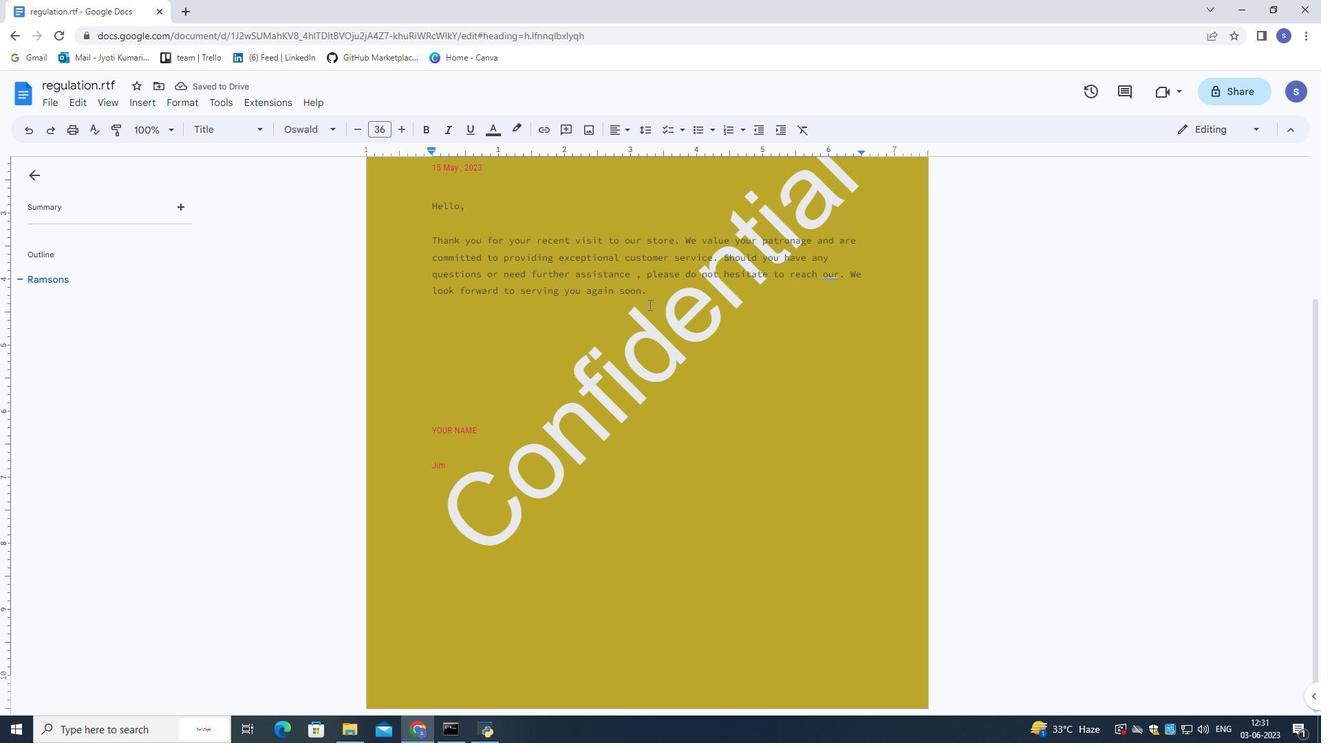
Action: Mouse moved to (648, 304)
Screenshot: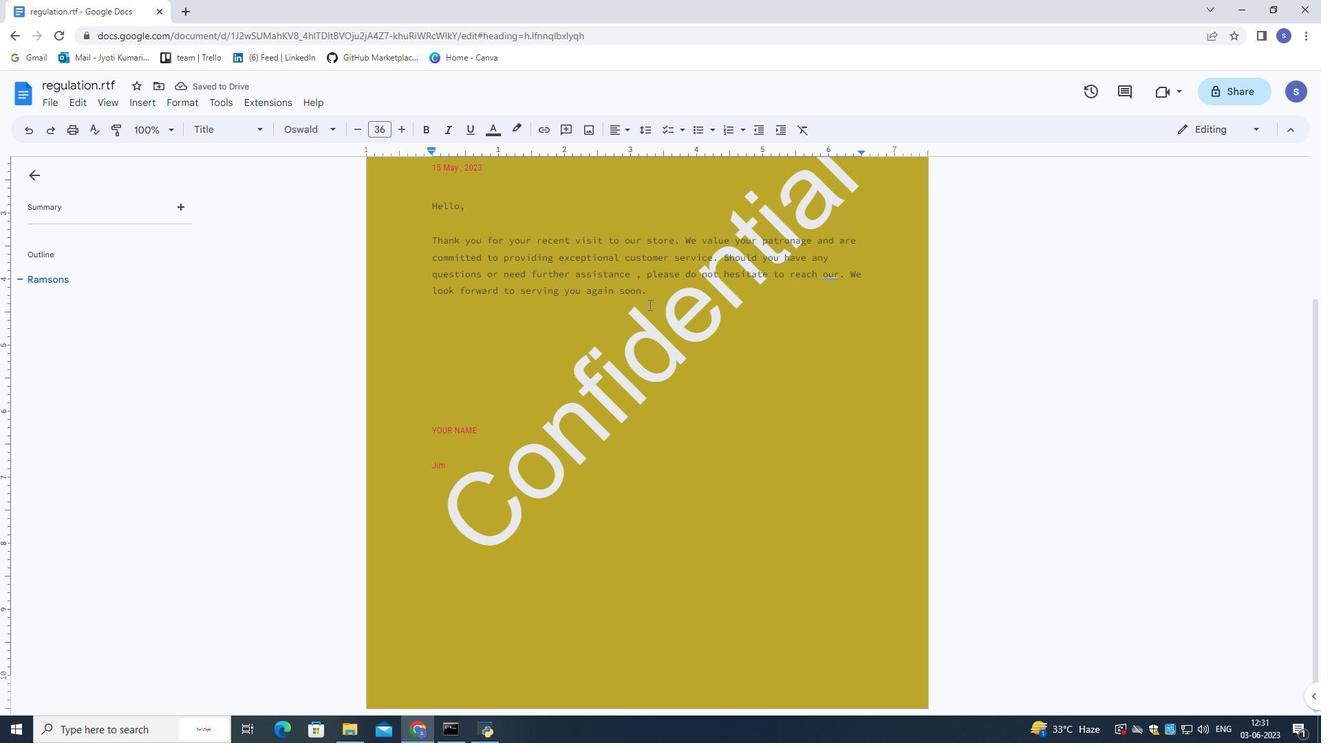 
Action: Mouse scrolled (648, 305) with delta (0, 0)
Screenshot: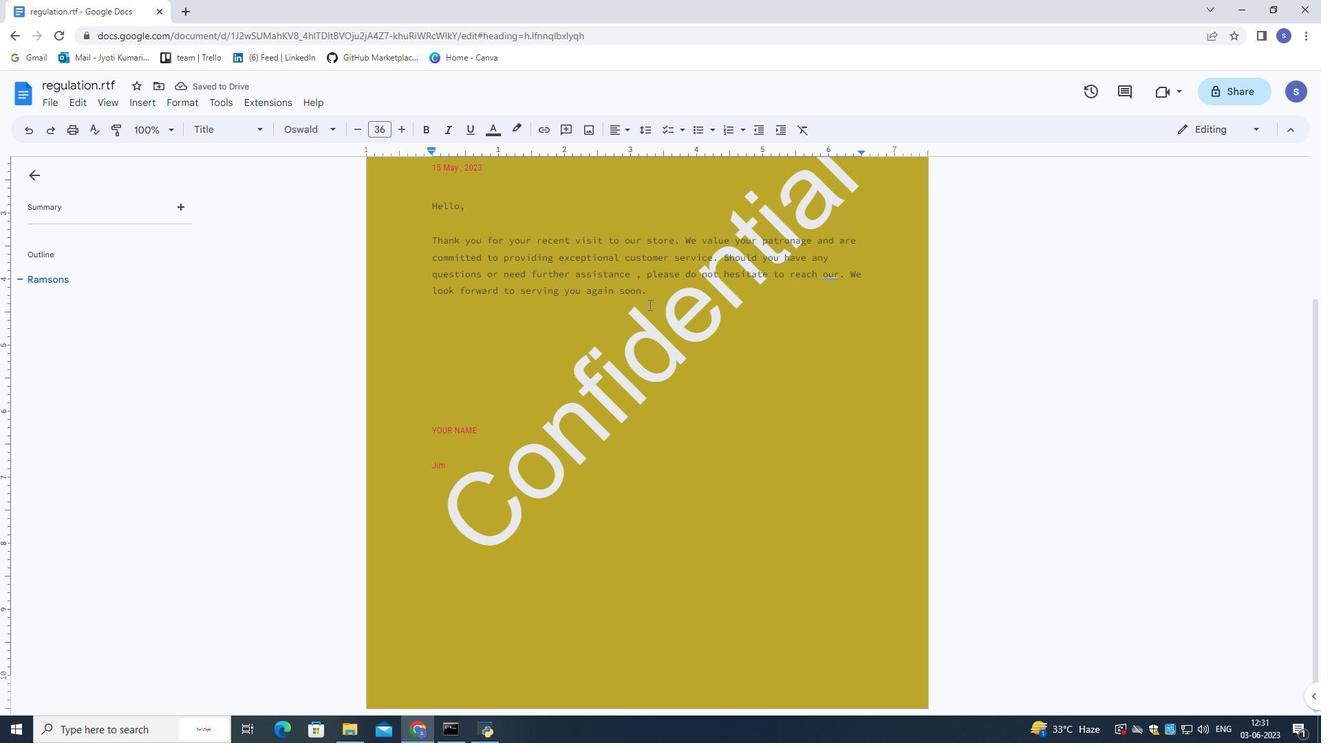 
Action: Mouse moved to (648, 304)
Screenshot: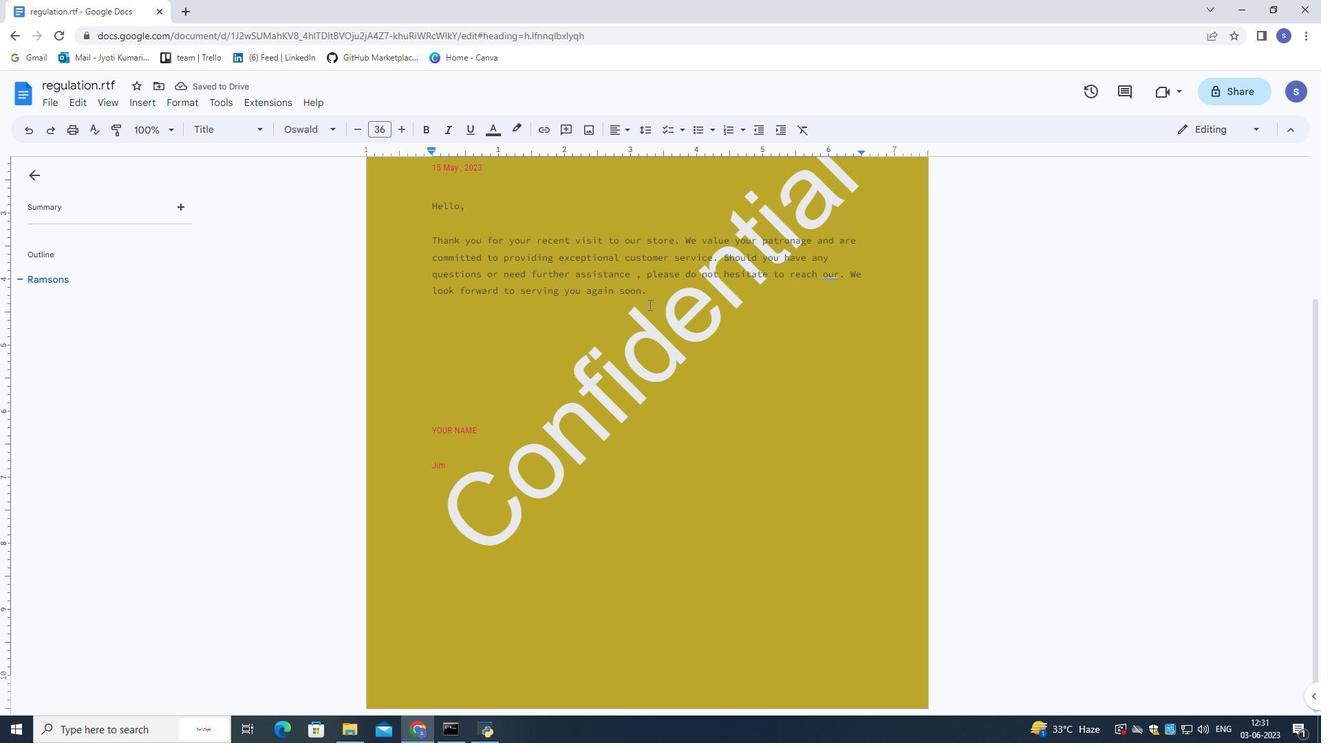 
Action: Mouse scrolled (648, 304) with delta (0, 0)
Screenshot: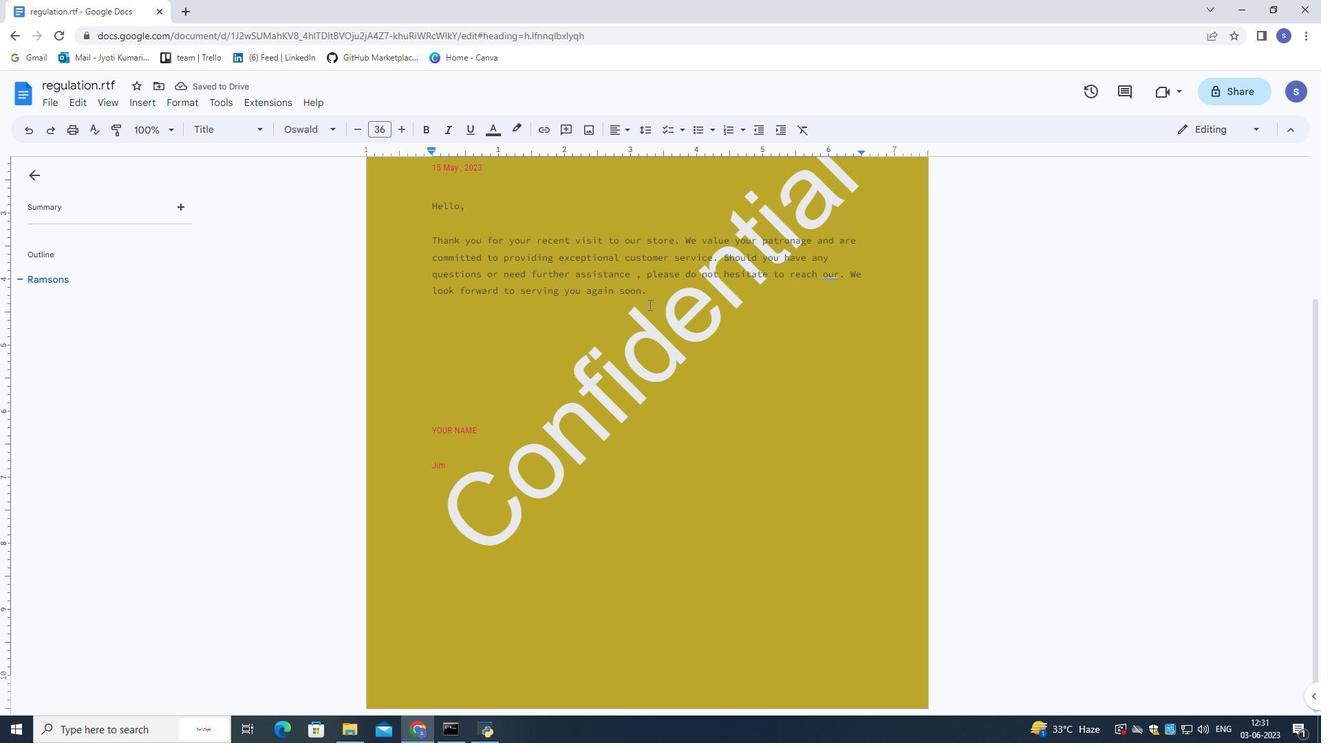 
Action: Mouse moved to (648, 304)
Screenshot: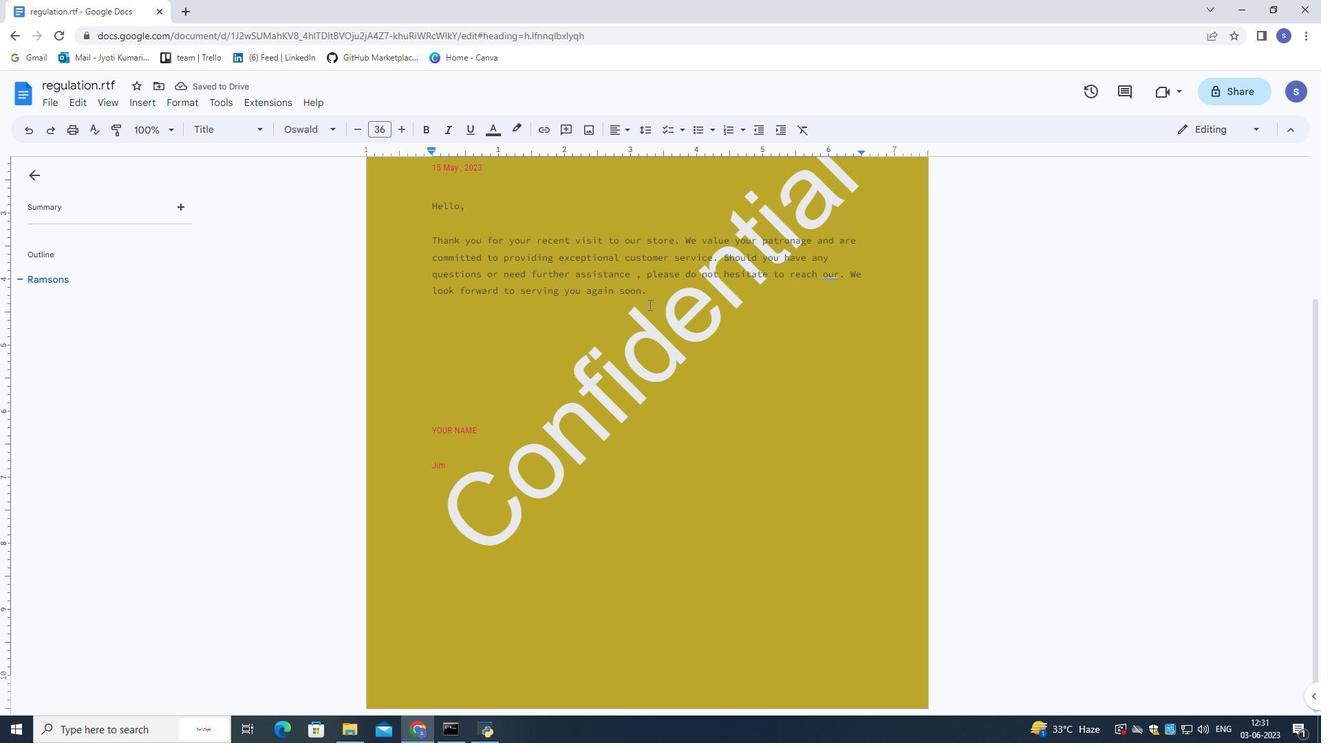 
Action: Mouse scrolled (648, 304) with delta (0, 0)
Screenshot: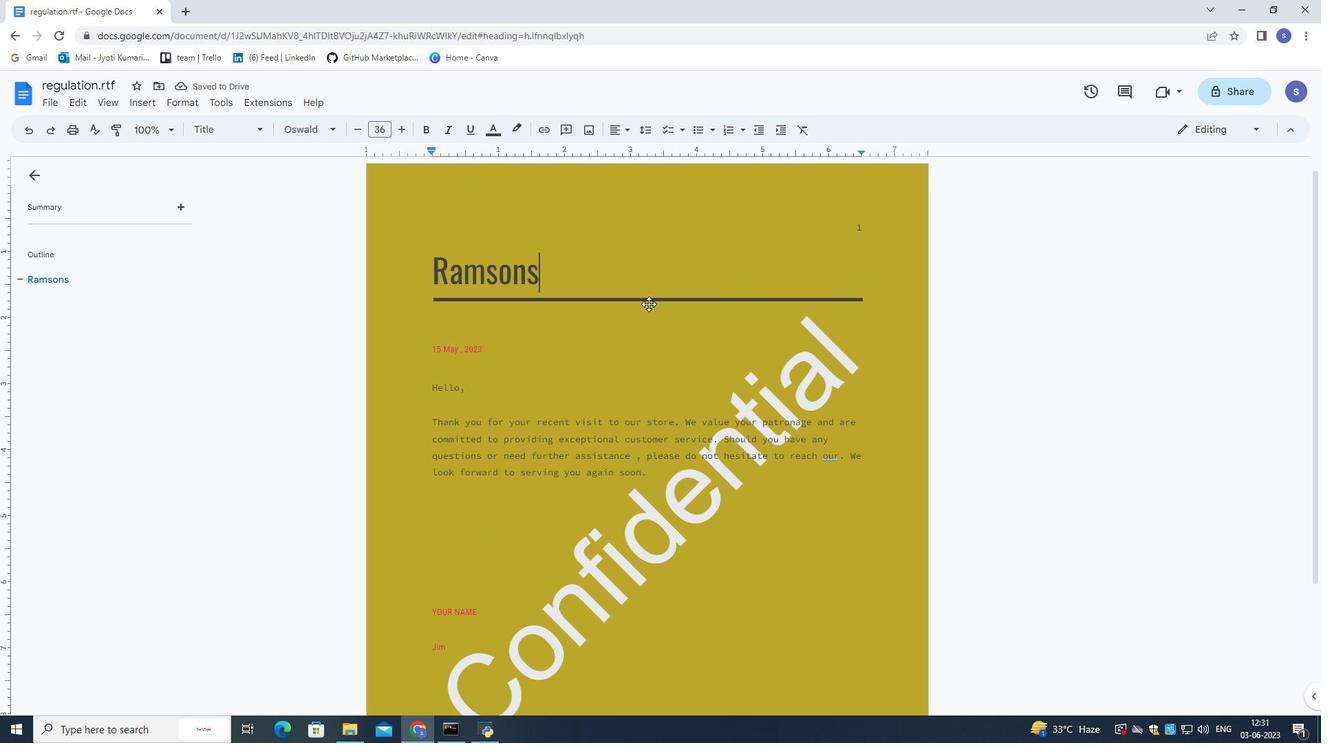 
Action: Mouse scrolled (648, 304) with delta (0, 0)
Screenshot: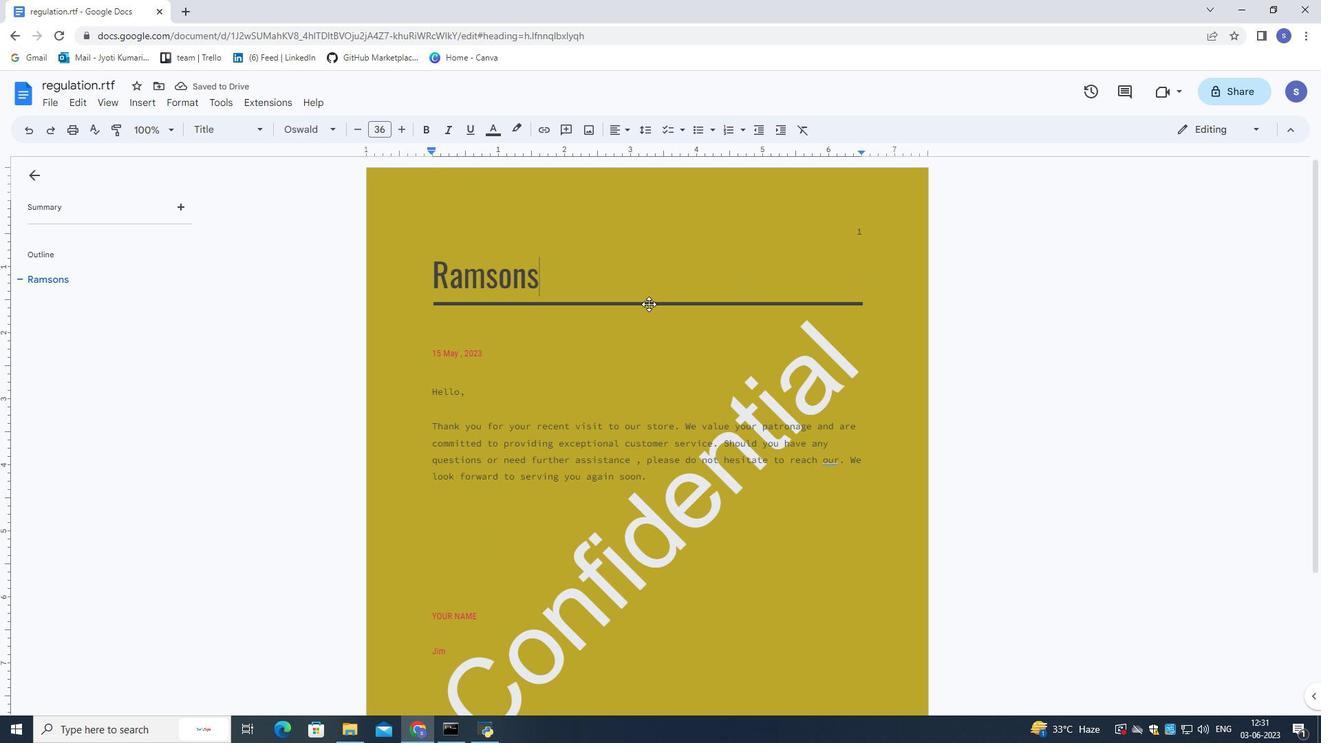 
Action: Mouse moved to (648, 294)
Screenshot: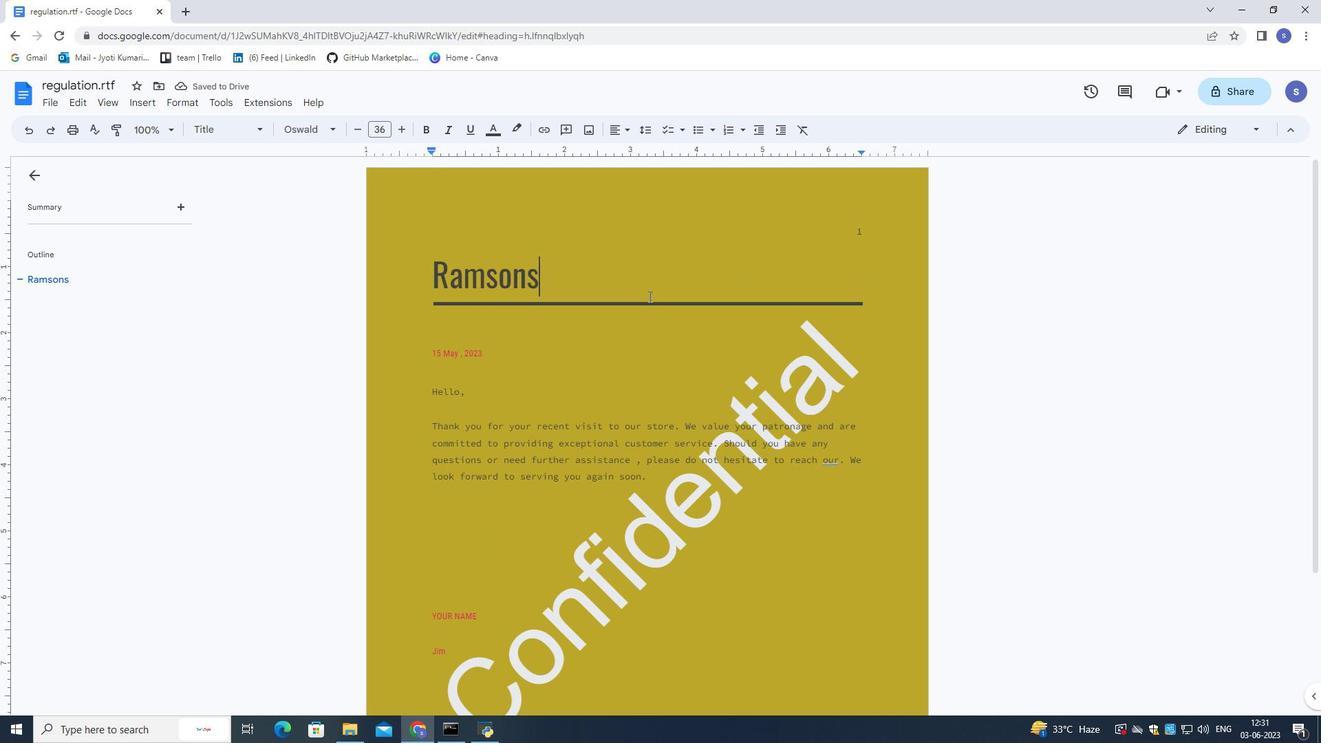 
